 Task: Open a Modern Writer Template save the file as policy.html Remove the following  from template: 'Address' Change the date  '13 June, 2023' change Dear Ms Reader to   Good Day. Add body to the letter I am writing to extend my warmest congratulations on your wedding. May this special day mark the beginning of a beautiful and joyous journey together. May your love grow stronger with each passing day, and may you find happiness and fulfillment in your shared life.Add Name  'Olivia'. Insert watermark  Do not copy  Apply Font Style in watermark Lexend; font size  120and place the watermark  Horizontally
Action: Mouse moved to (326, 186)
Screenshot: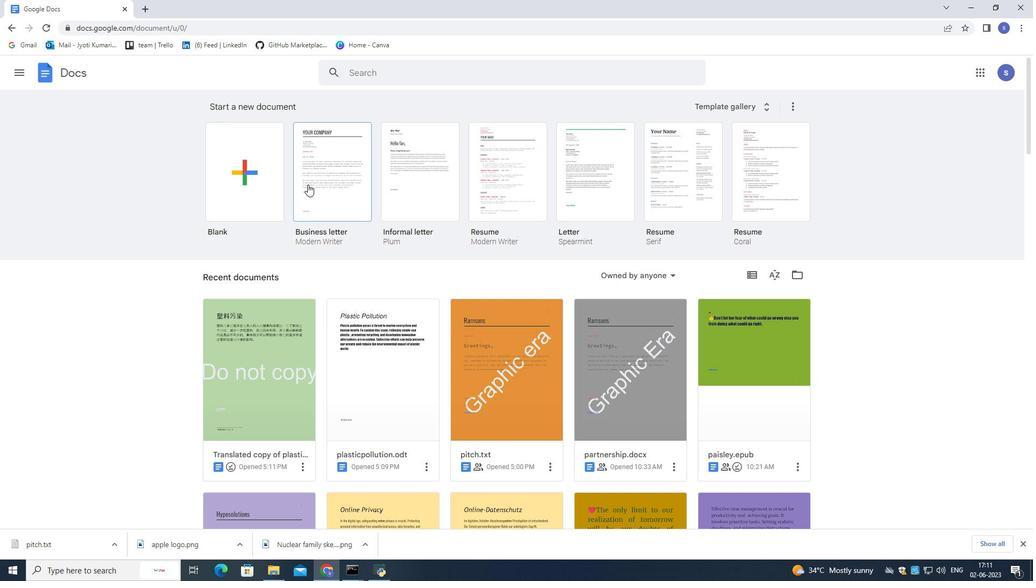 
Action: Mouse pressed left at (326, 186)
Screenshot: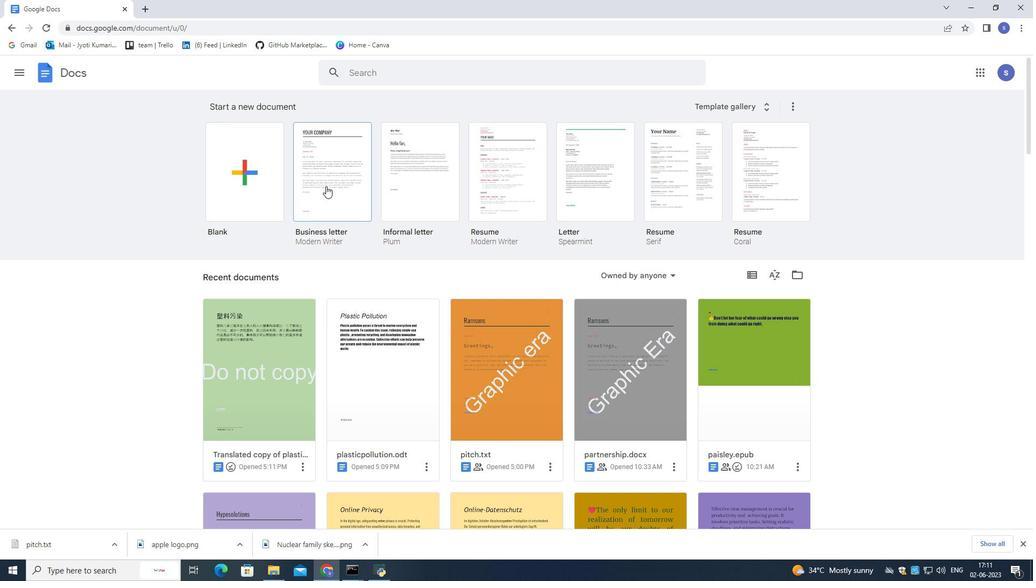 
Action: Mouse pressed left at (326, 186)
Screenshot: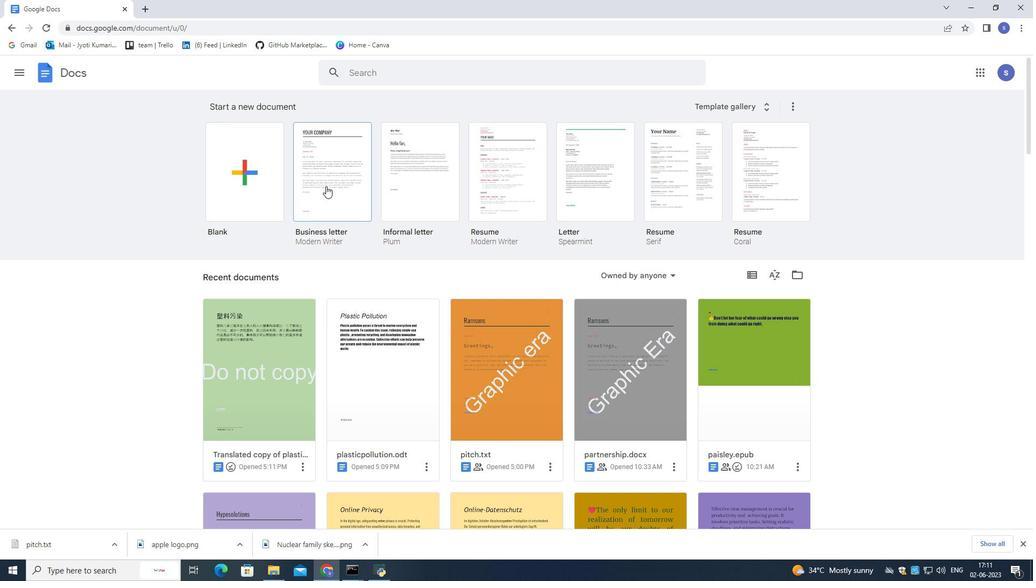 
Action: Mouse moved to (95, 65)
Screenshot: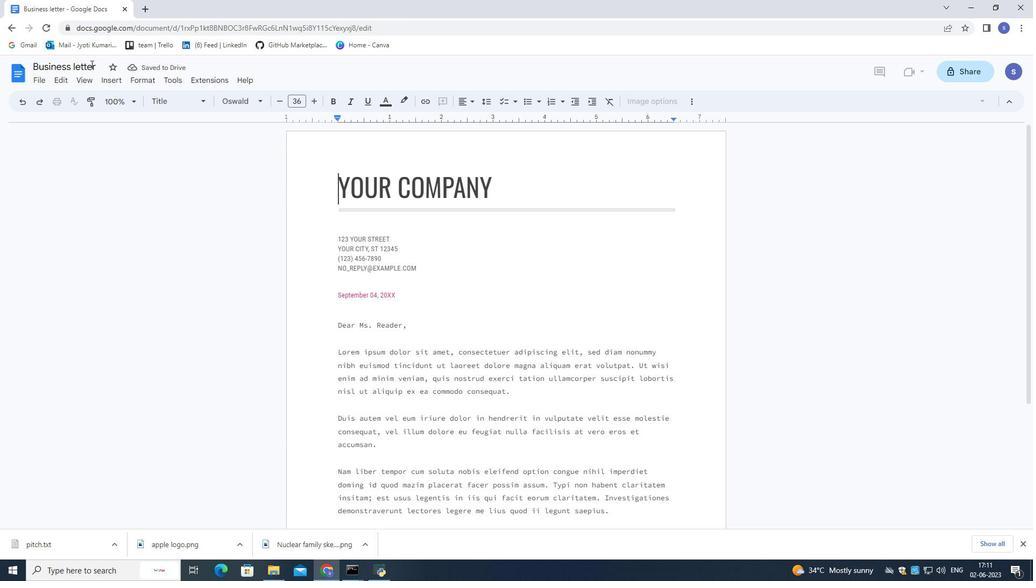 
Action: Mouse pressed left at (95, 65)
Screenshot: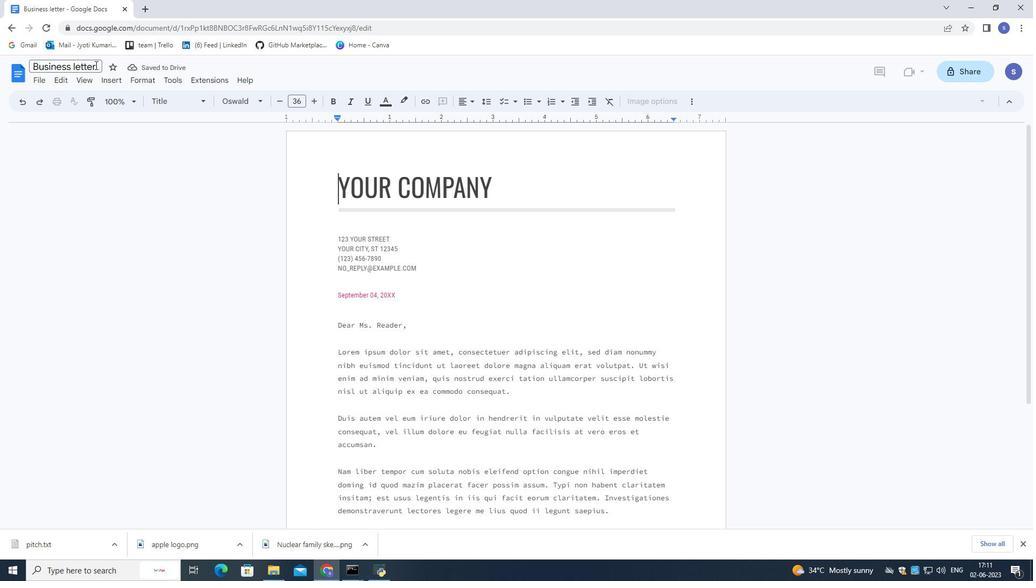 
Action: Mouse moved to (96, 66)
Screenshot: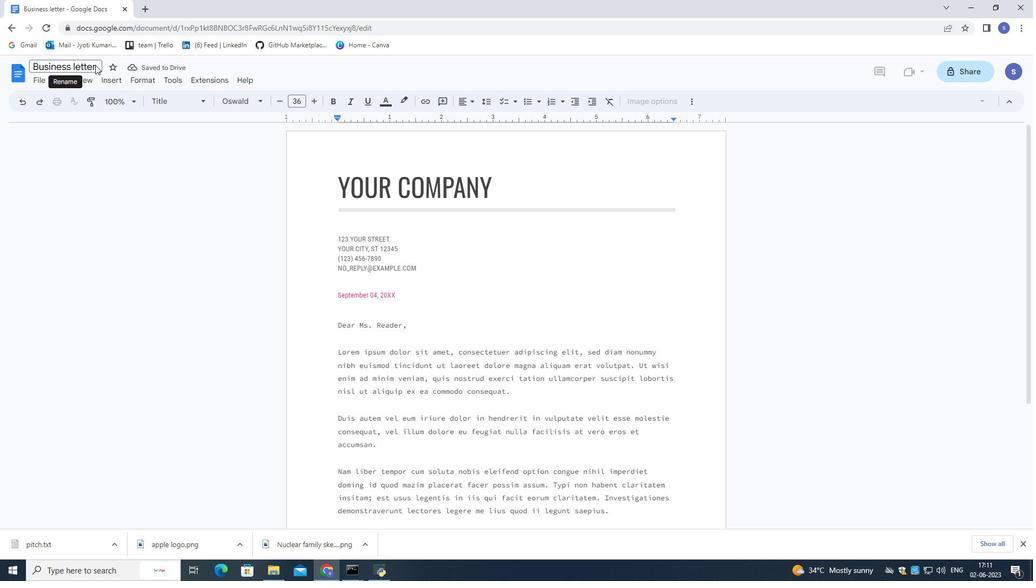 
Action: Mouse pressed left at (96, 66)
Screenshot: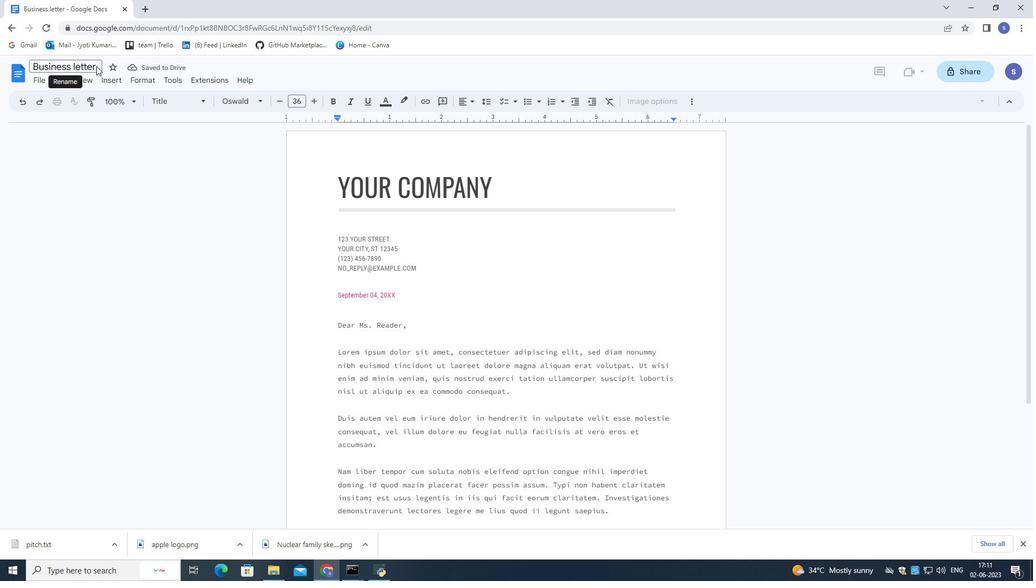 
Action: Mouse pressed left at (96, 66)
Screenshot: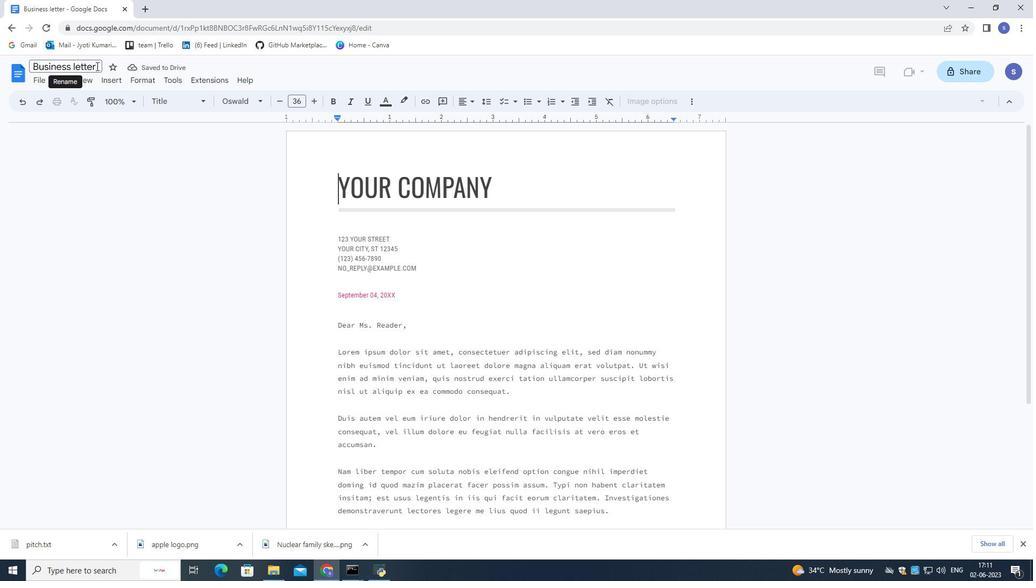 
Action: Mouse pressed left at (96, 66)
Screenshot: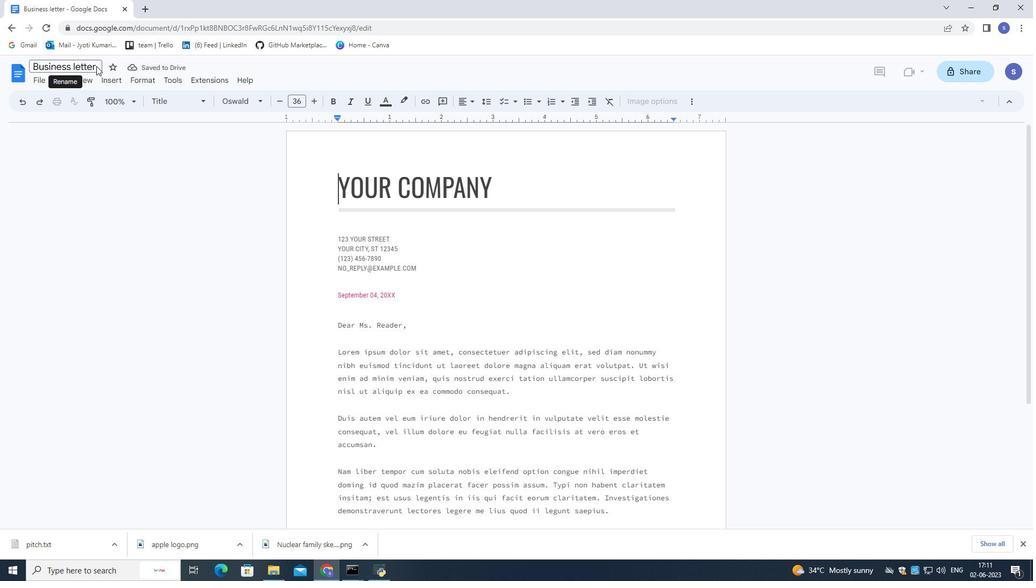 
Action: Mouse moved to (96, 67)
Screenshot: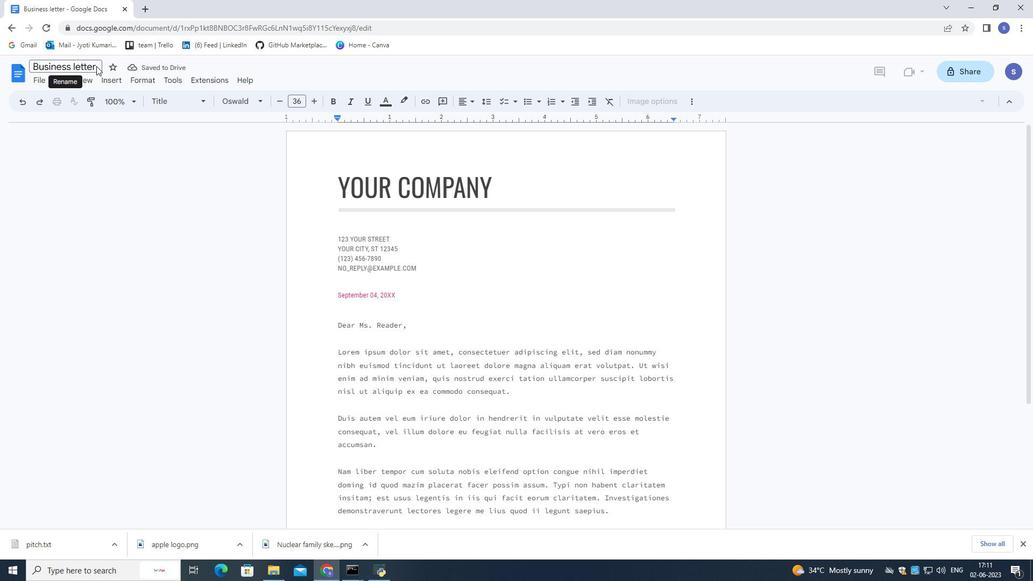 
Action: Mouse pressed left at (96, 66)
Screenshot: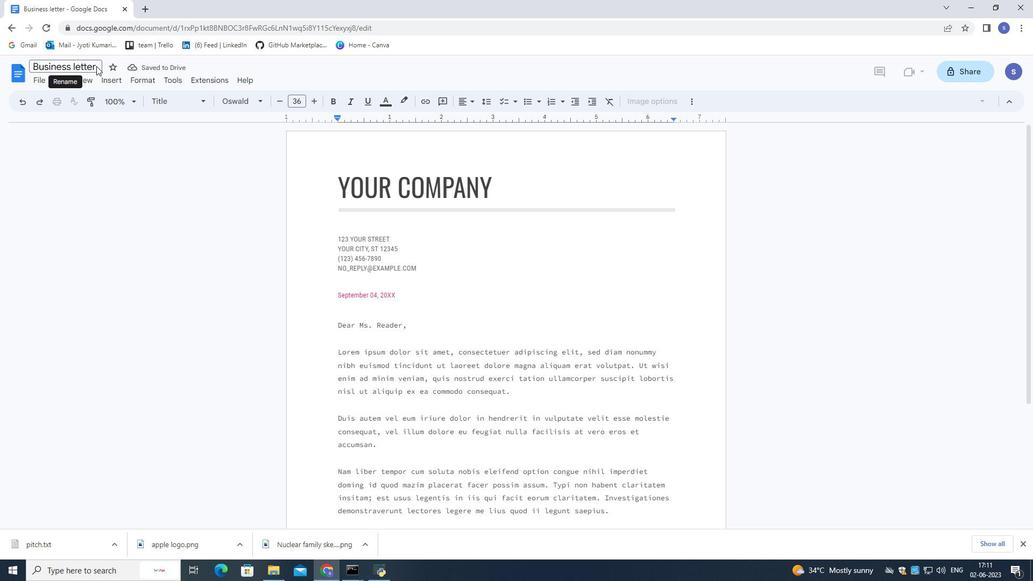 
Action: Mouse moved to (109, 77)
Screenshot: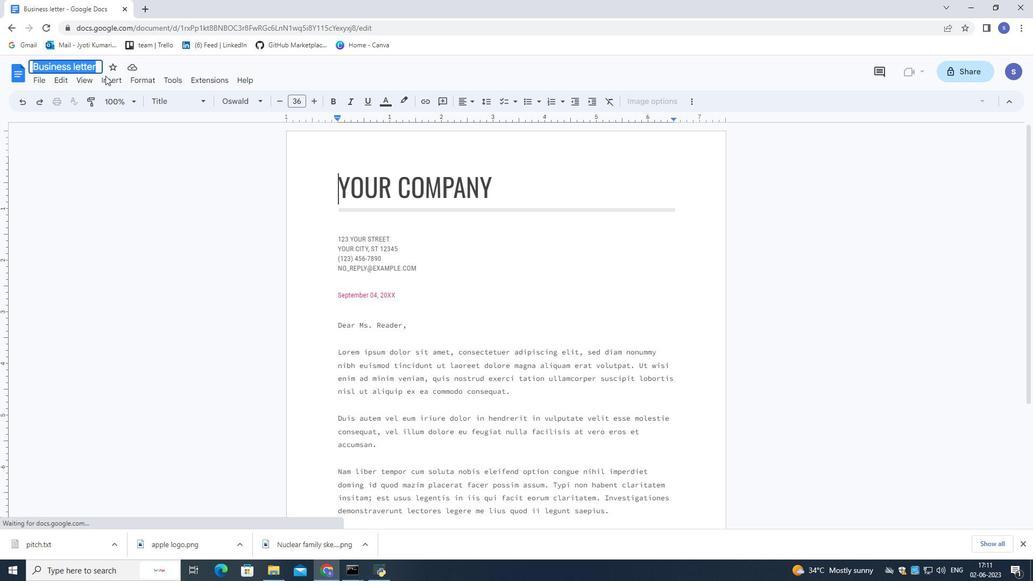 
Action: Key pressed <Key.shift>Policy.html<Key.enter>
Screenshot: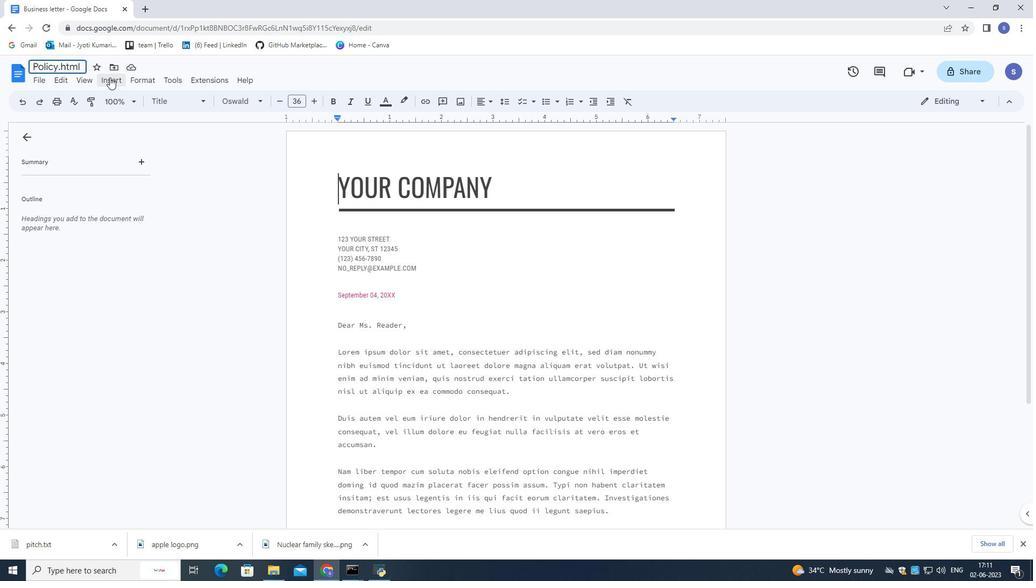 
Action: Mouse moved to (427, 262)
Screenshot: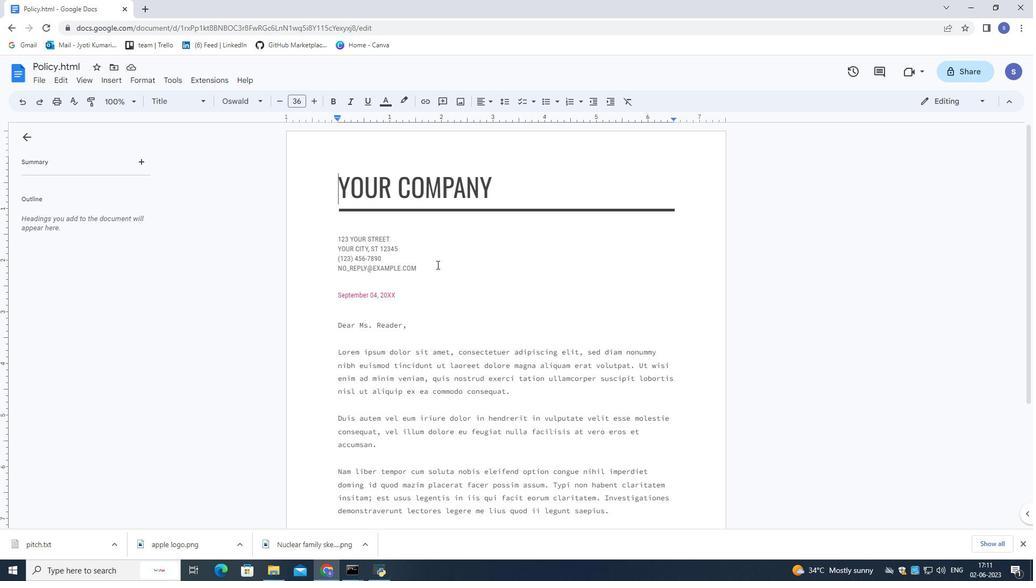 
Action: Mouse pressed left at (427, 262)
Screenshot: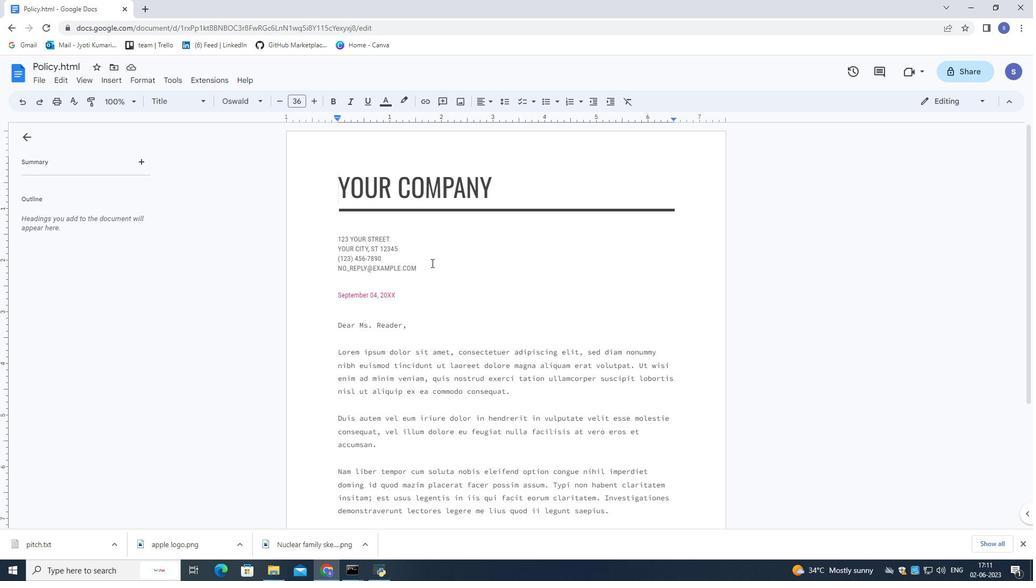 
Action: Mouse moved to (421, 270)
Screenshot: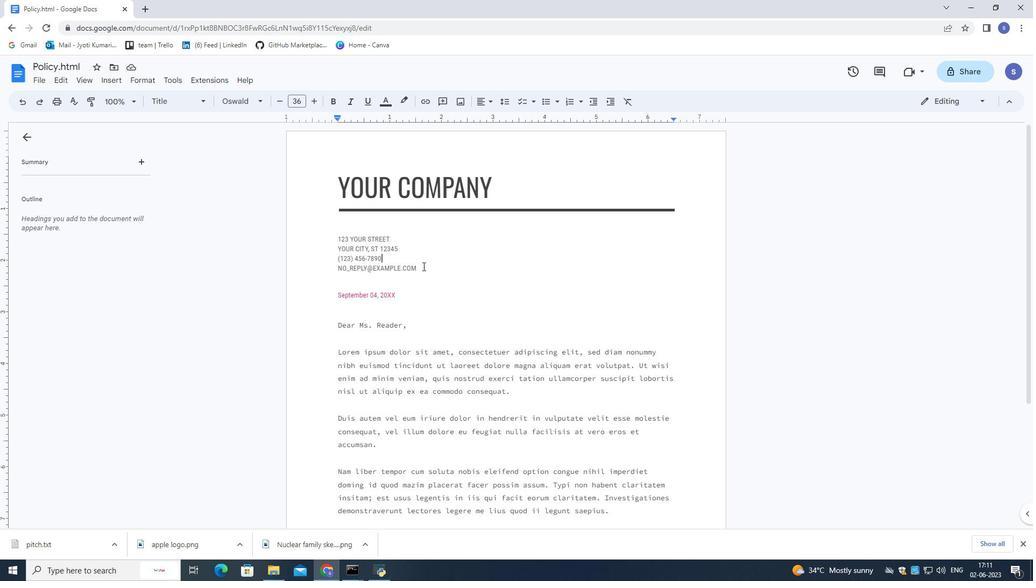 
Action: Mouse pressed left at (421, 270)
Screenshot: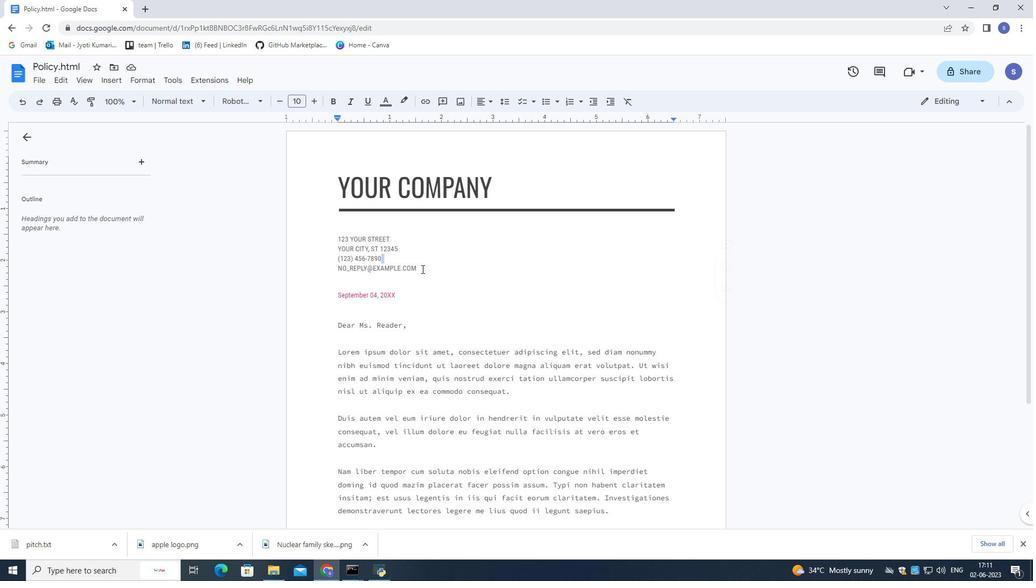
Action: Mouse pressed left at (421, 270)
Screenshot: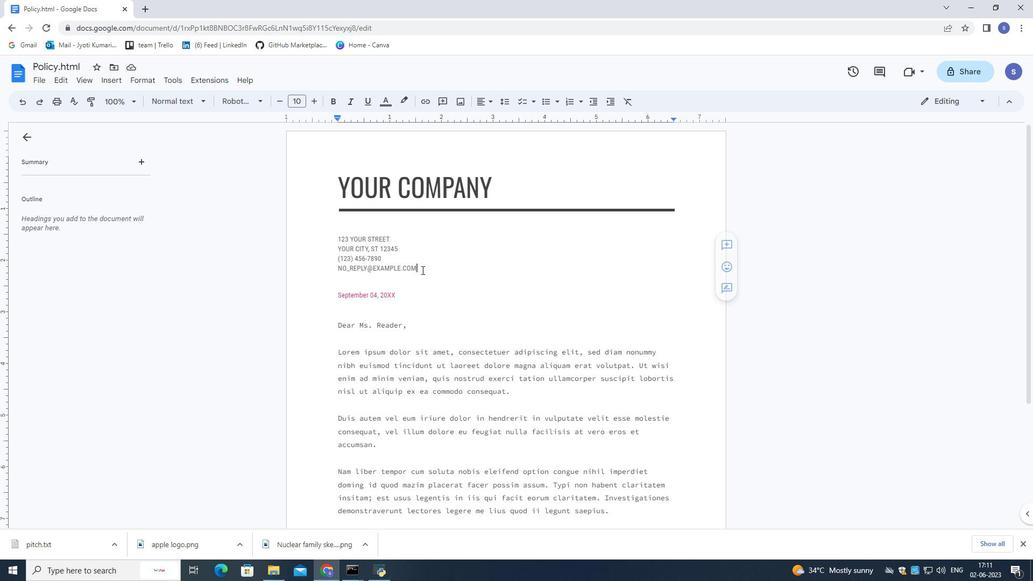 
Action: Mouse moved to (341, 243)
Screenshot: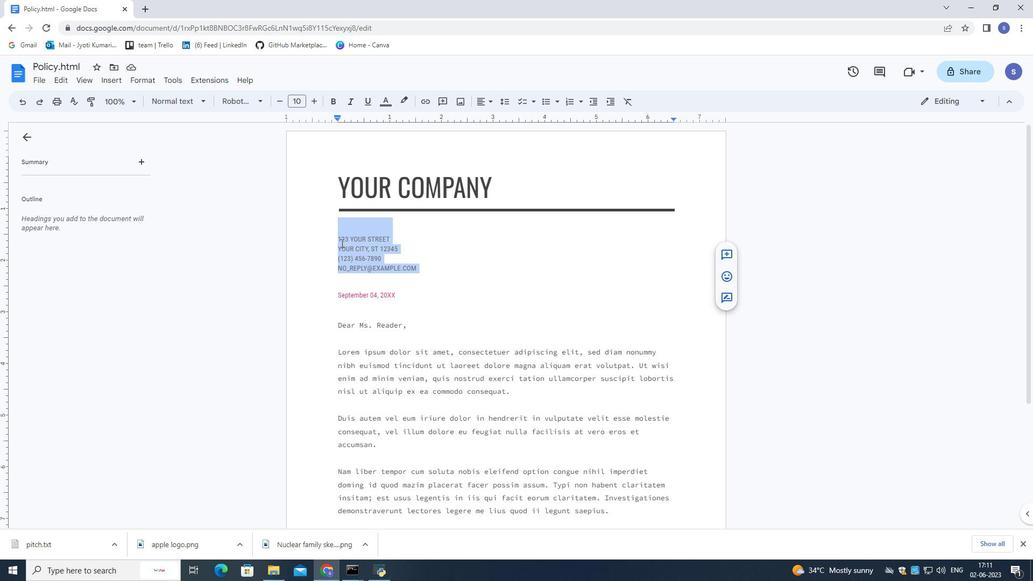 
Action: Key pressed <Key.backspace>
Screenshot: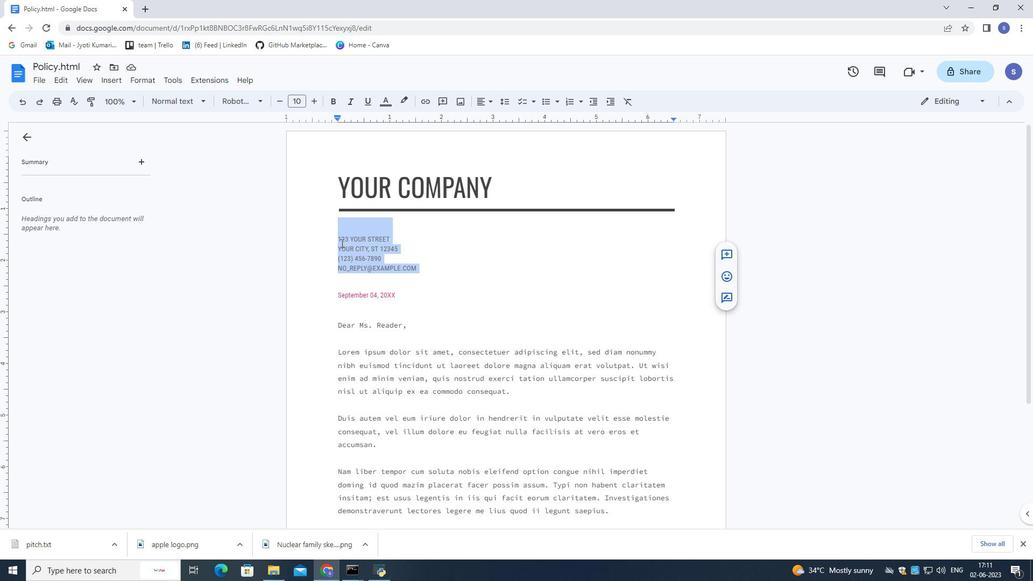 
Action: Mouse moved to (409, 238)
Screenshot: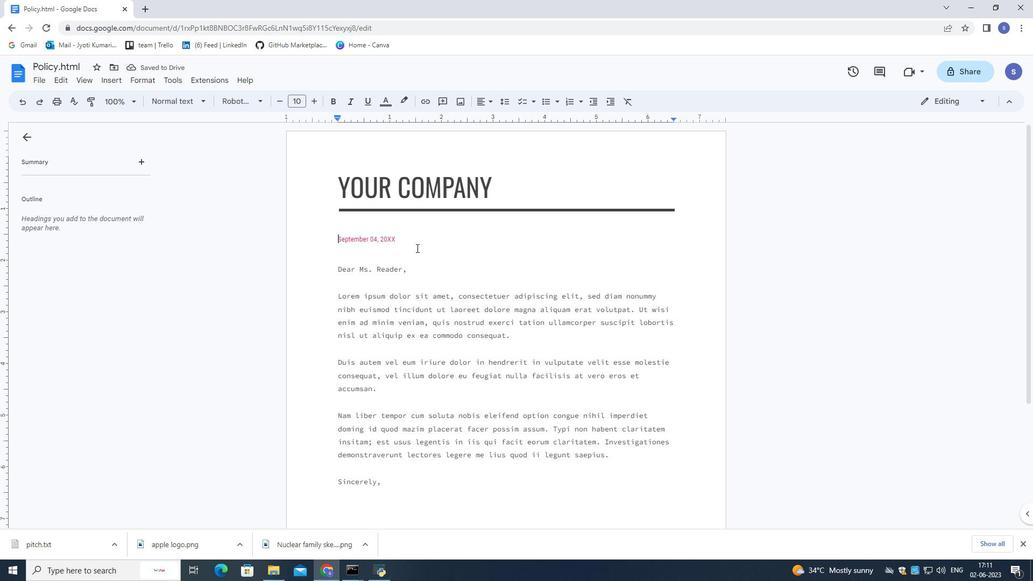
Action: Mouse pressed left at (409, 238)
Screenshot: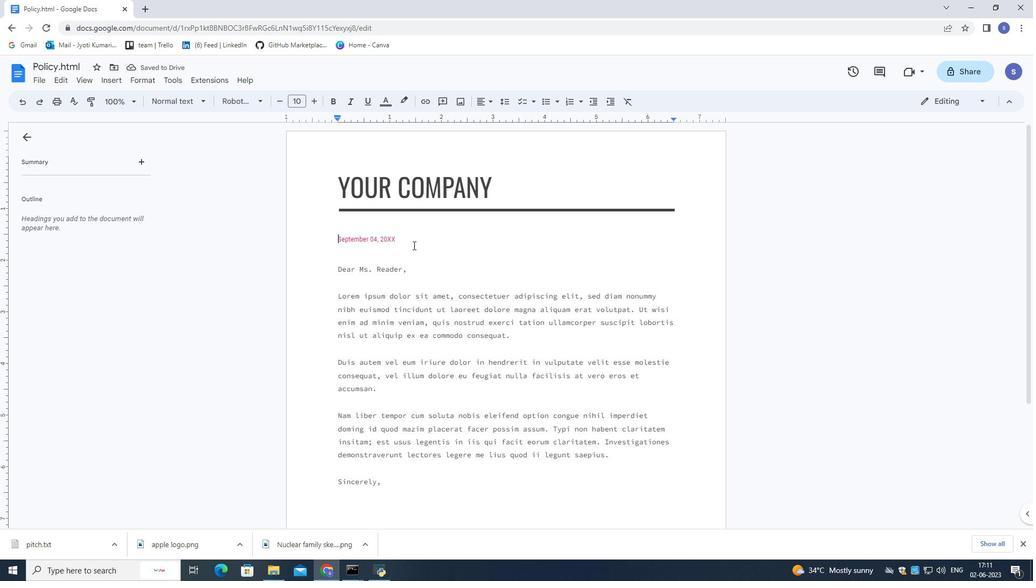 
Action: Mouse pressed left at (409, 238)
Screenshot: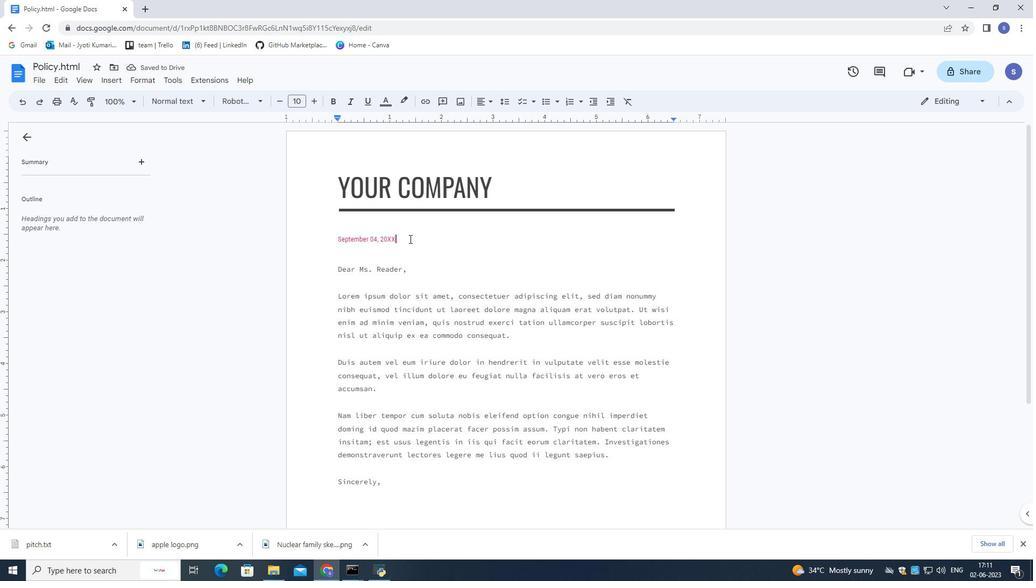 
Action: Mouse pressed left at (409, 238)
Screenshot: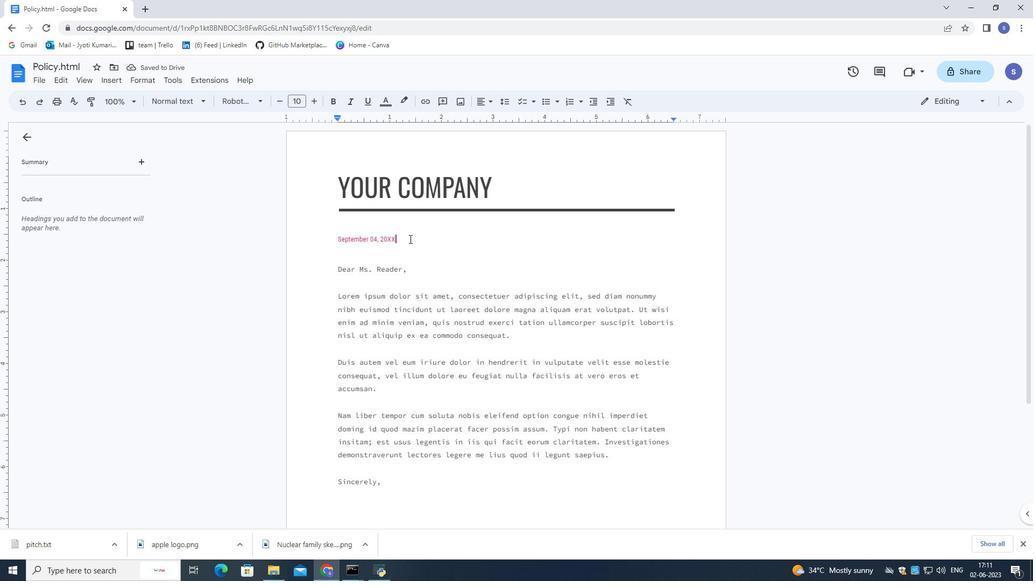 
Action: Mouse moved to (408, 238)
Screenshot: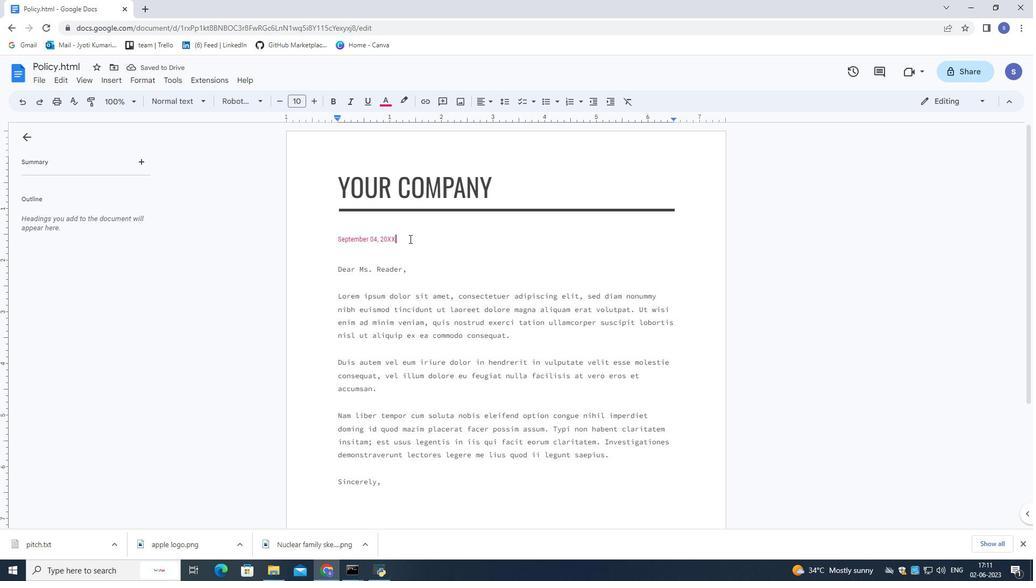 
Action: Mouse pressed left at (408, 238)
Screenshot: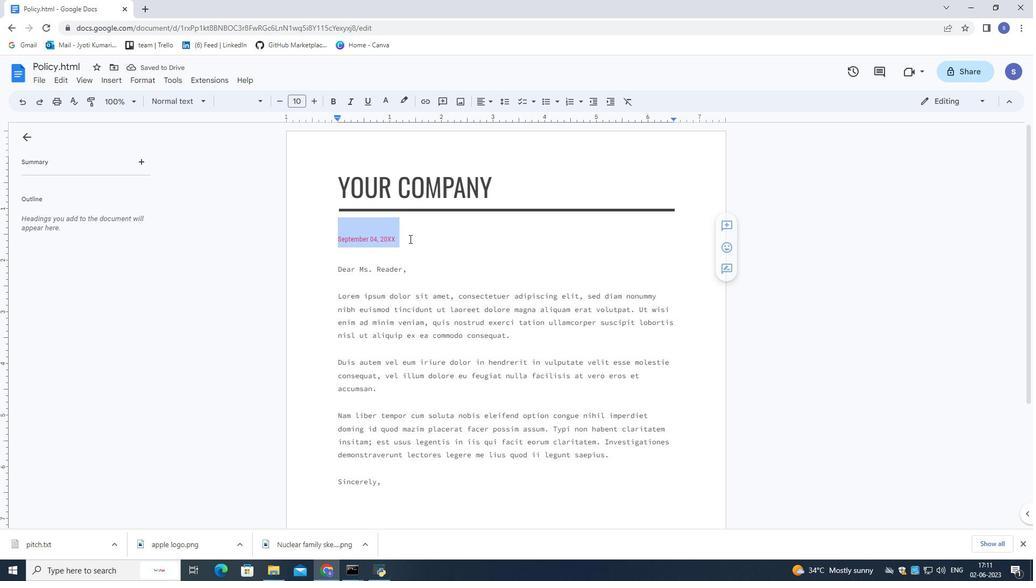
Action: Mouse moved to (405, 239)
Screenshot: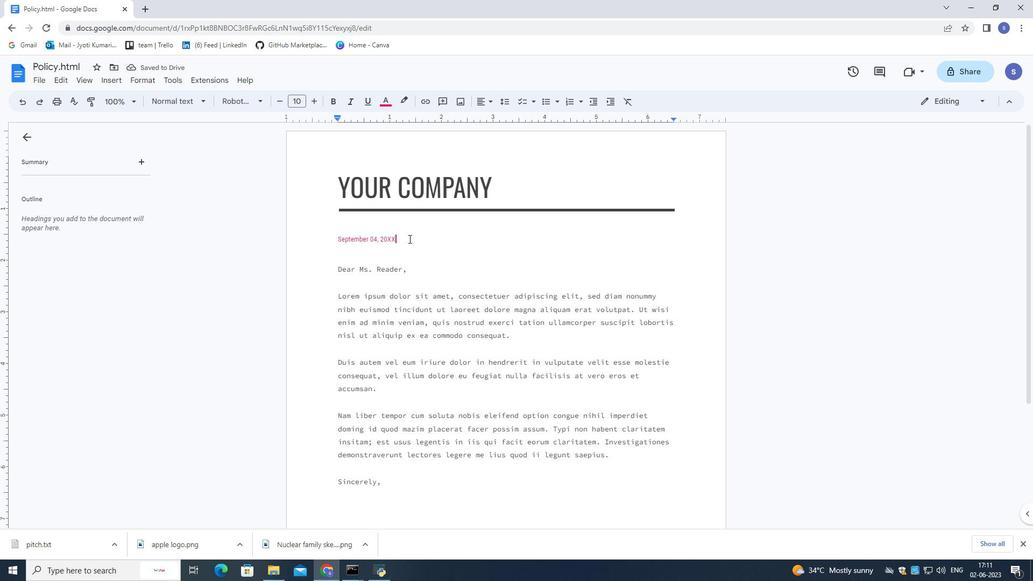 
Action: Mouse pressed left at (405, 239)
Screenshot: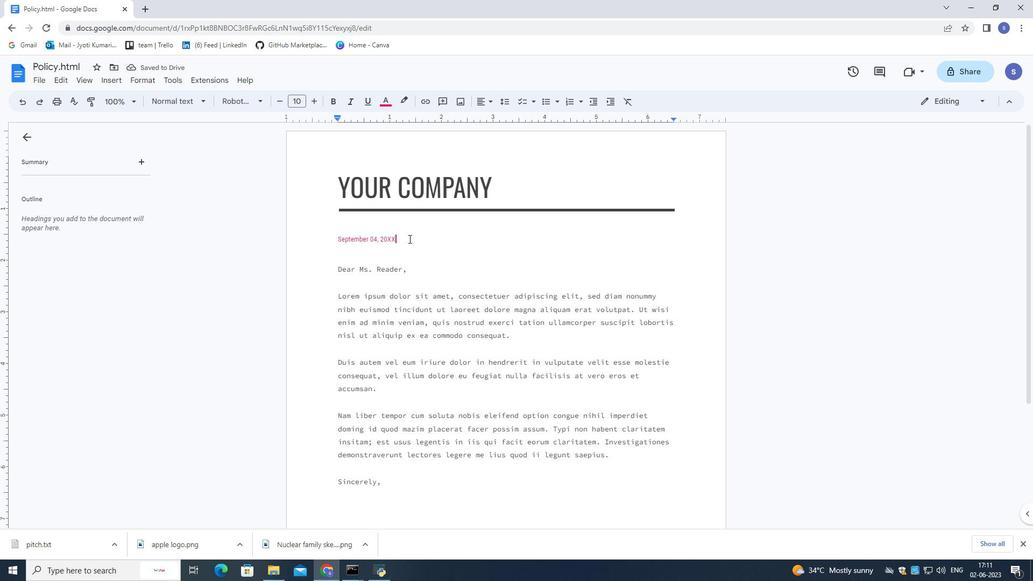 
Action: Mouse moved to (402, 238)
Screenshot: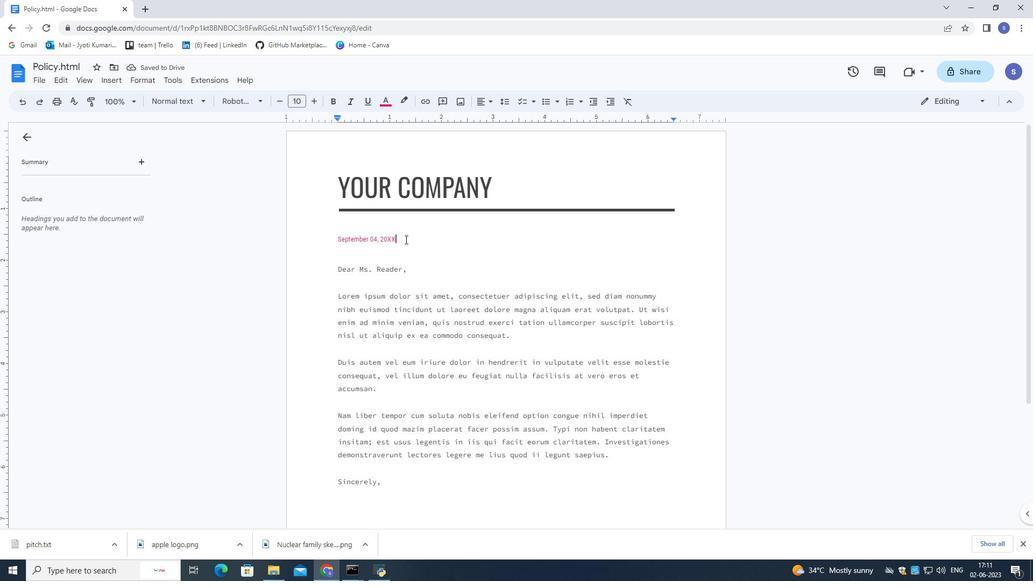
Action: Mouse pressed left at (402, 238)
Screenshot: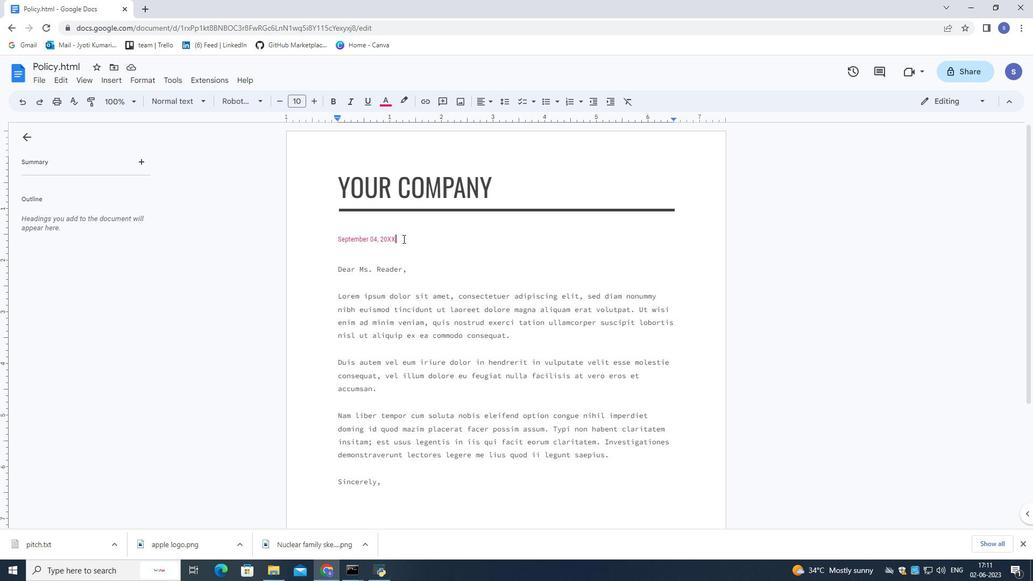
Action: Mouse pressed left at (402, 238)
Screenshot: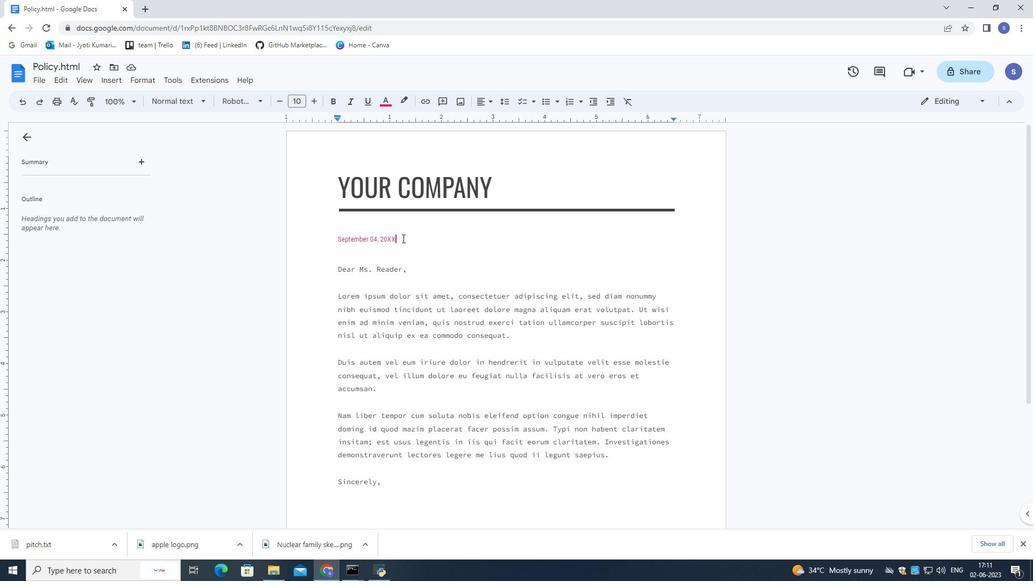 
Action: Mouse moved to (401, 237)
Screenshot: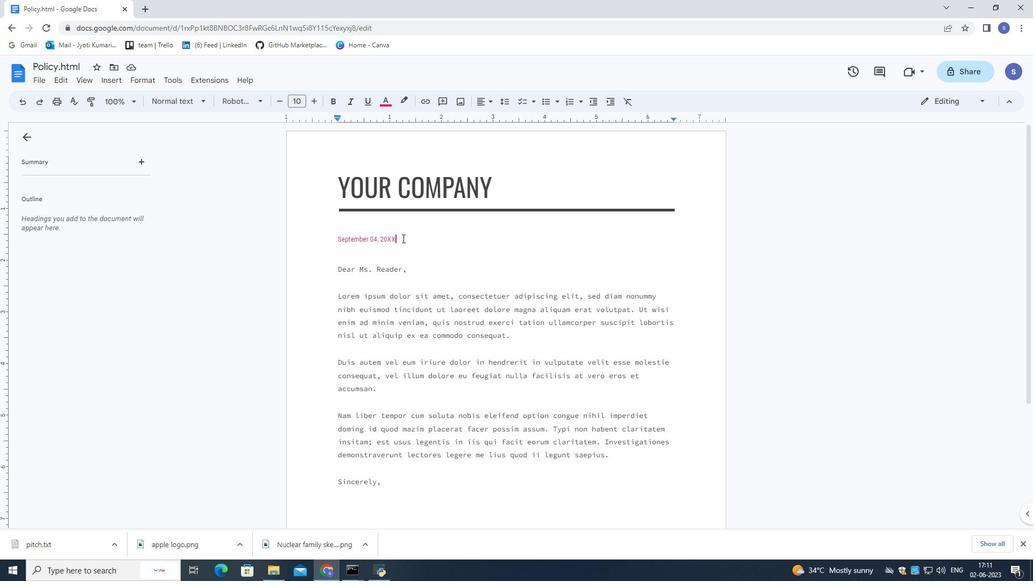 
Action: Mouse pressed left at (401, 237)
Screenshot: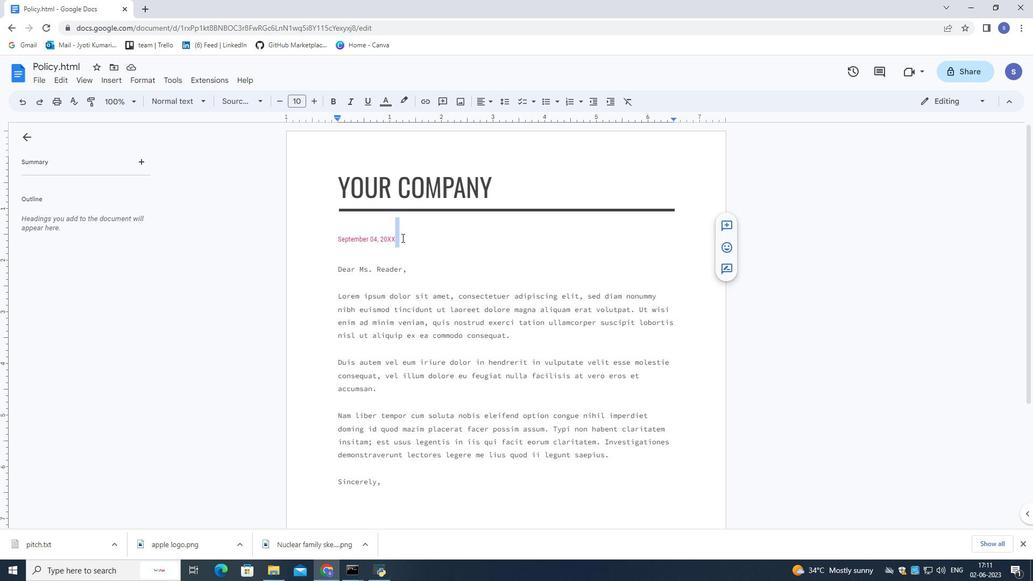 
Action: Mouse moved to (401, 237)
Screenshot: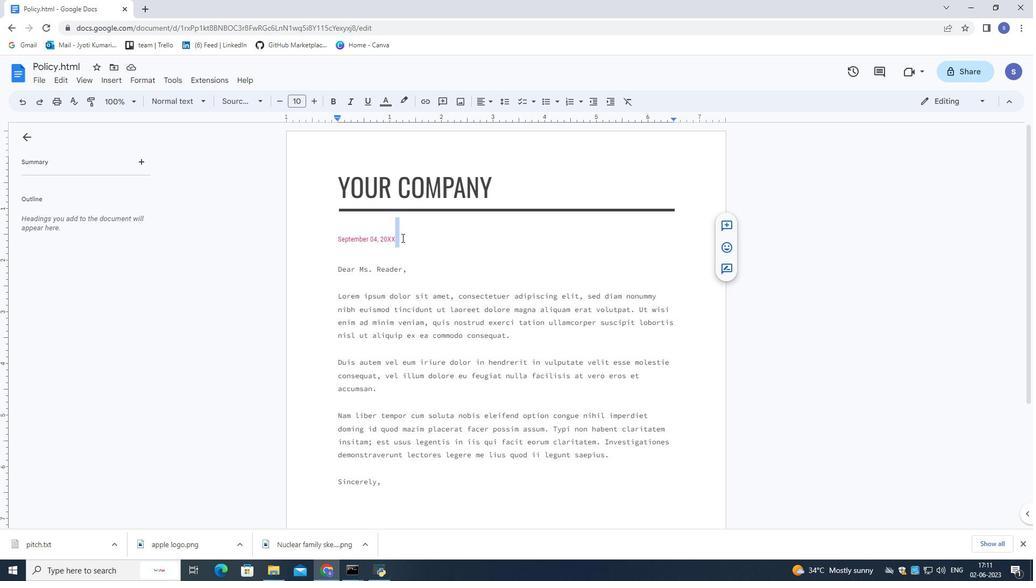 
Action: Mouse pressed left at (401, 237)
Screenshot: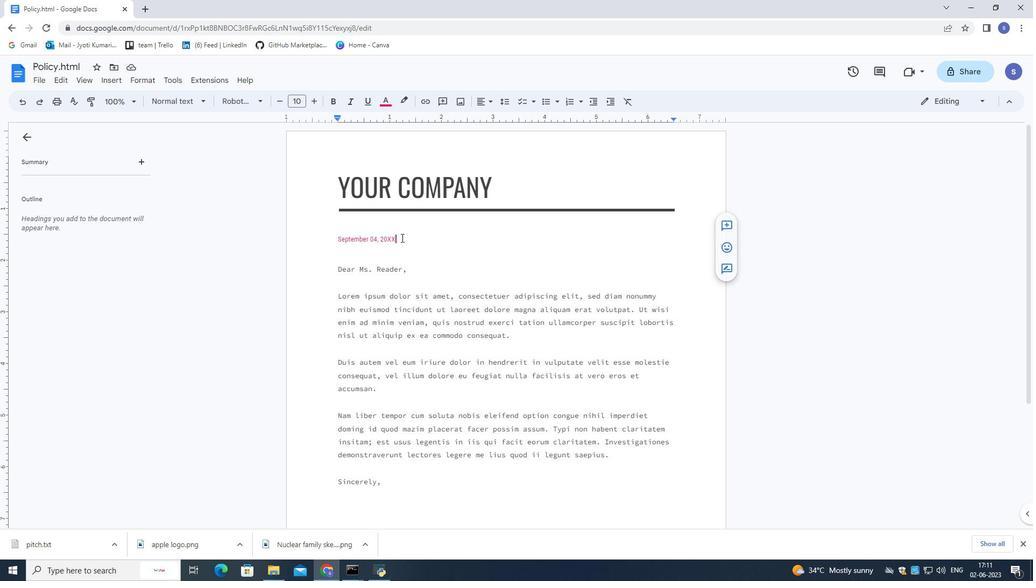
Action: Mouse moved to (400, 237)
Screenshot: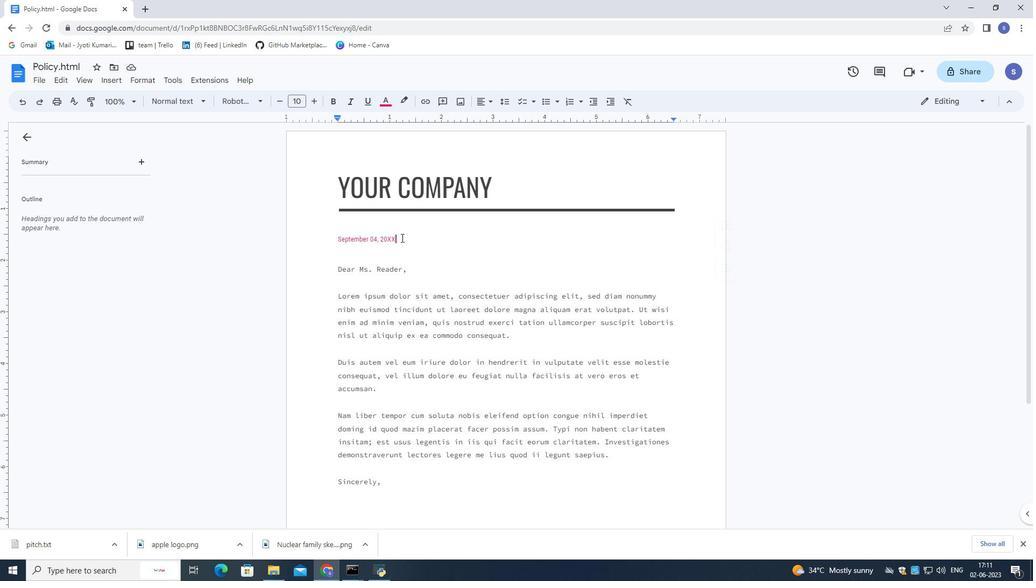 
Action: Mouse pressed left at (400, 237)
Screenshot: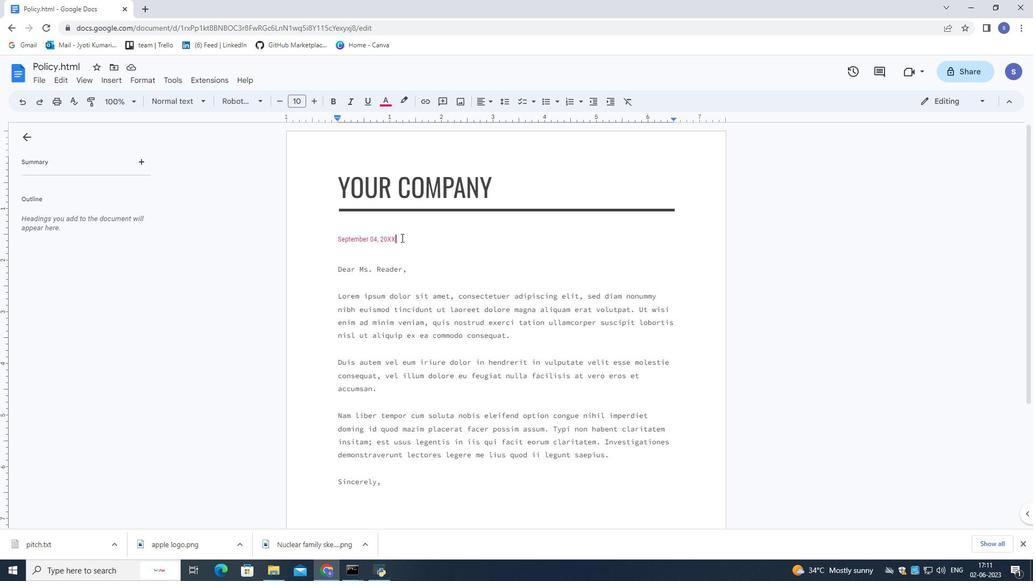 
Action: Mouse pressed left at (400, 237)
Screenshot: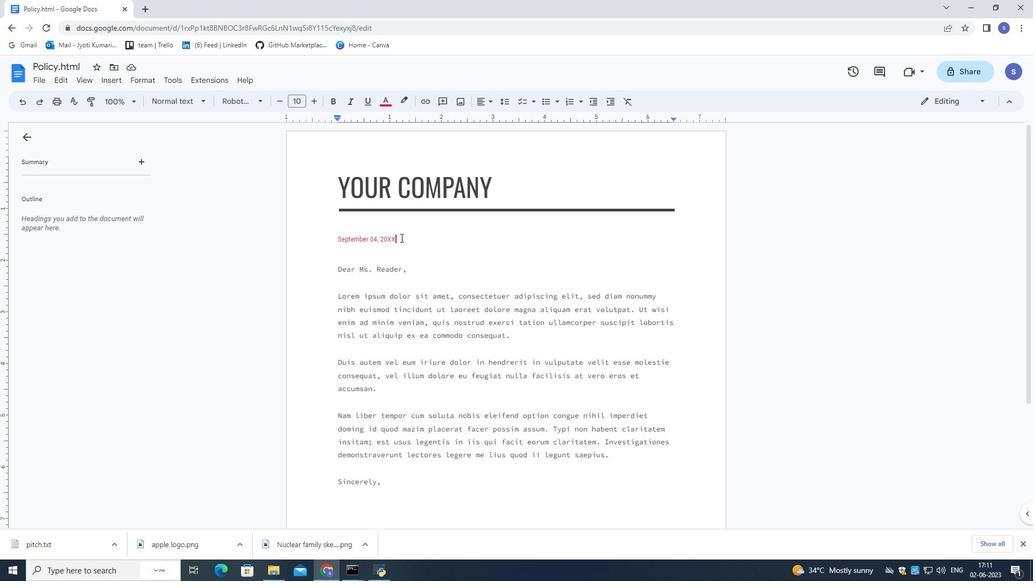 
Action: Mouse pressed left at (400, 237)
Screenshot: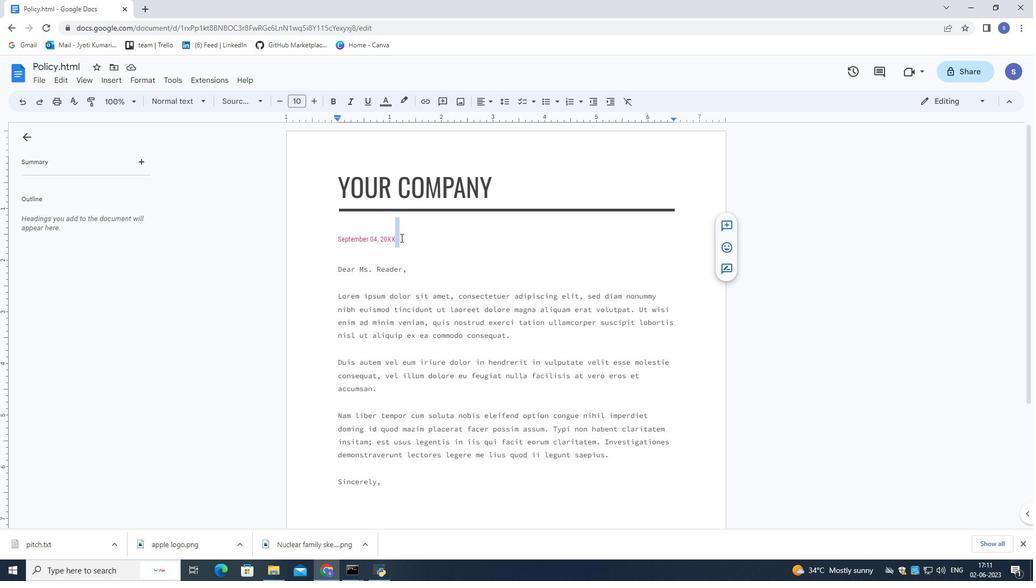 
Action: Mouse pressed left at (400, 237)
Screenshot: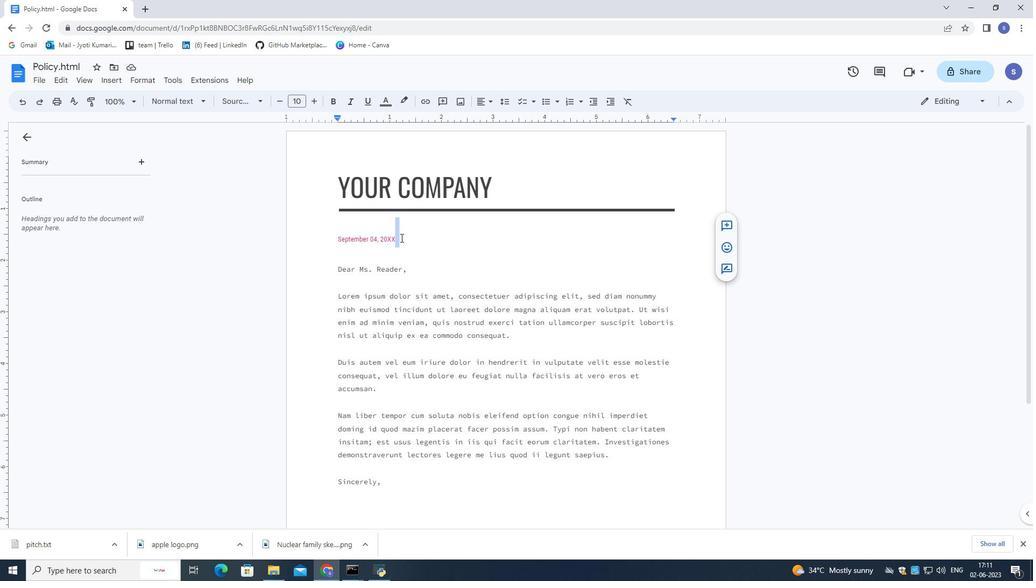 
Action: Mouse pressed left at (400, 237)
Screenshot: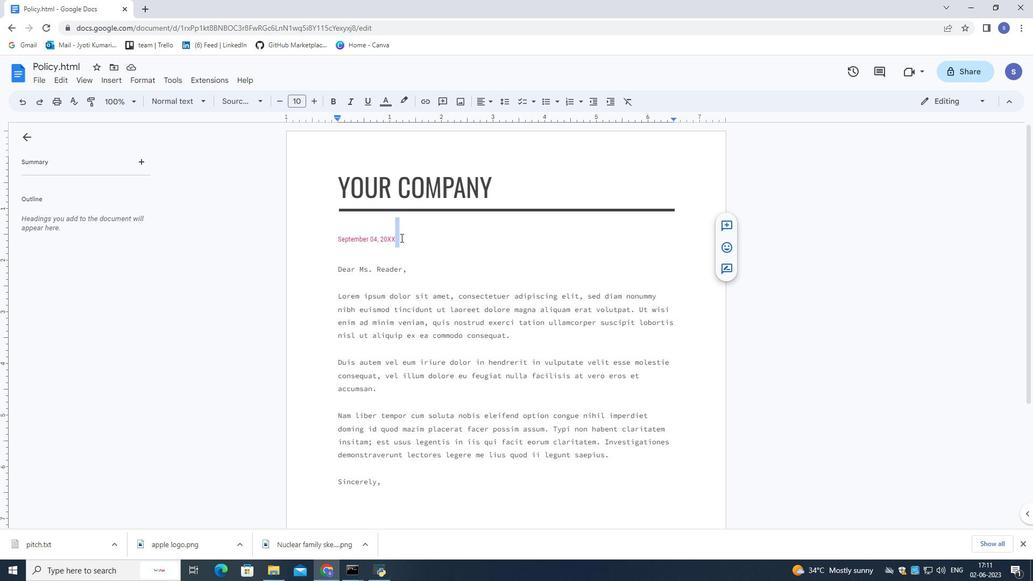 
Action: Key pressed 13<Key.space><Key.shift>June,<Key.space>2023
Screenshot: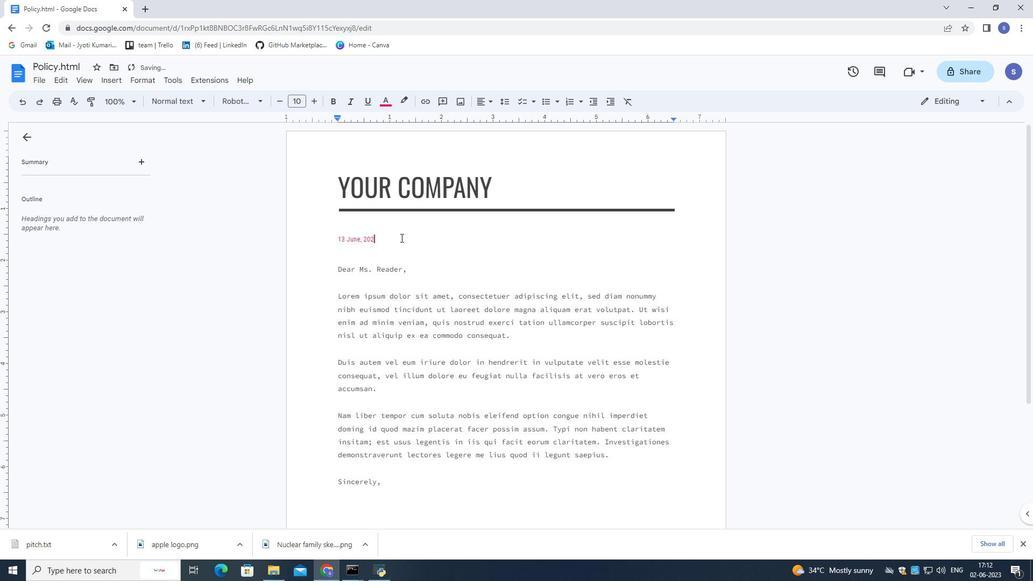 
Action: Mouse moved to (417, 269)
Screenshot: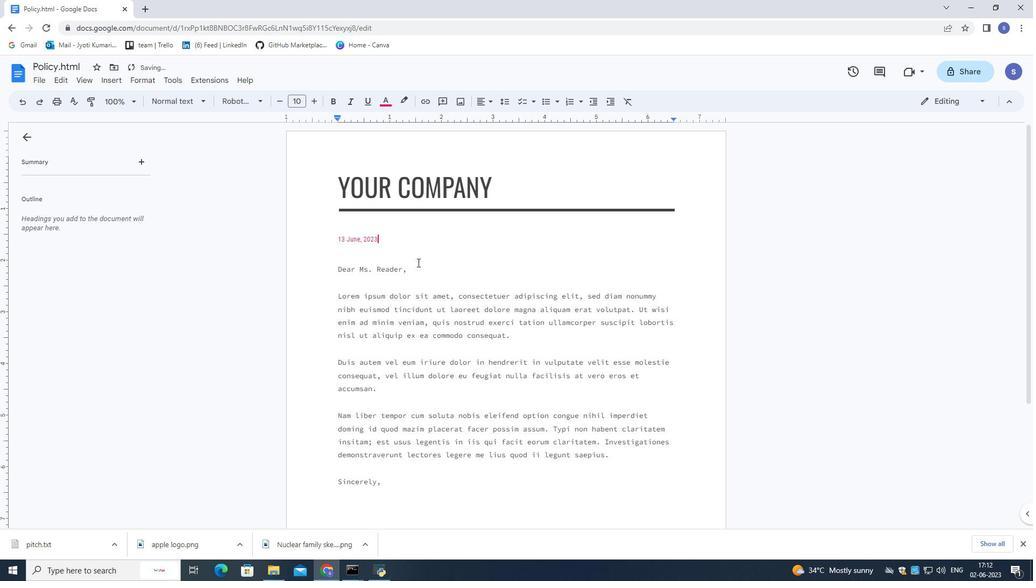 
Action: Mouse pressed left at (417, 269)
Screenshot: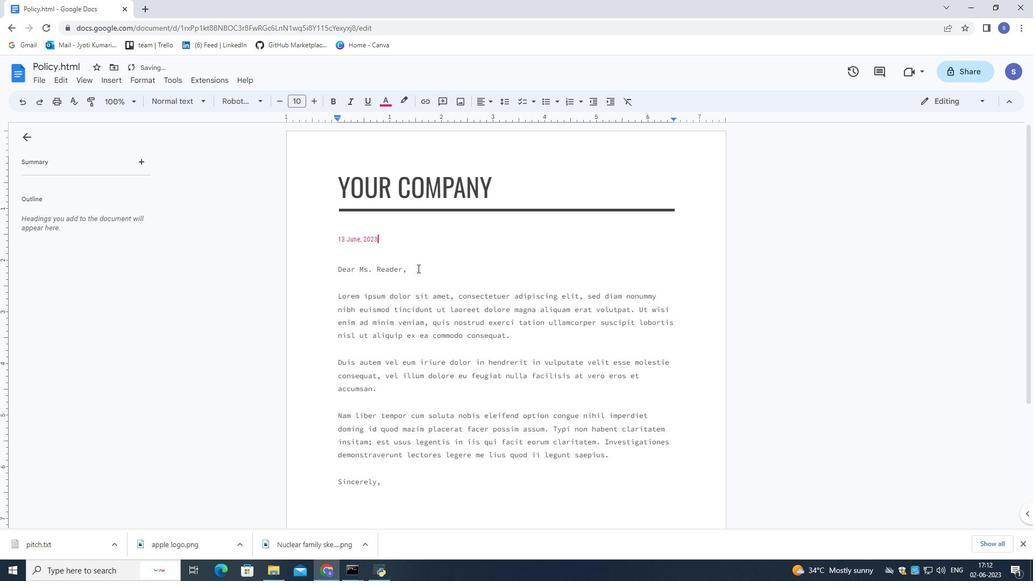 
Action: Mouse pressed left at (417, 269)
Screenshot: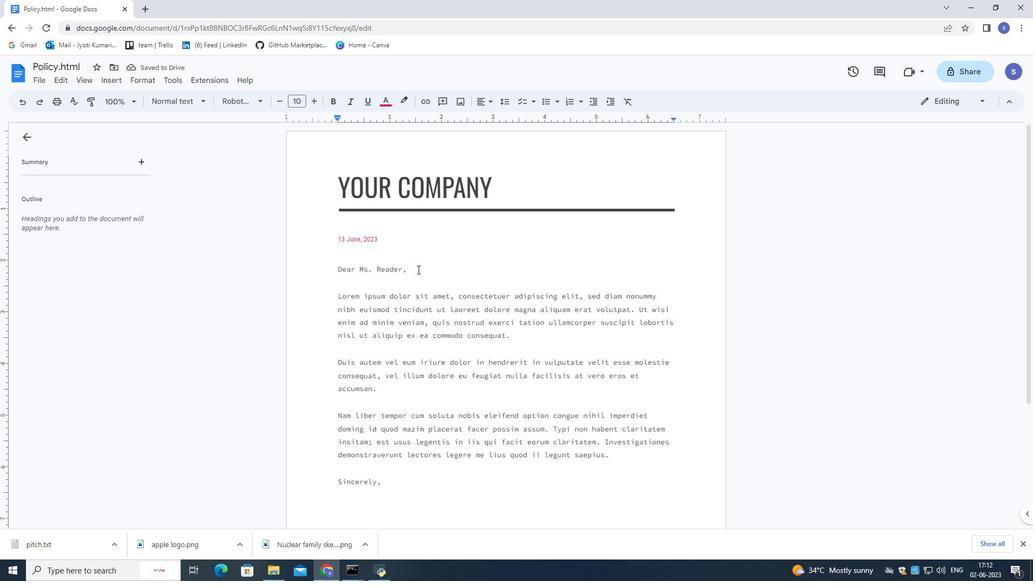 
Action: Mouse pressed left at (417, 269)
Screenshot: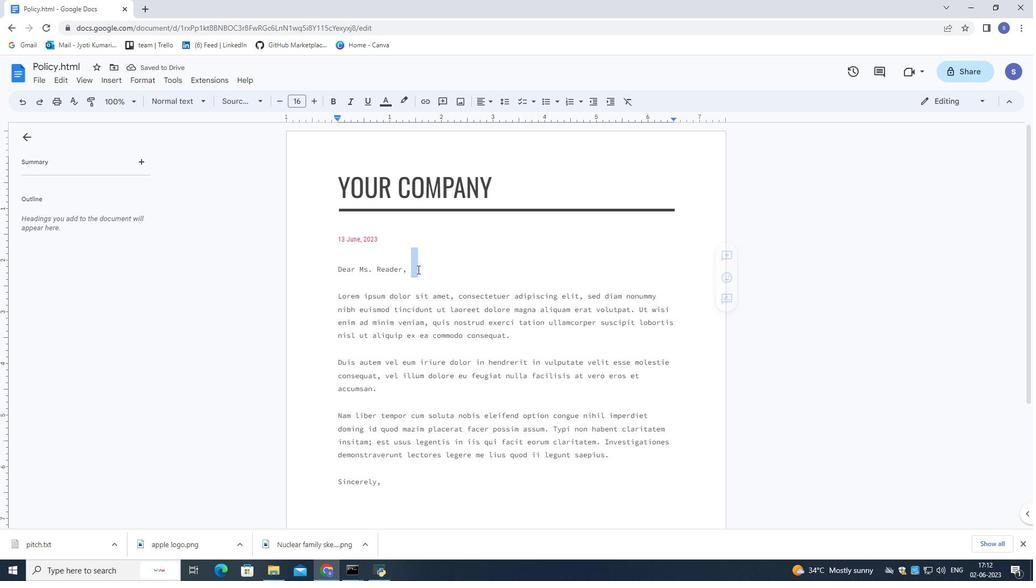 
Action: Mouse moved to (418, 271)
Screenshot: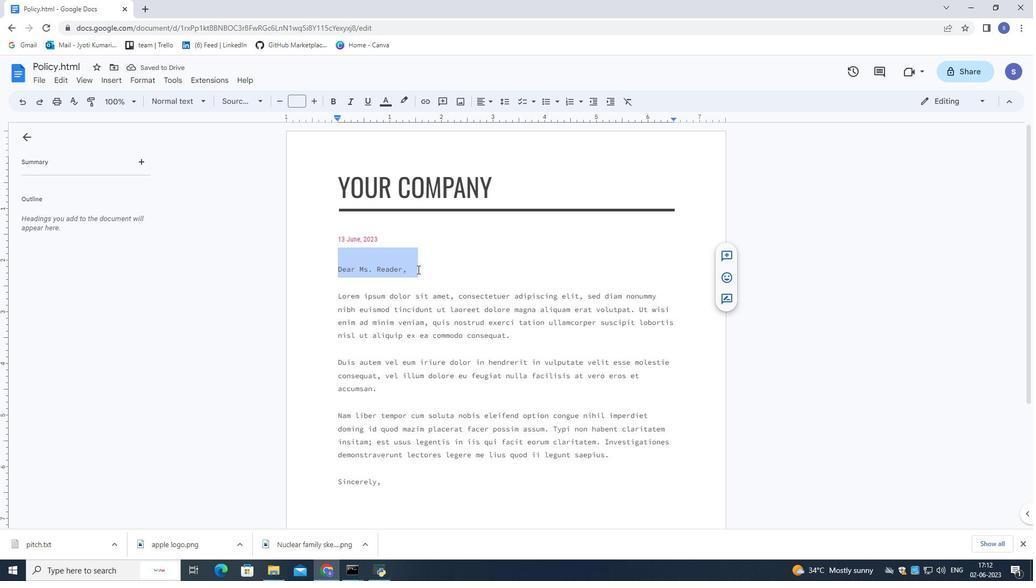 
Action: Key pressed <Key.shift>Good<Key.space><Key.shift>Day,
Screenshot: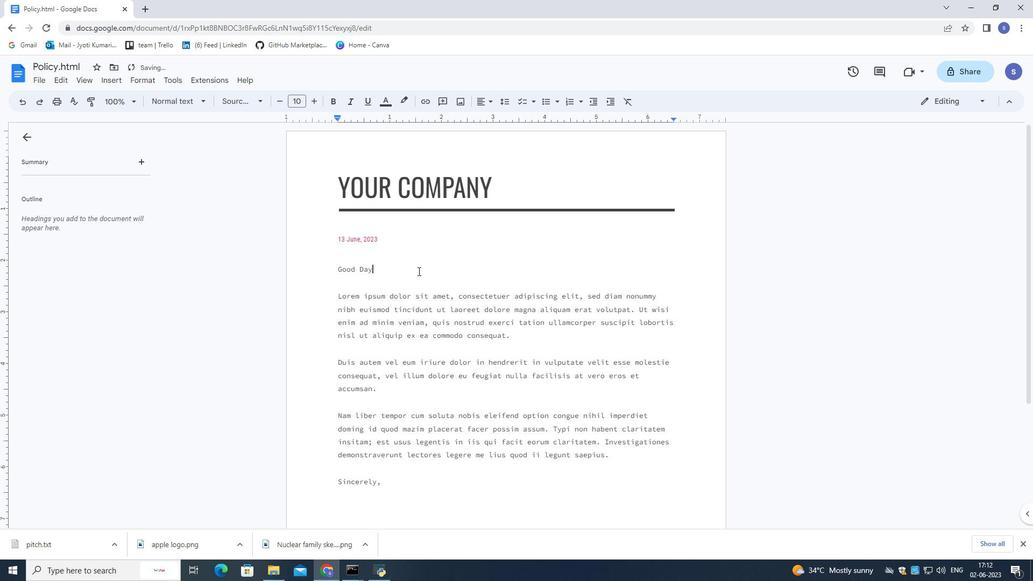 
Action: Mouse moved to (390, 489)
Screenshot: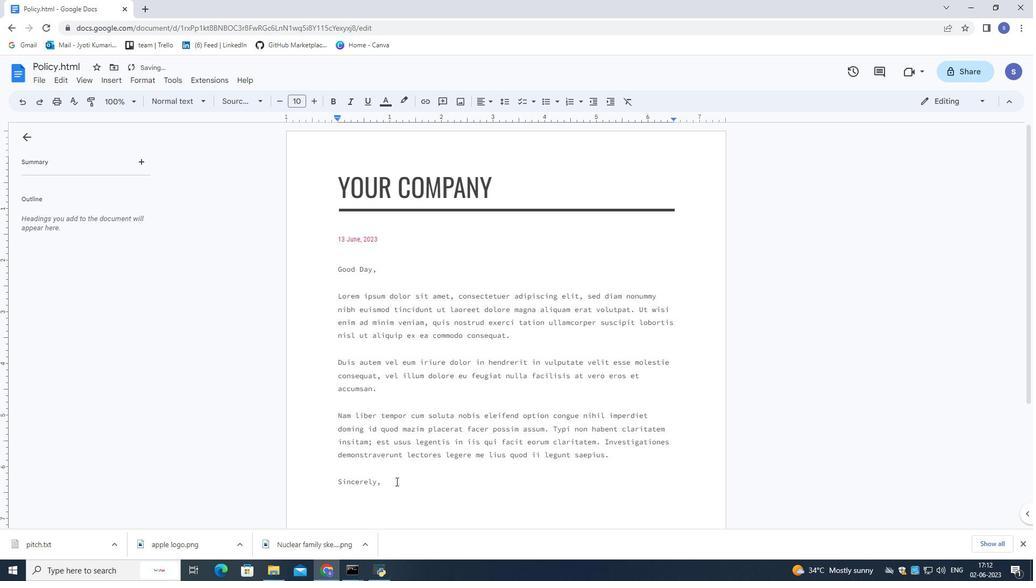
Action: Mouse pressed left at (390, 489)
Screenshot: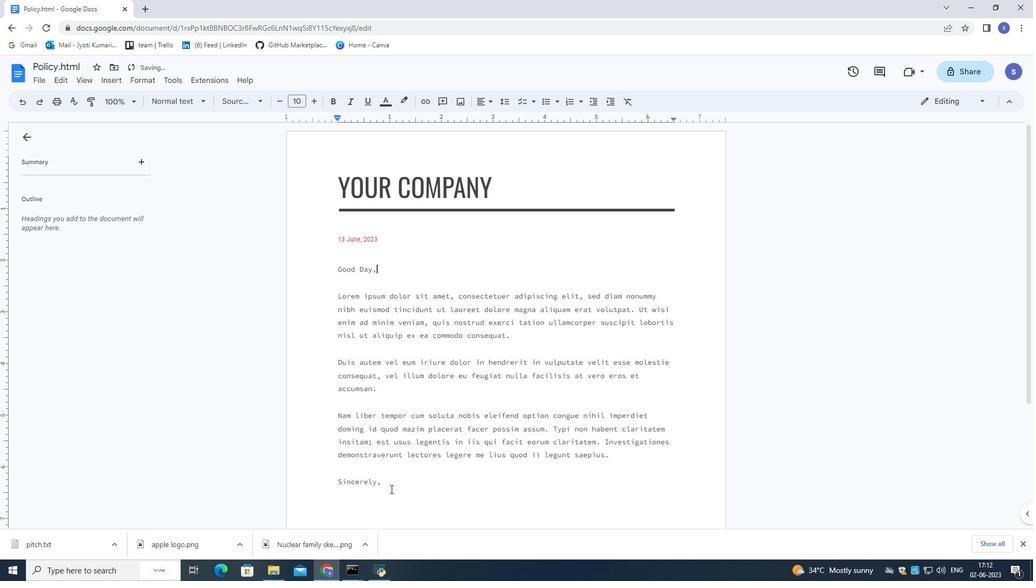 
Action: Mouse moved to (333, 300)
Screenshot: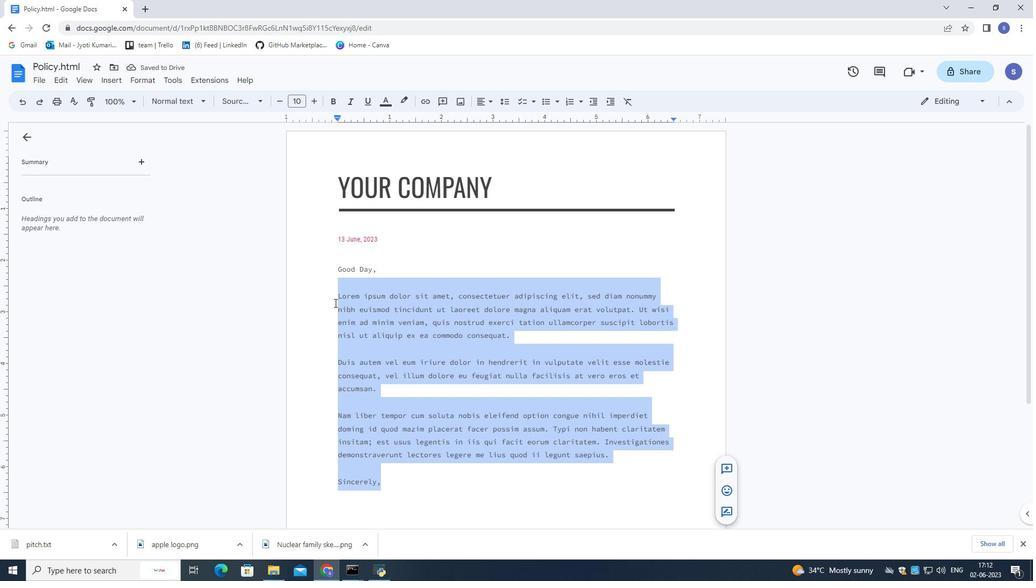 
Action: Key pressed <Key.backspace>
Screenshot: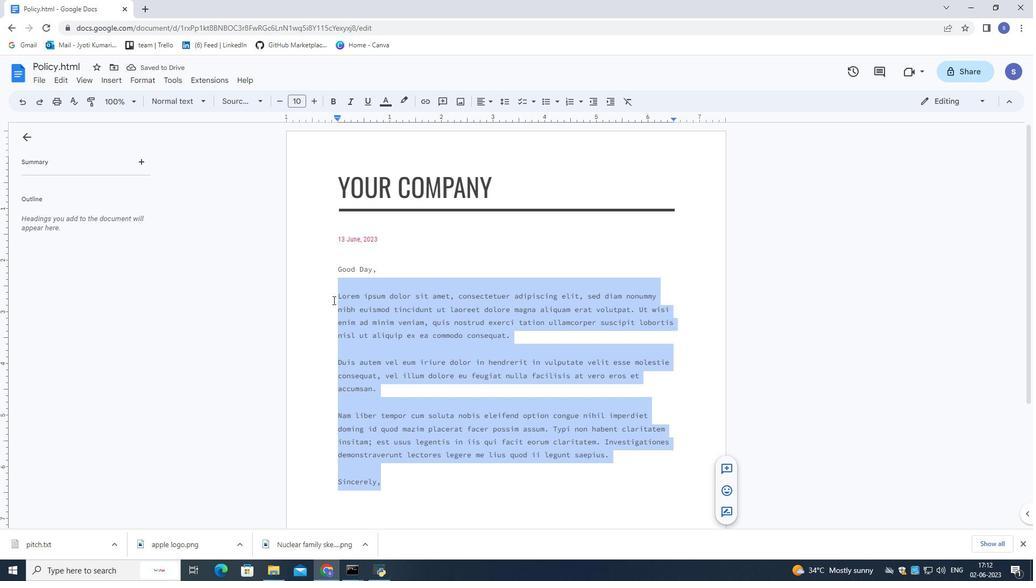 
Action: Mouse moved to (323, 304)
Screenshot: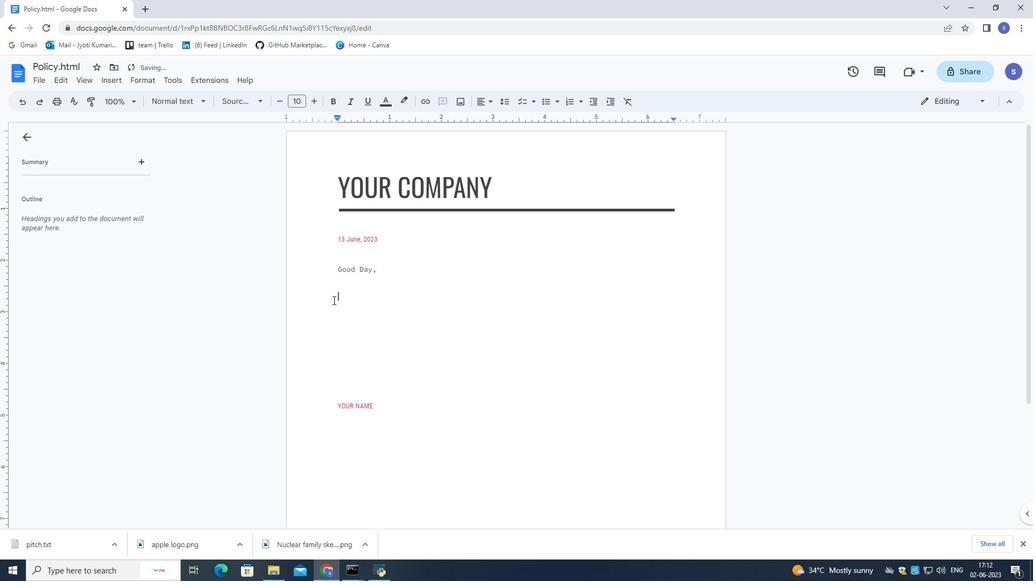 
Action: Key pressed <Key.shift>I<Key.space>am<Key.space>writing<Key.space>
Screenshot: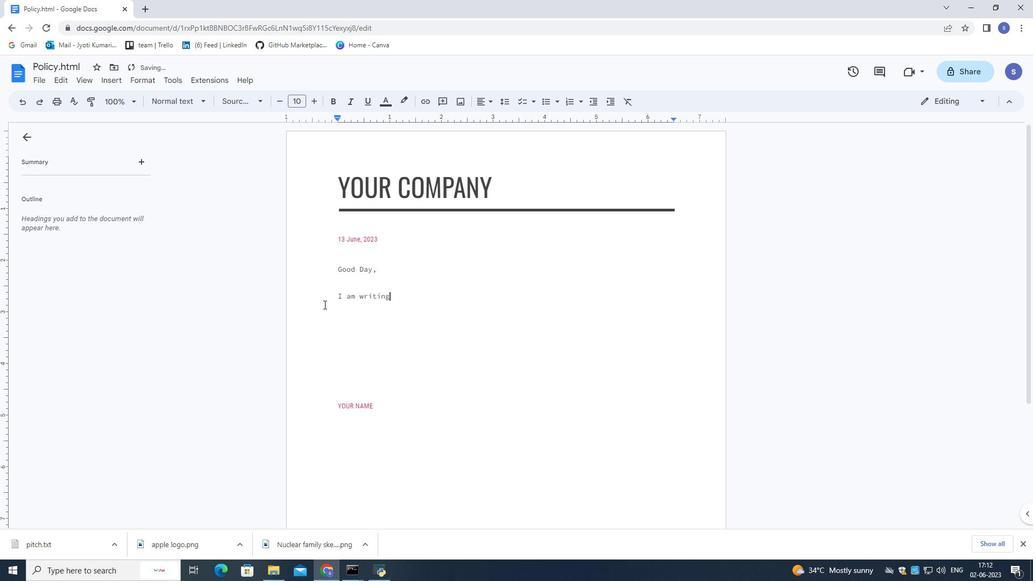 
Action: Mouse moved to (1033, 414)
Screenshot: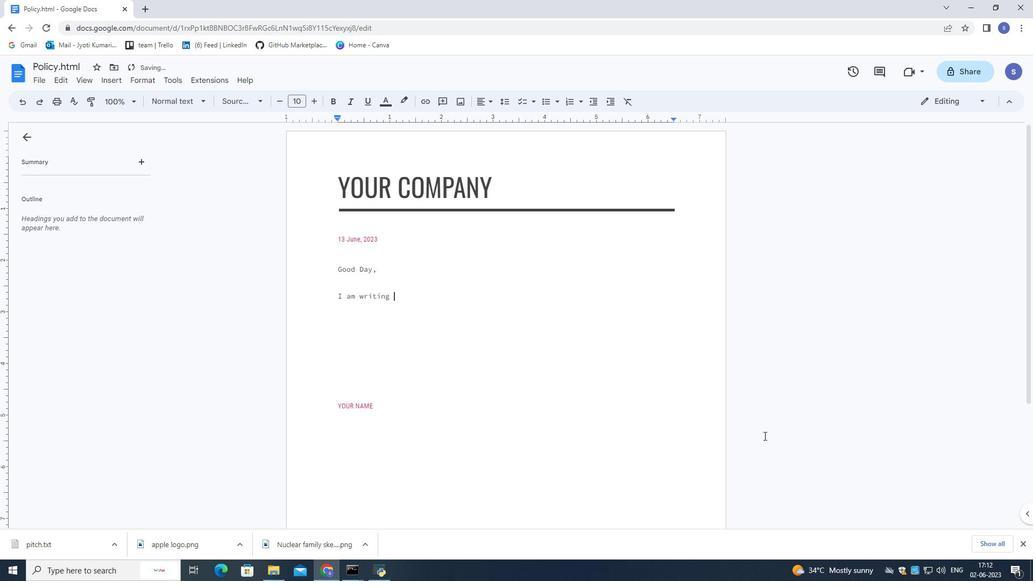 
Action: Key pressed to<Key.space>extends<Key.space>my<Key.space>warmest<Key.space>congratulations<Key.space>on<Key.space>your<Key.space>wedding.<Key.space><Key.shift>May<Key.space>this<Key.space>special<Key.space>day<Key.space>mark<Key.space>the<Key.space>begining<Key.space>of<Key.space>a<Key.space>beautiful<Key.space>and<Key.space>joyful<Key.backspace><Key.backspace><Key.backspace>ous<Key.space>journey<Key.space>together.<Key.space><Key.shift>May<Key.space>your<Key.space>love<Key.space>grow<Key.space>stronger<Key.space>with<Key.space>eas<Key.backspace>ch<Key.space>passing<Key.space>day,<Key.space>and<Key.space>may<Key.space>you<Key.space>find<Key.space>happiness<Key.space>and<Key.space>fulfillment<Key.space>in<Key.space>yur<Key.space>shared<Key.space>life.<Key.space>
Screenshot: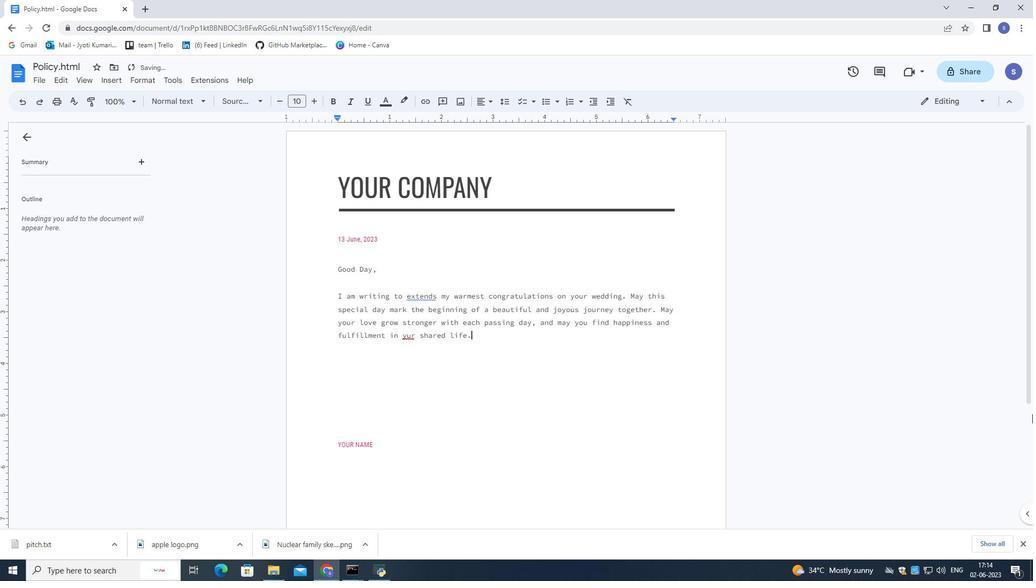 
Action: Mouse moved to (407, 331)
Screenshot: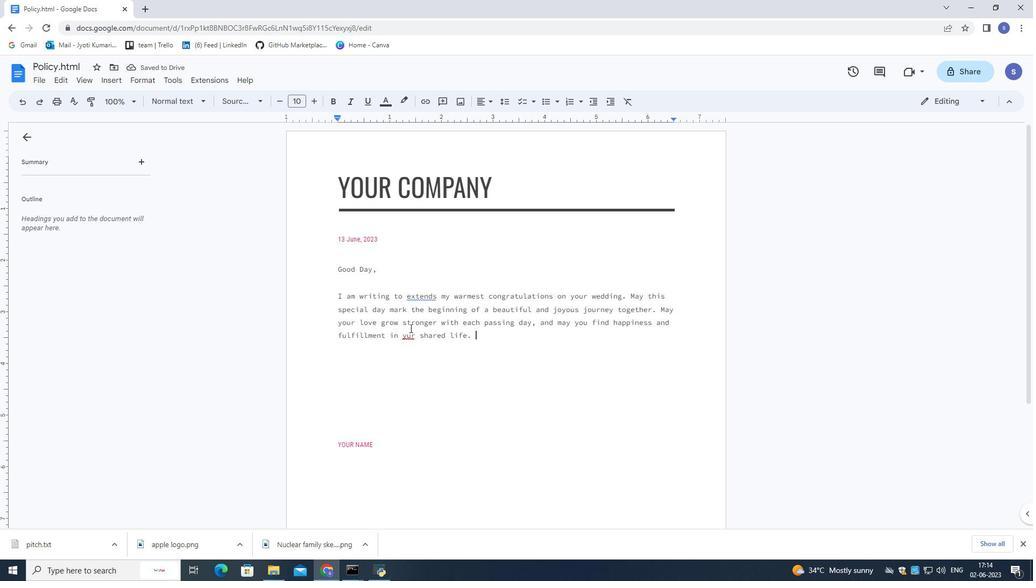 
Action: Mouse pressed left at (407, 331)
Screenshot: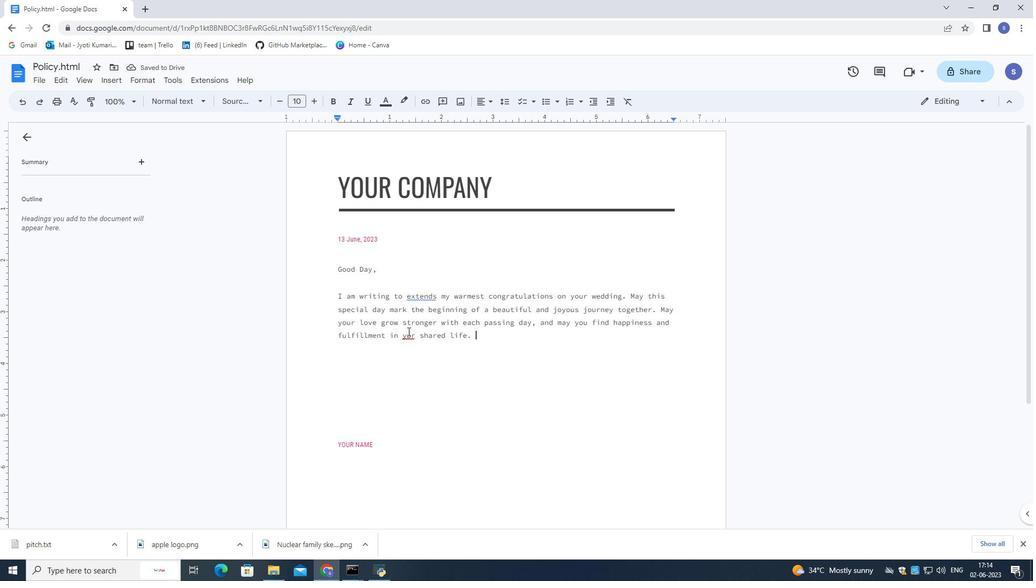 
Action: Mouse moved to (414, 322)
Screenshot: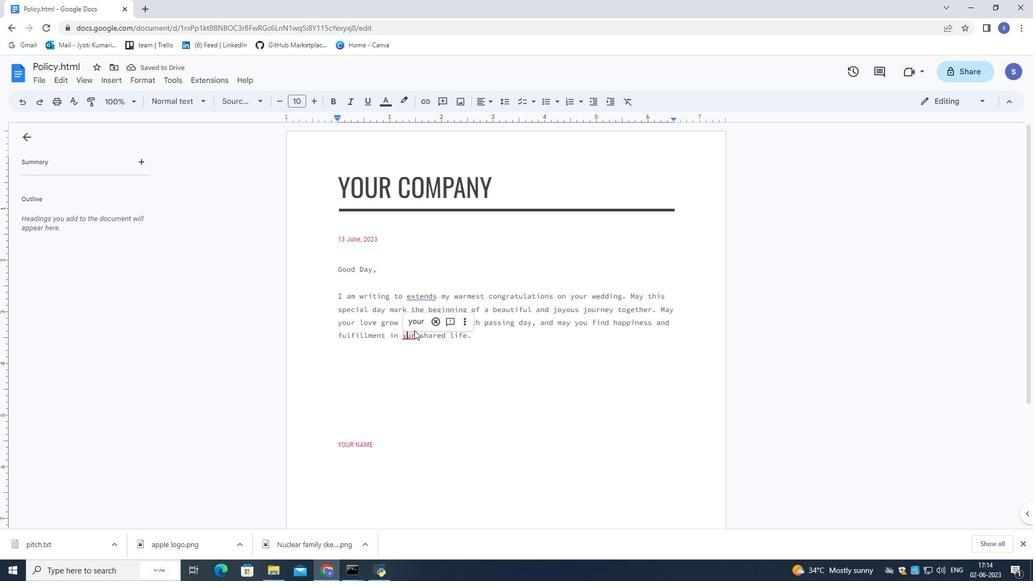 
Action: Mouse pressed left at (414, 322)
Screenshot: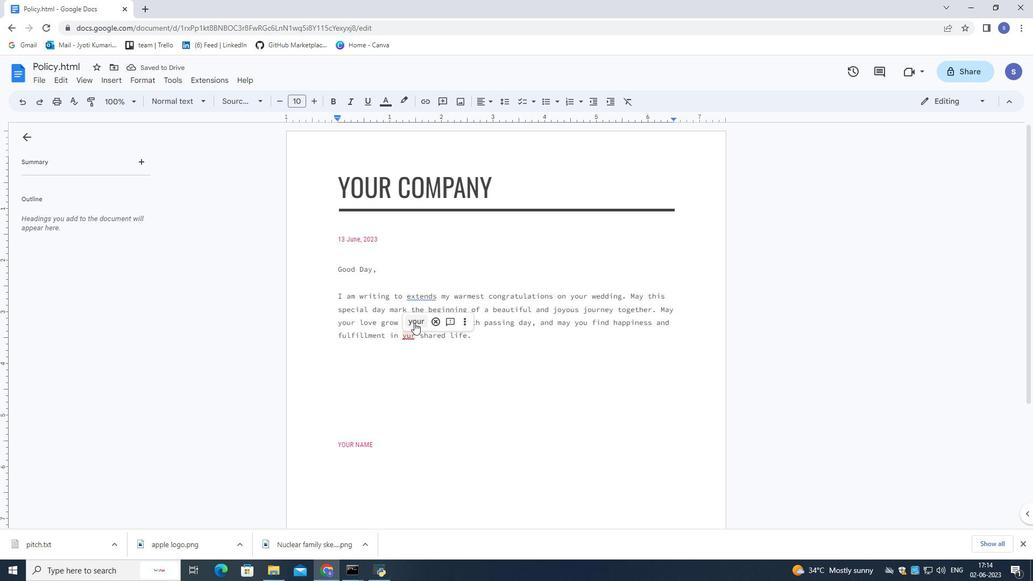 
Action: Mouse moved to (428, 300)
Screenshot: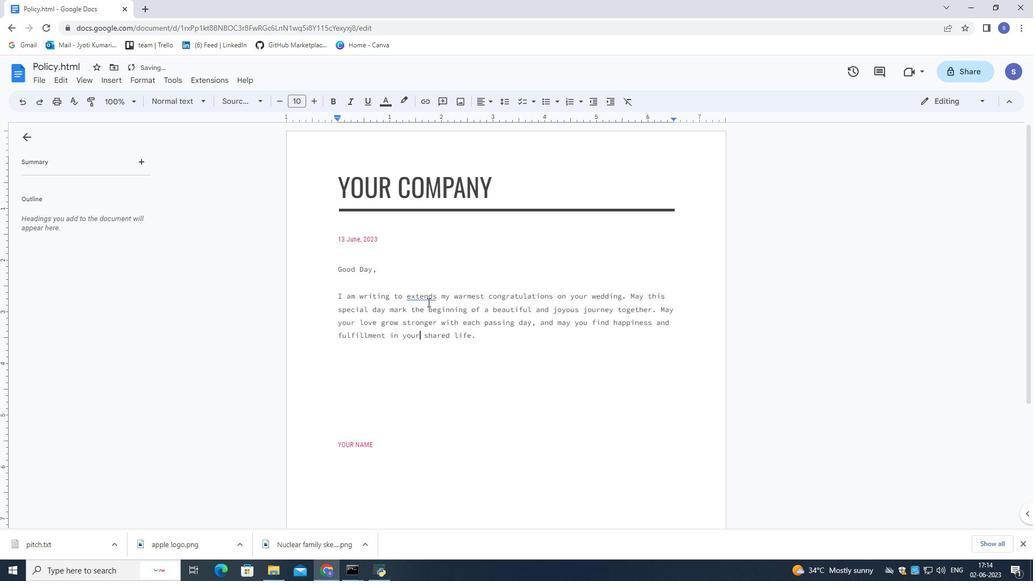 
Action: Mouse pressed left at (428, 300)
Screenshot: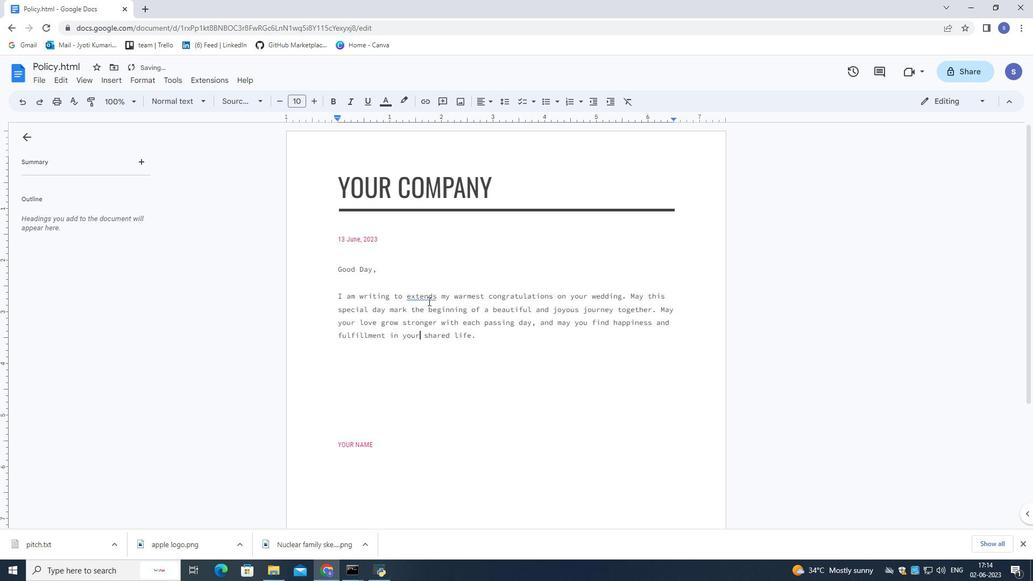 
Action: Mouse moved to (433, 283)
Screenshot: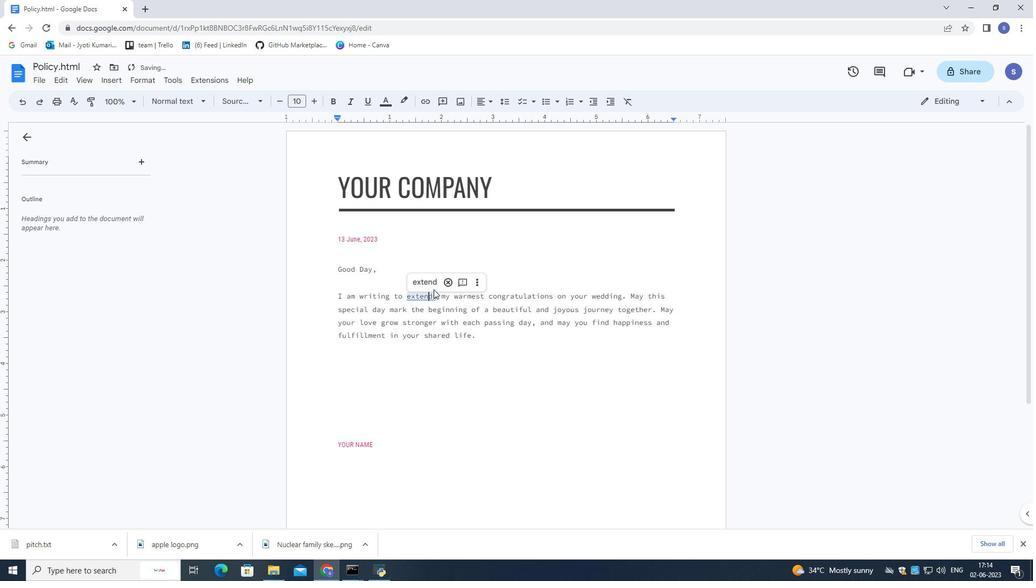 
Action: Mouse pressed left at (433, 283)
Screenshot: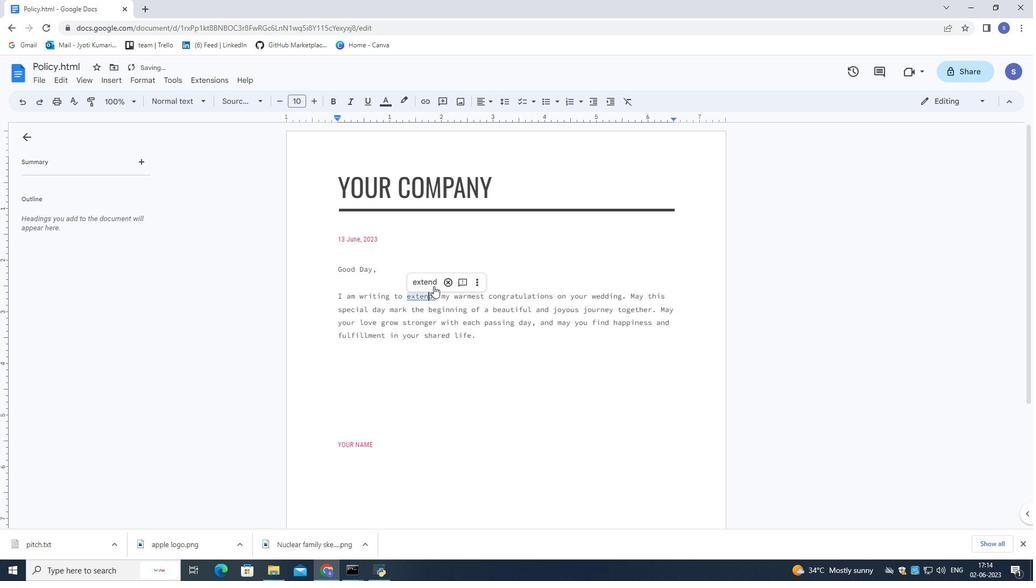 
Action: Mouse moved to (383, 442)
Screenshot: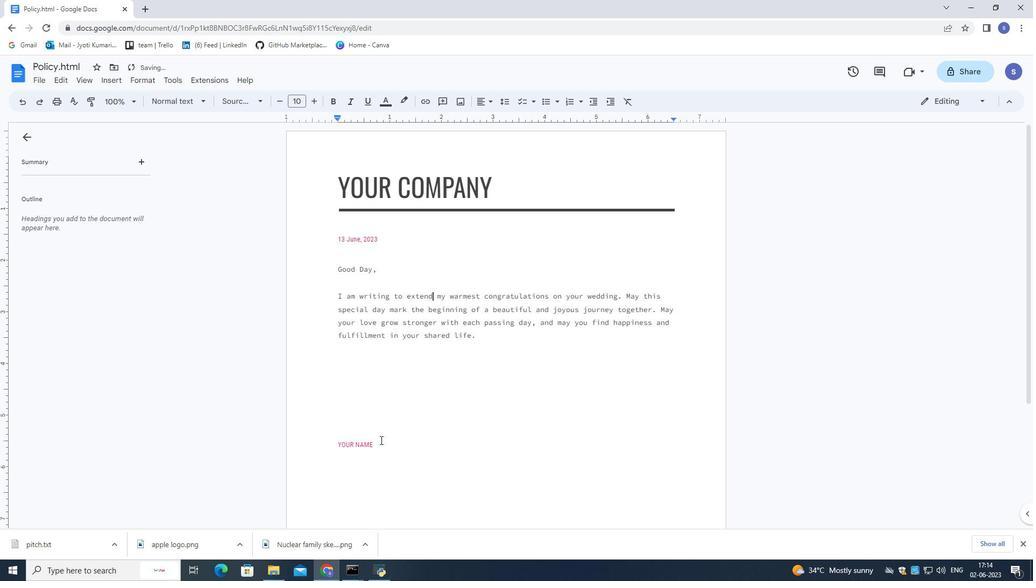 
Action: Mouse pressed left at (383, 442)
Screenshot: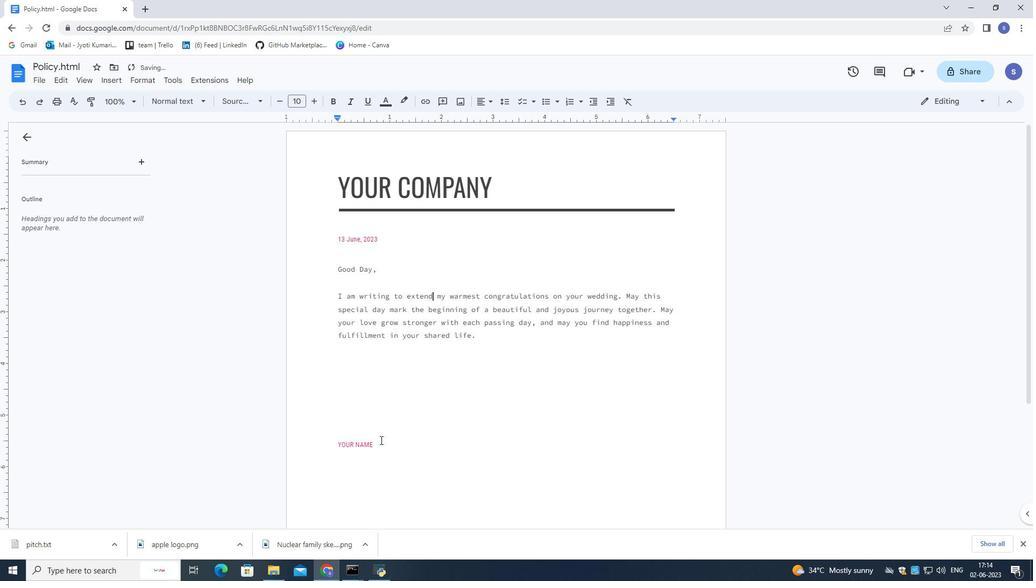 
Action: Mouse moved to (478, 430)
Screenshot: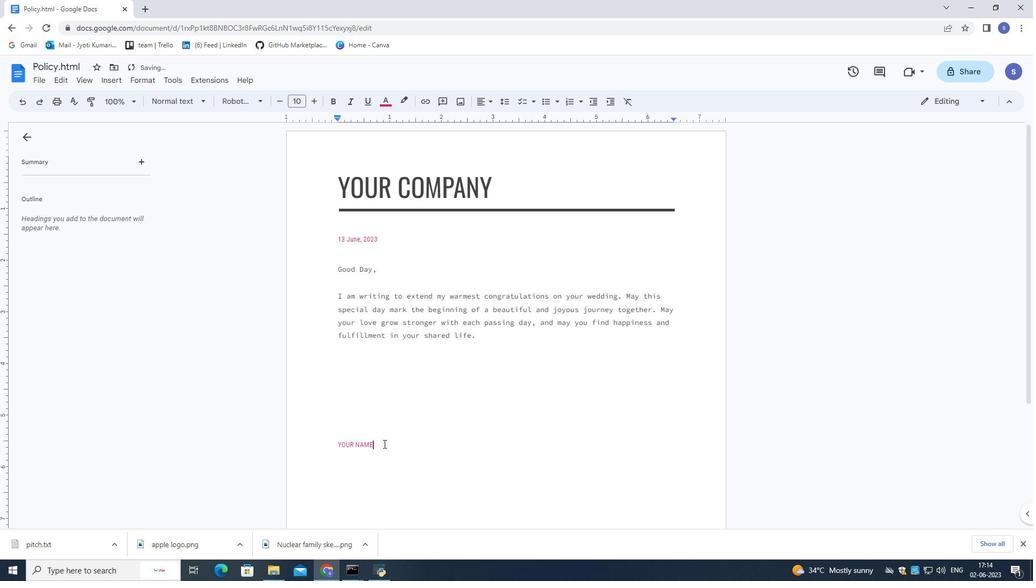 
Action: Key pressed <Key.enter><Key.shift><Key.shift><Key.shift>Olivia
Screenshot: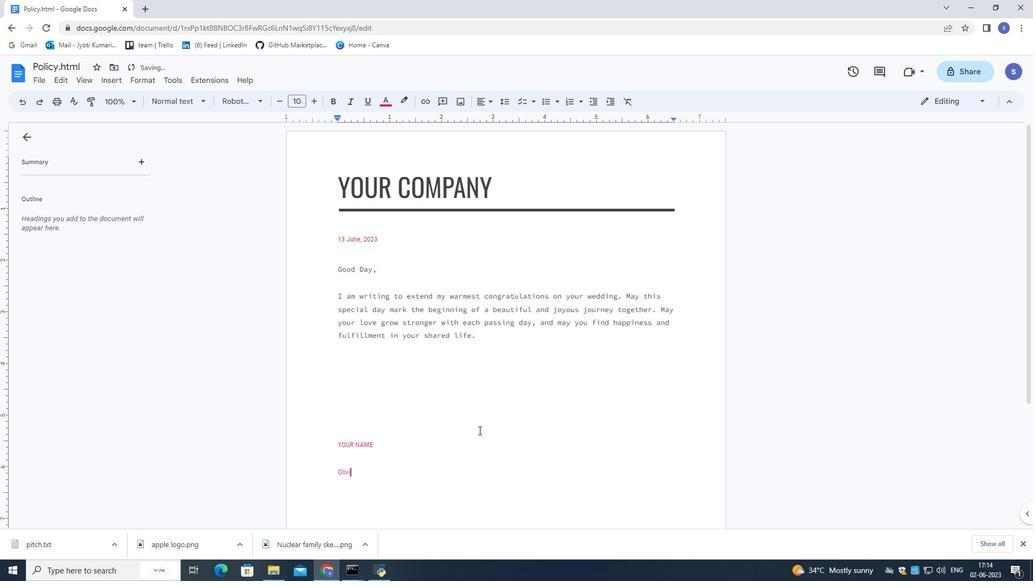 
Action: Mouse moved to (120, 83)
Screenshot: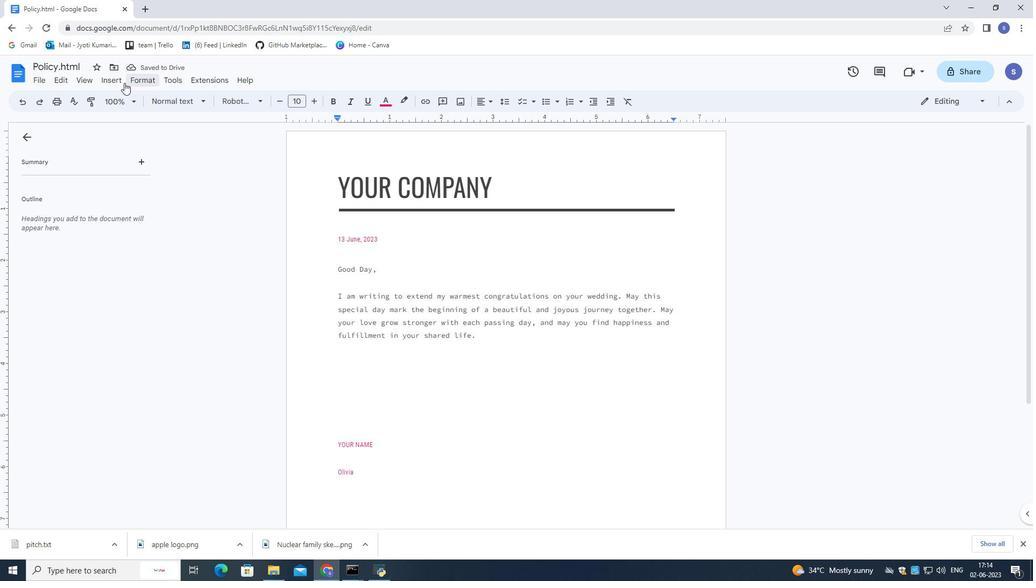 
Action: Mouse pressed left at (120, 83)
Screenshot: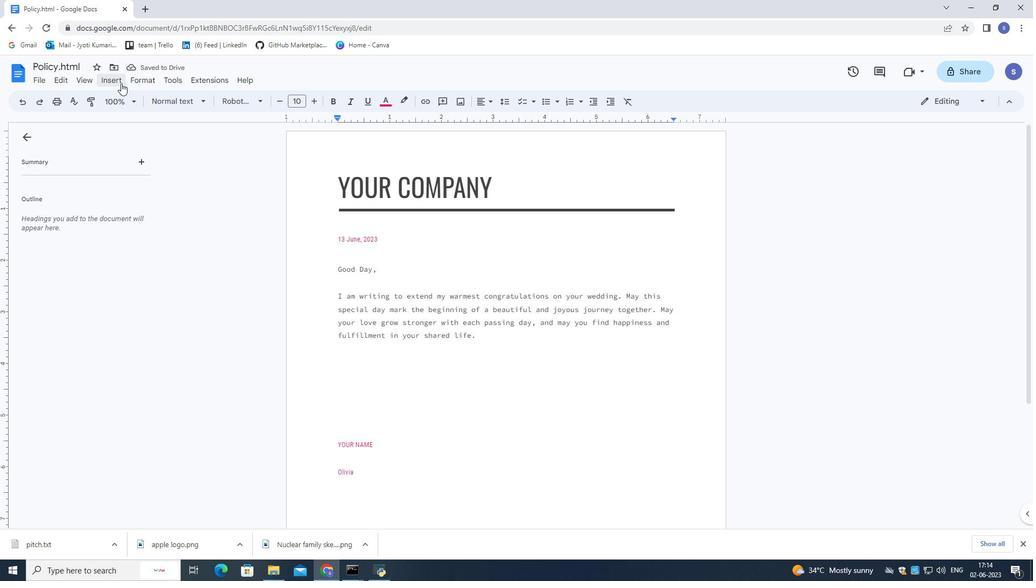 
Action: Mouse moved to (191, 330)
Screenshot: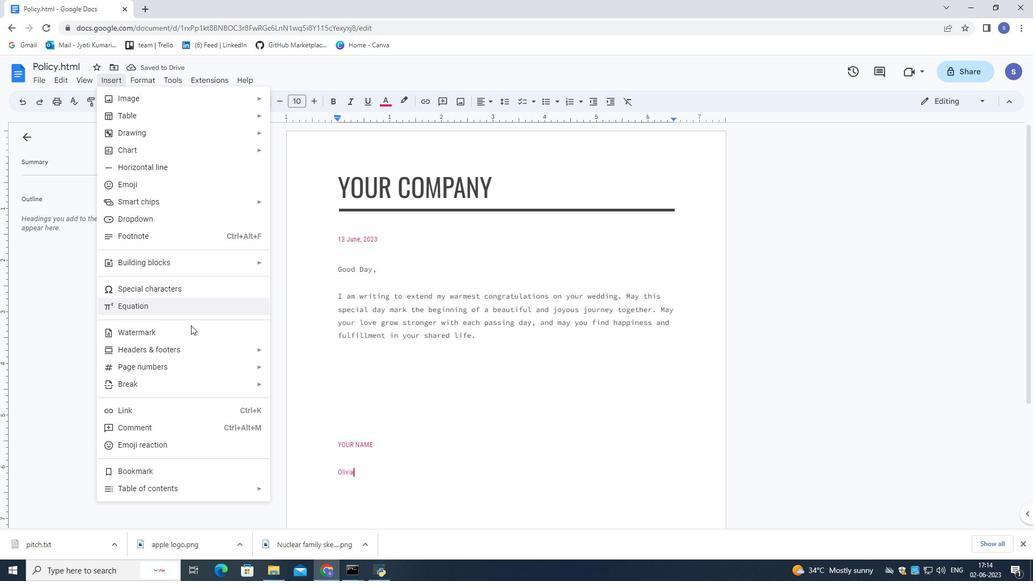 
Action: Mouse pressed left at (191, 330)
Screenshot: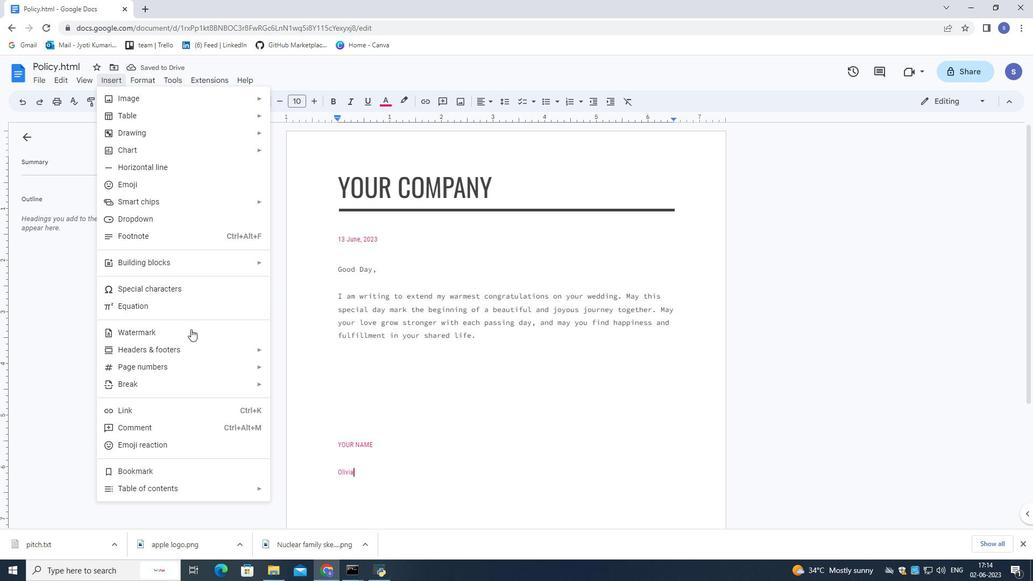 
Action: Mouse moved to (986, 133)
Screenshot: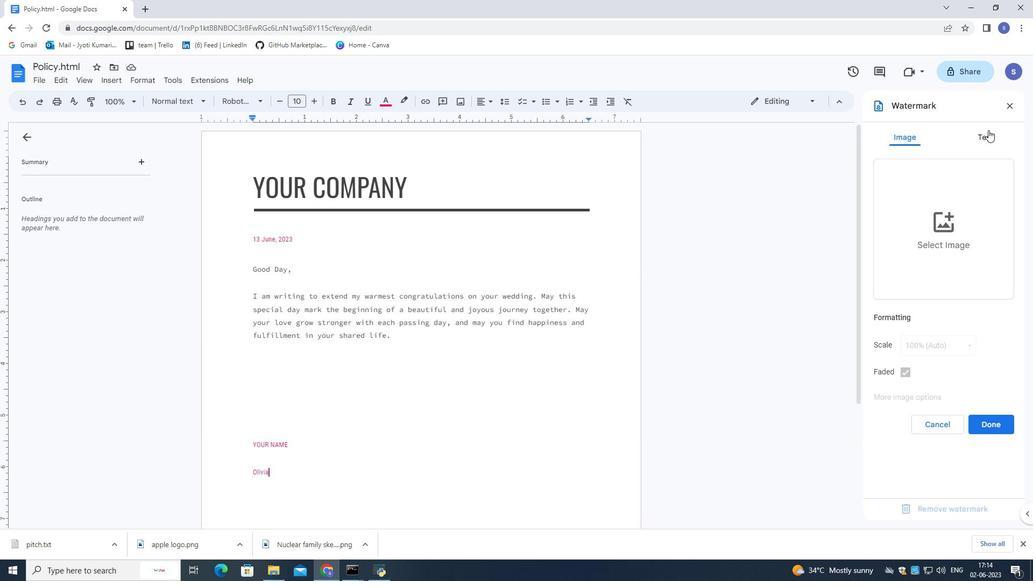
Action: Mouse pressed left at (986, 133)
Screenshot: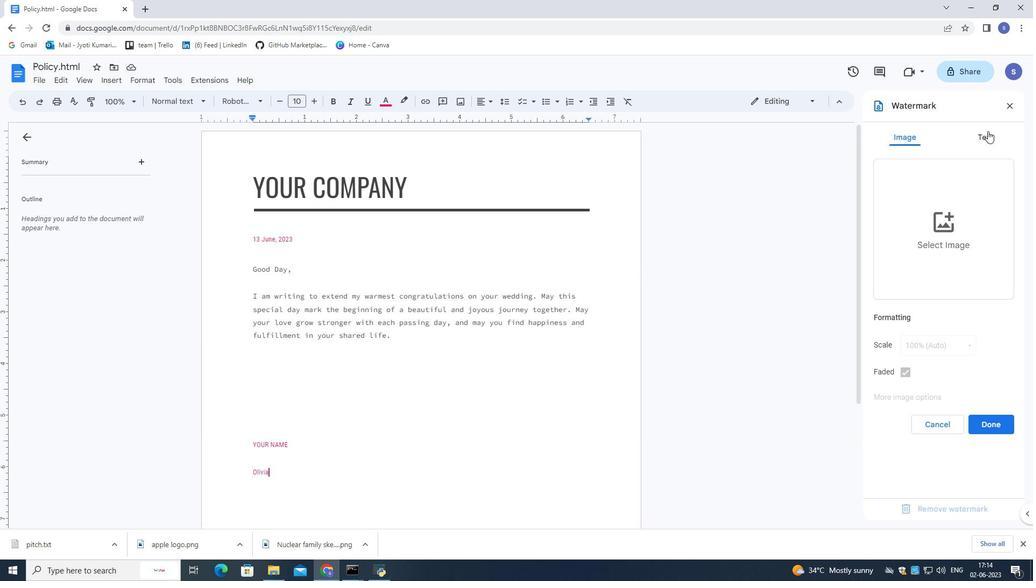 
Action: Mouse moved to (972, 175)
Screenshot: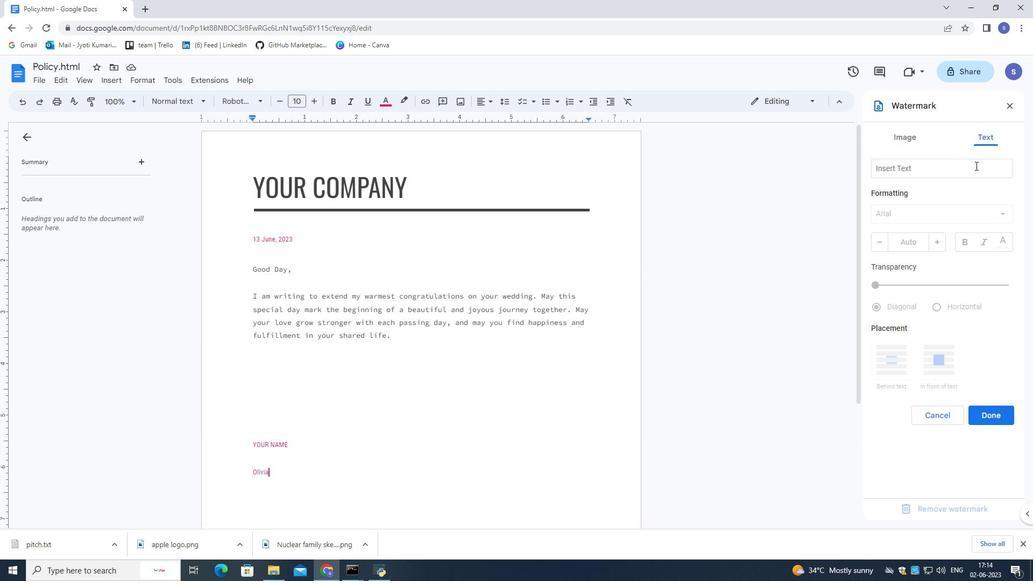 
Action: Mouse pressed left at (972, 175)
Screenshot: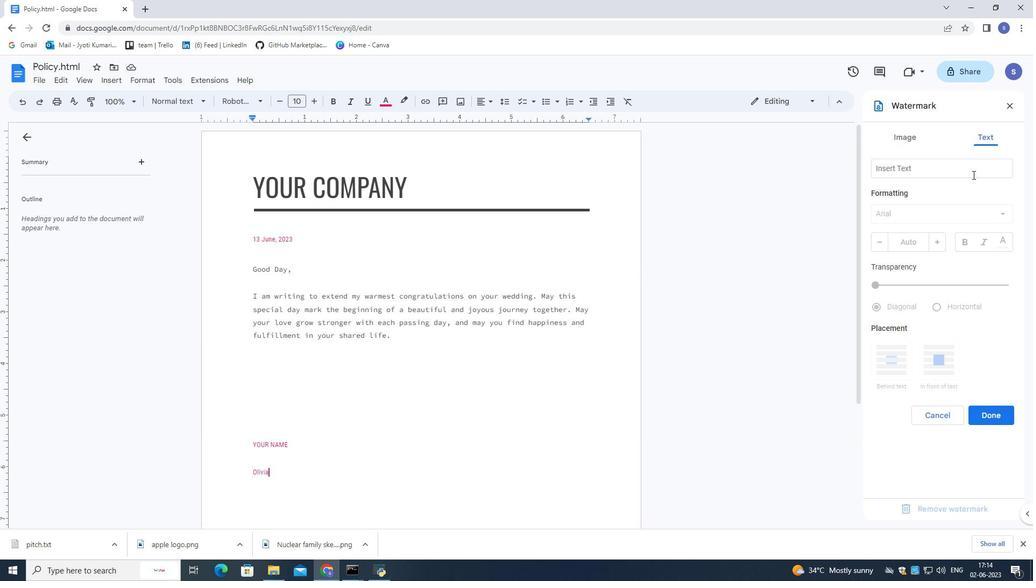 
Action: Mouse moved to (971, 175)
Screenshot: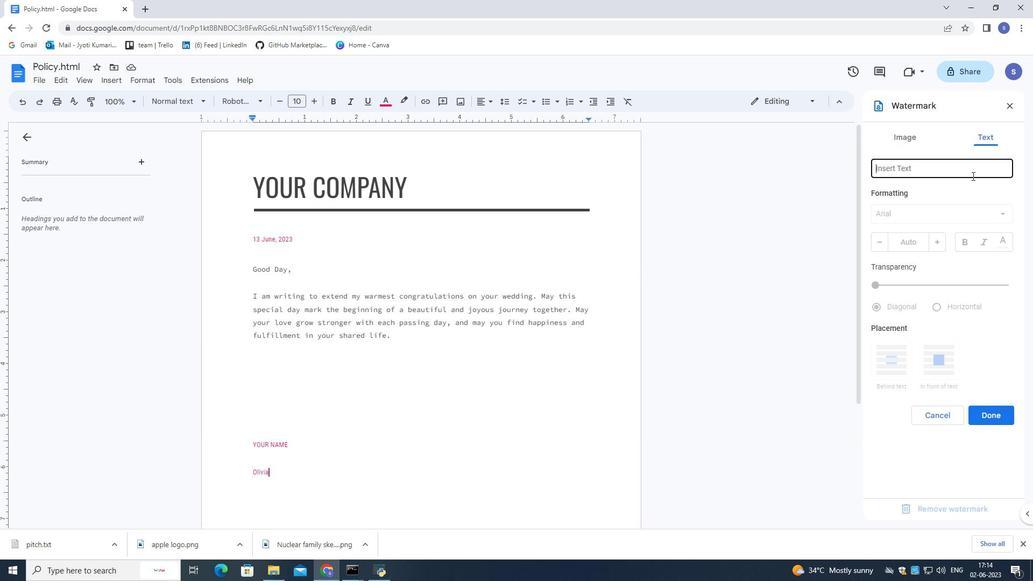 
Action: Key pressed <Key.shift>Do<Key.space>not<Key.space>copy
Screenshot: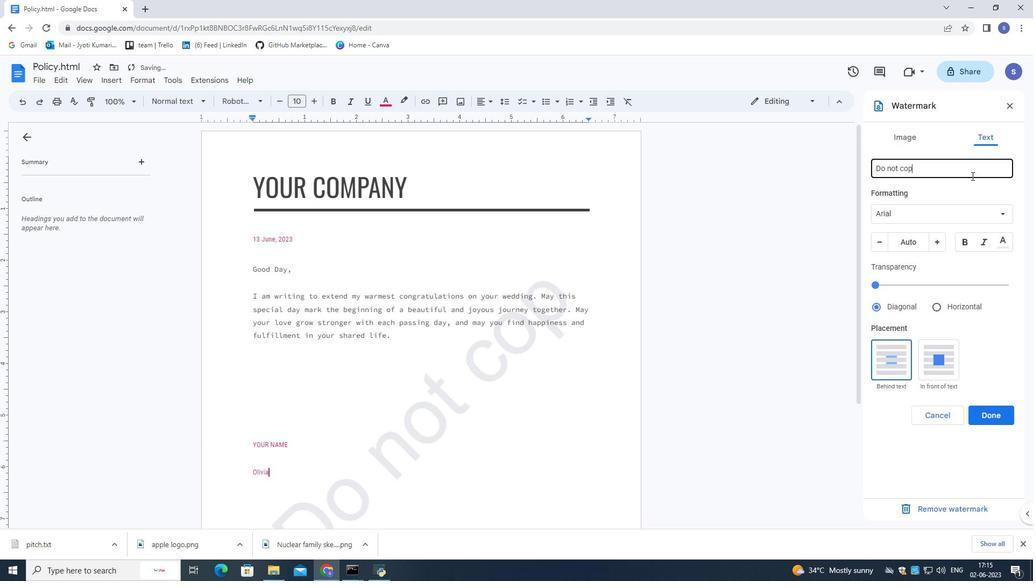 
Action: Mouse moved to (934, 245)
Screenshot: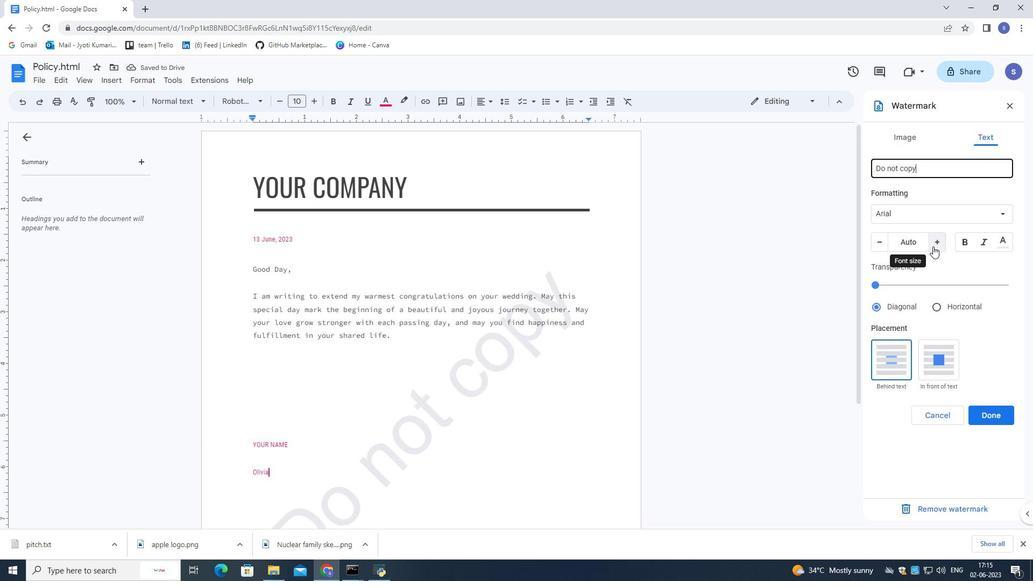 
Action: Mouse pressed left at (934, 245)
Screenshot: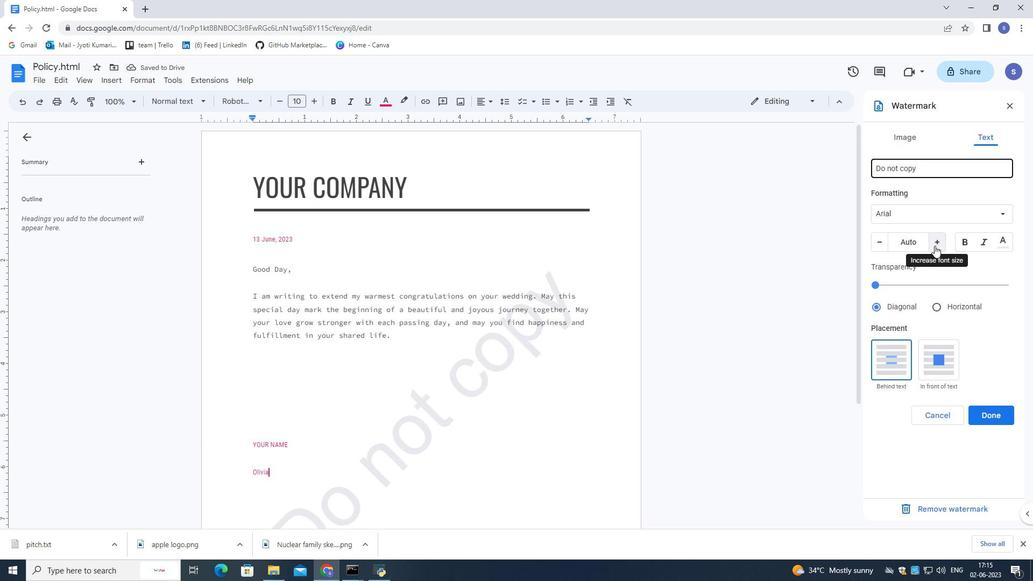 
Action: Mouse moved to (936, 245)
Screenshot: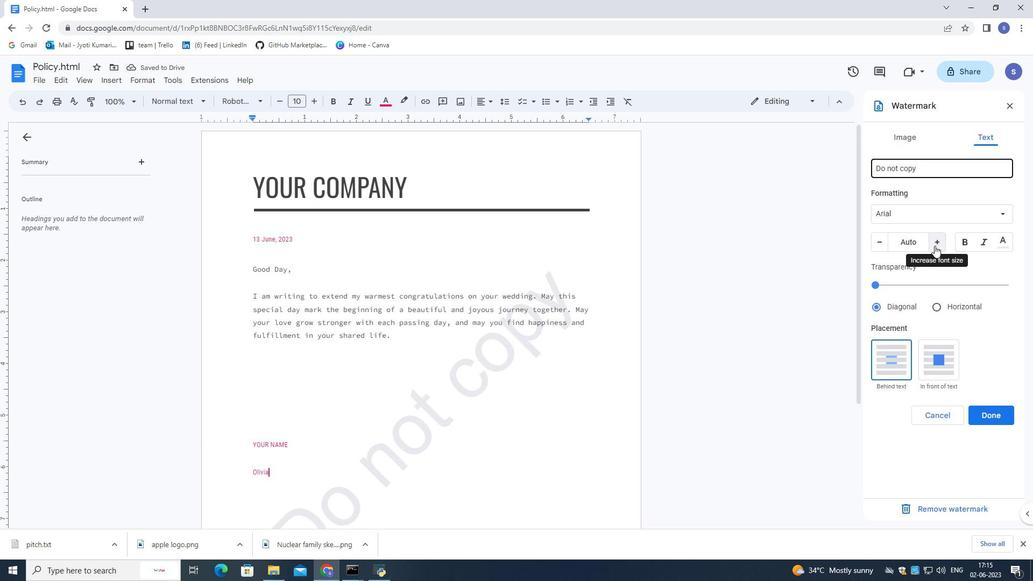 
Action: Mouse pressed left at (936, 245)
Screenshot: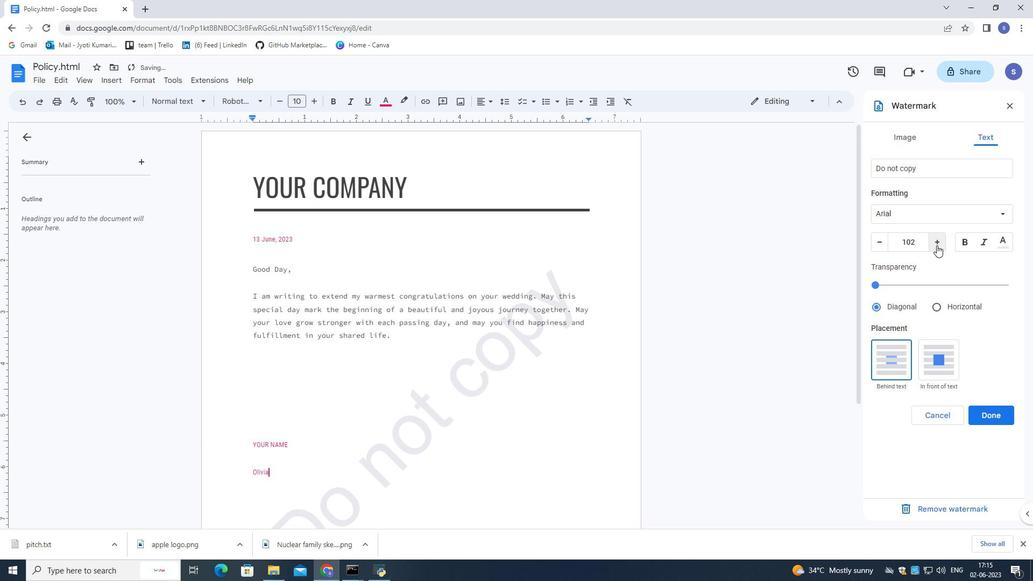 
Action: Mouse pressed left at (936, 245)
Screenshot: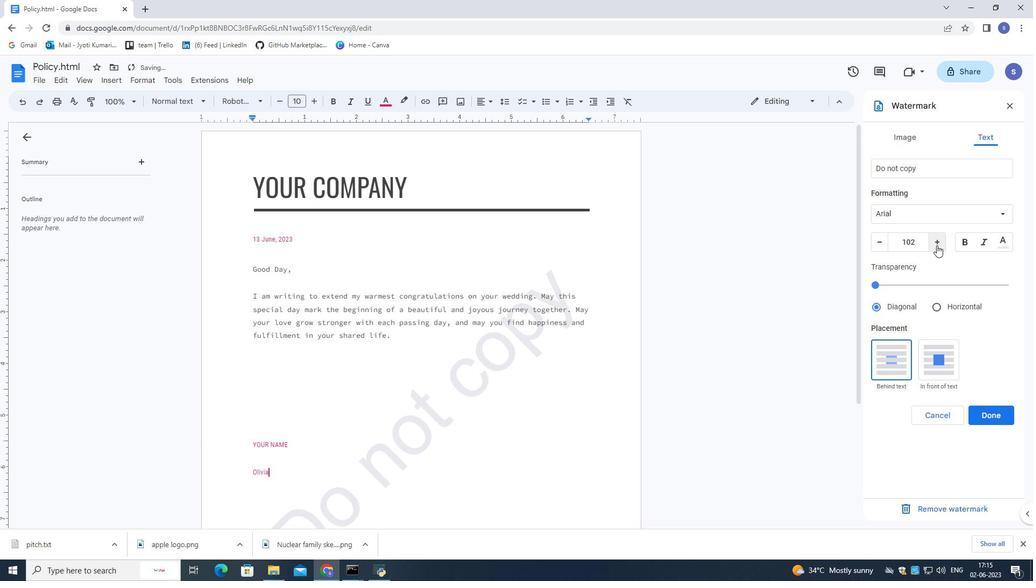 
Action: Mouse pressed left at (936, 245)
Screenshot: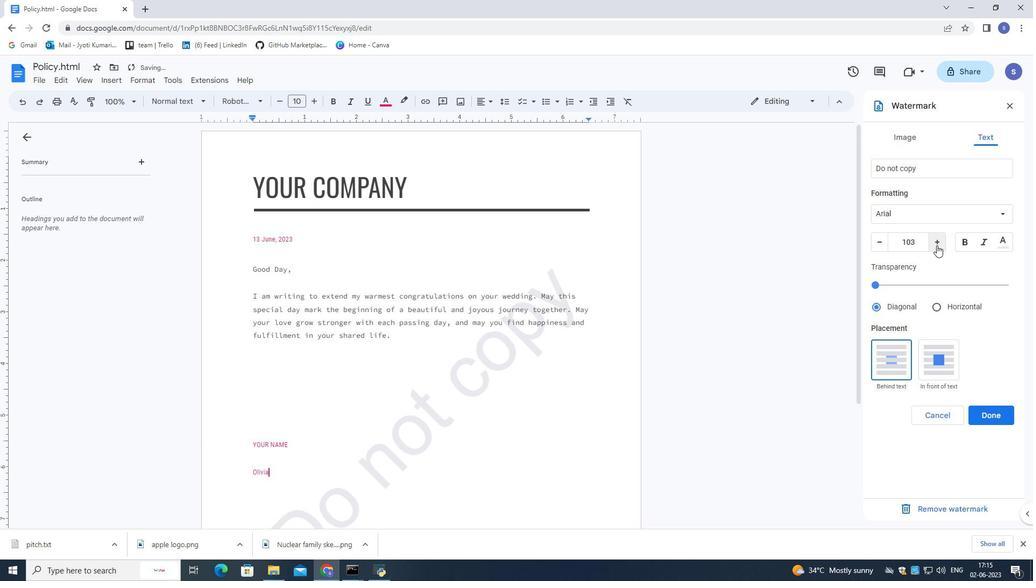 
Action: Mouse pressed left at (936, 245)
Screenshot: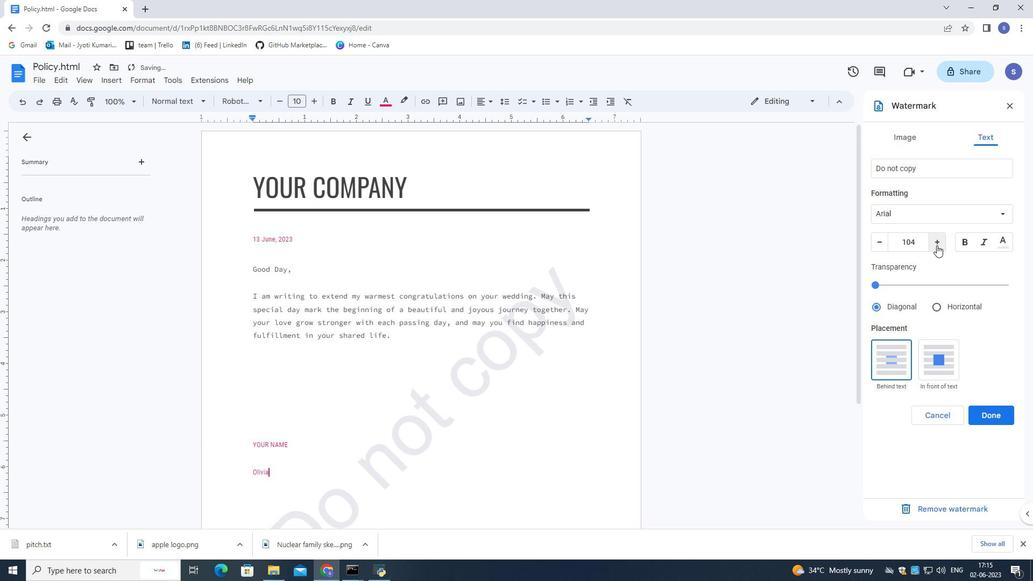 
Action: Mouse pressed left at (936, 245)
Screenshot: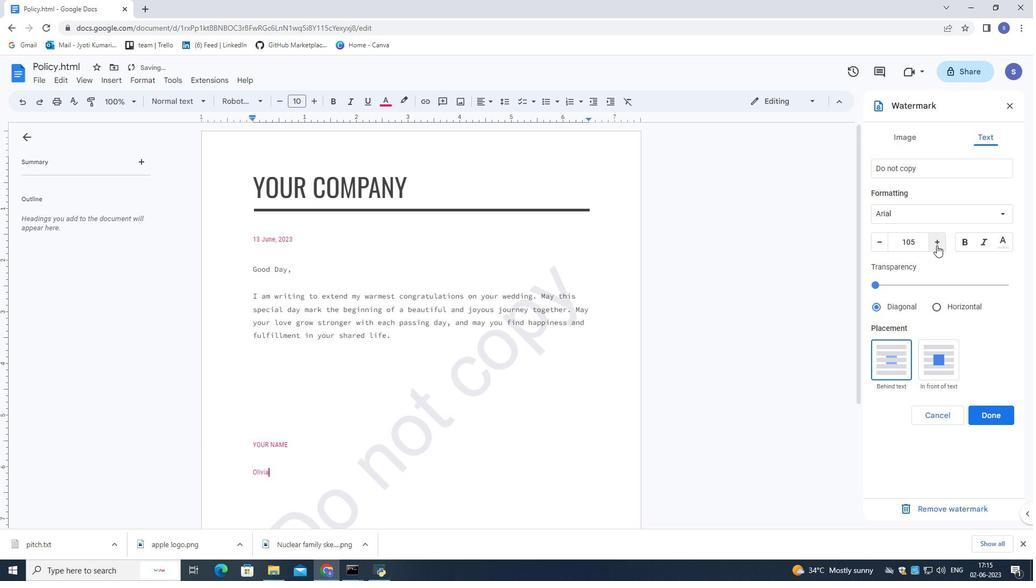 
Action: Mouse pressed left at (936, 245)
Screenshot: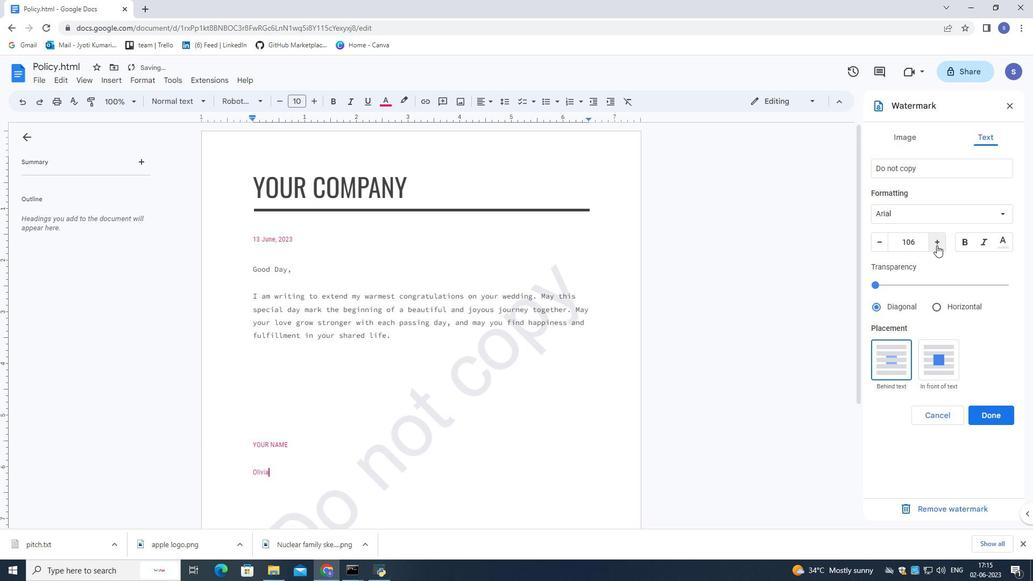 
Action: Mouse pressed left at (936, 245)
Screenshot: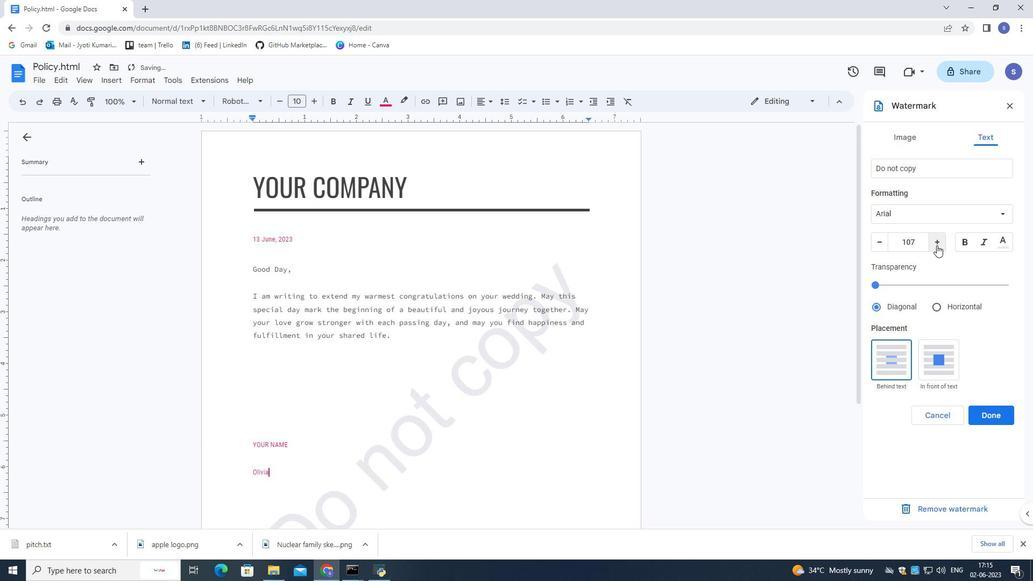 
Action: Mouse pressed left at (936, 245)
Screenshot: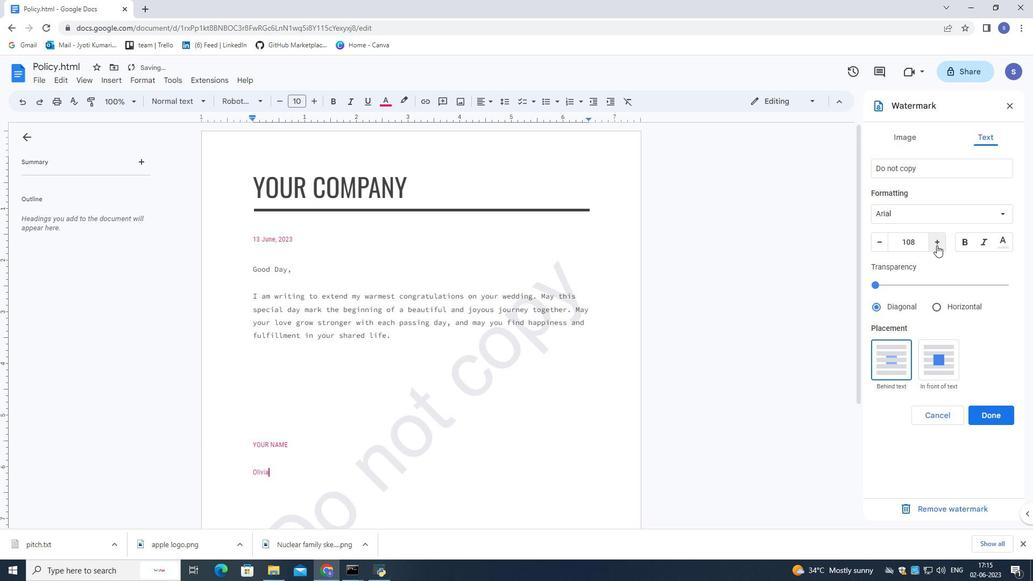 
Action: Mouse pressed left at (936, 245)
Screenshot: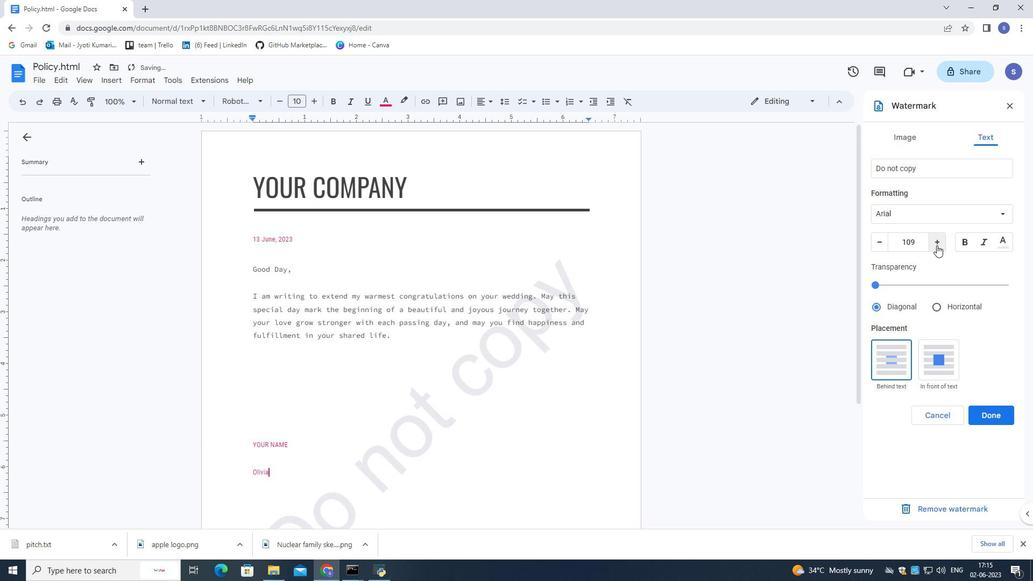 
Action: Mouse pressed left at (936, 245)
Screenshot: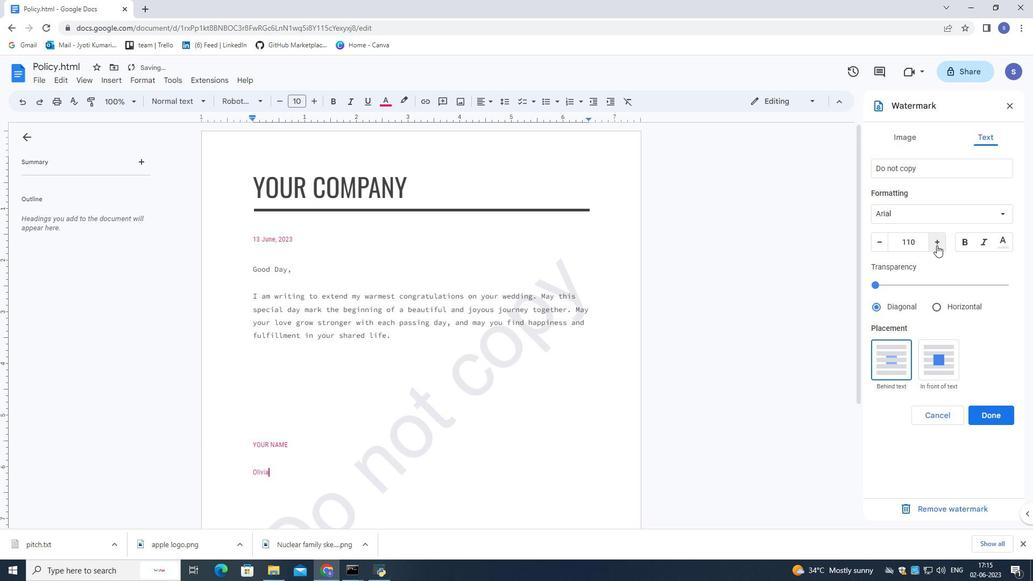 
Action: Mouse pressed left at (936, 245)
Screenshot: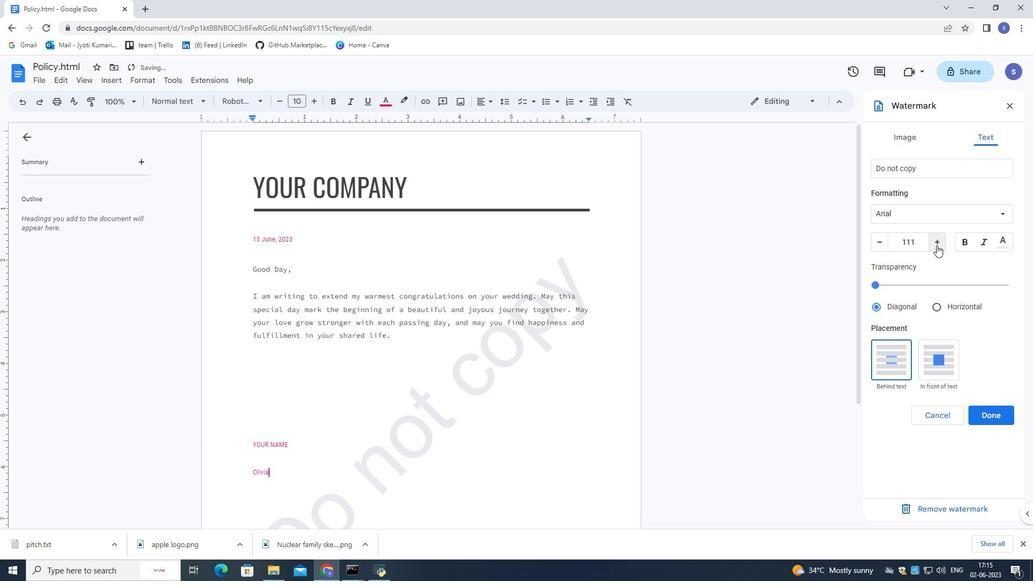 
Action: Mouse pressed left at (936, 245)
Screenshot: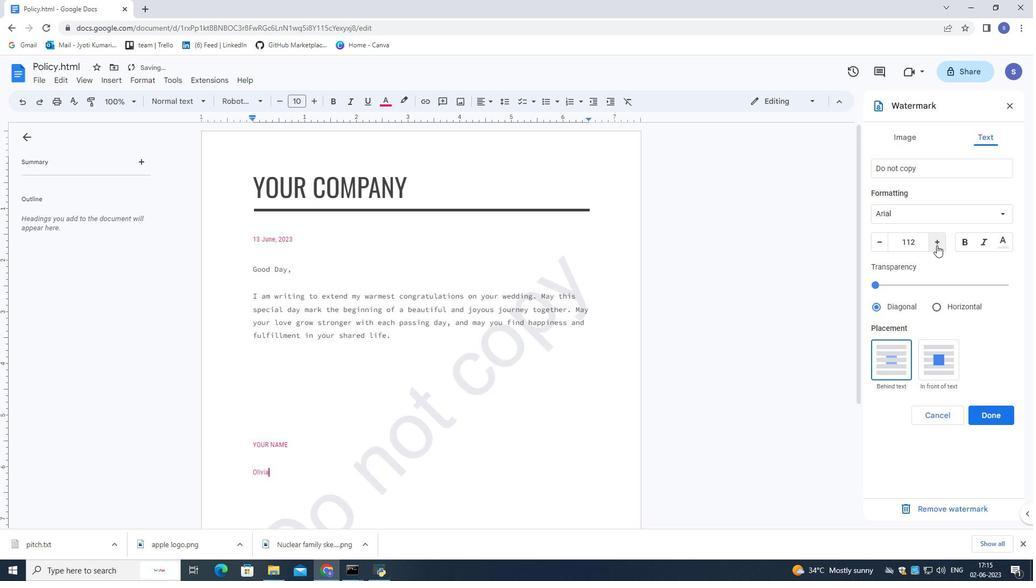 
Action: Mouse pressed left at (936, 245)
Screenshot: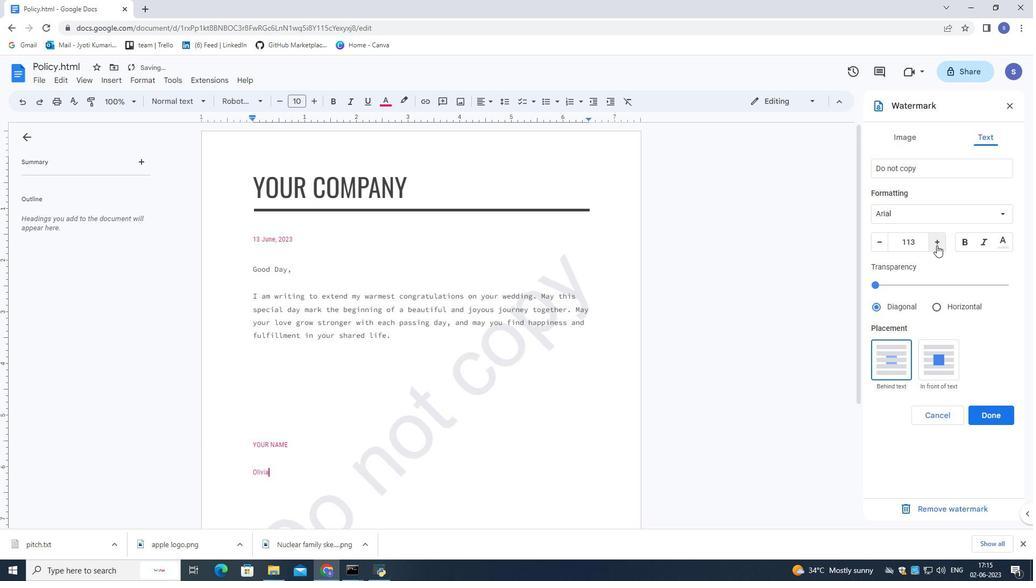 
Action: Mouse pressed left at (936, 245)
Screenshot: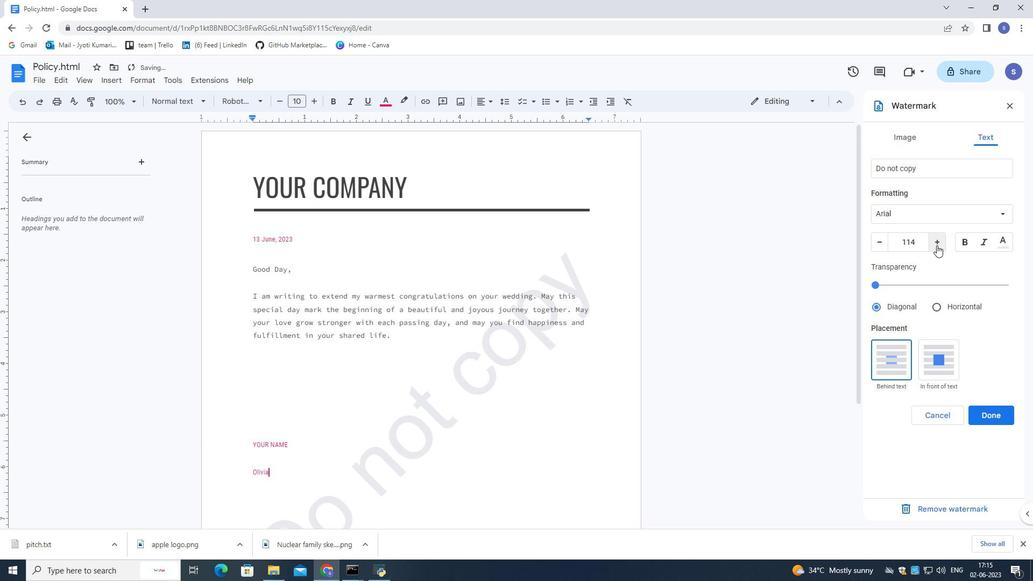 
Action: Mouse pressed left at (936, 245)
Screenshot: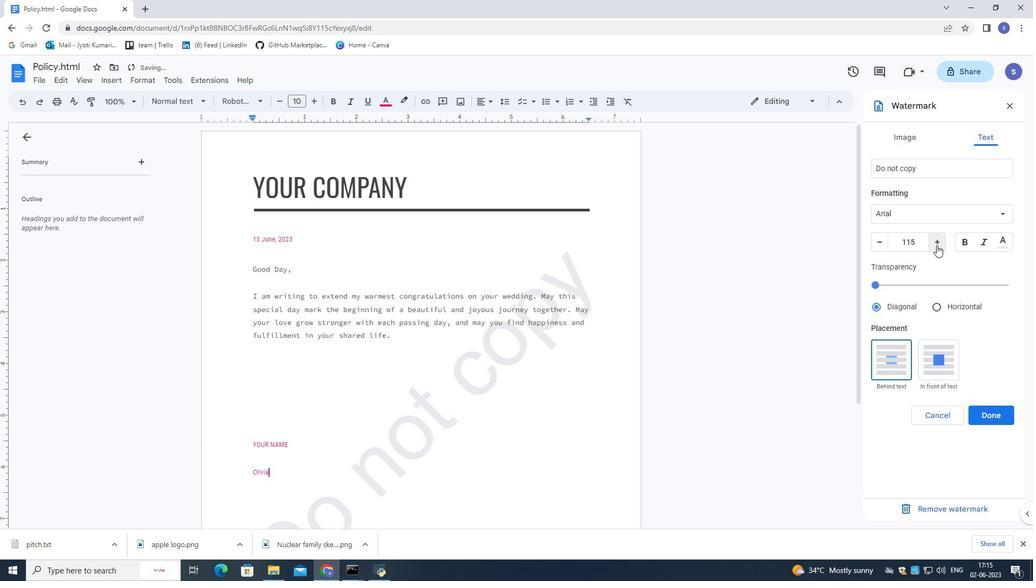 
Action: Mouse pressed left at (936, 245)
Screenshot: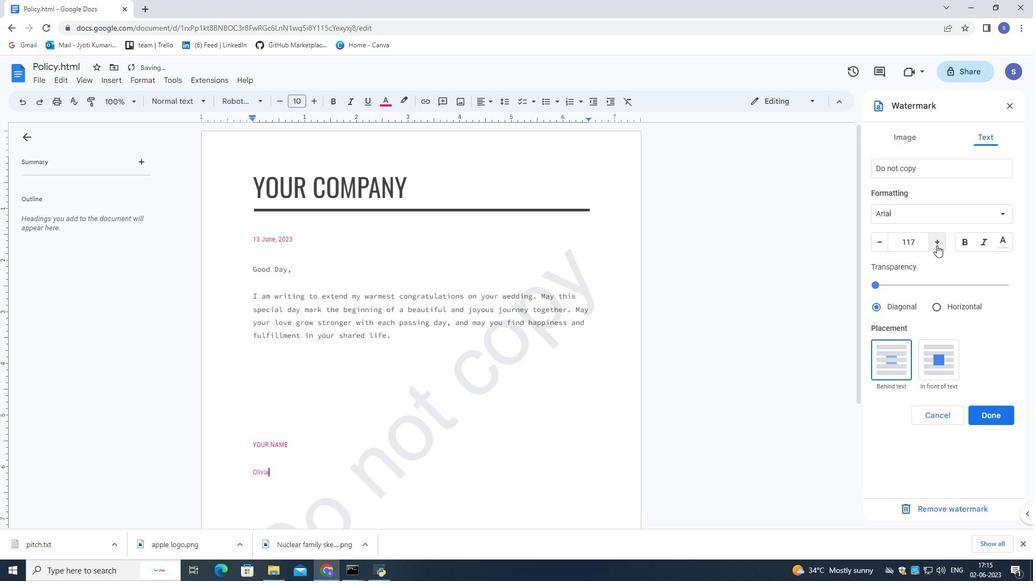 
Action: Mouse pressed left at (936, 245)
Screenshot: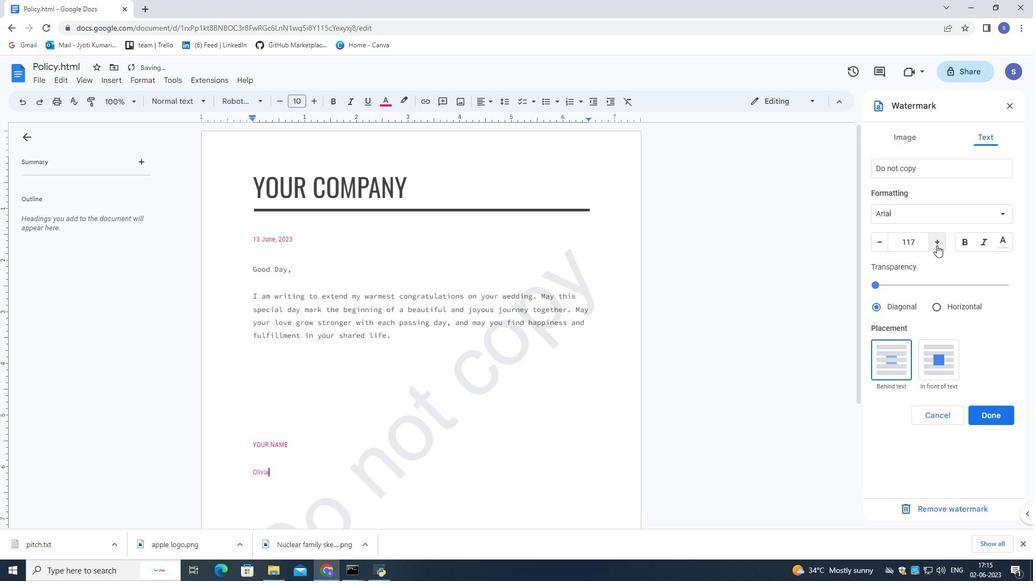 
Action: Mouse pressed left at (936, 245)
Screenshot: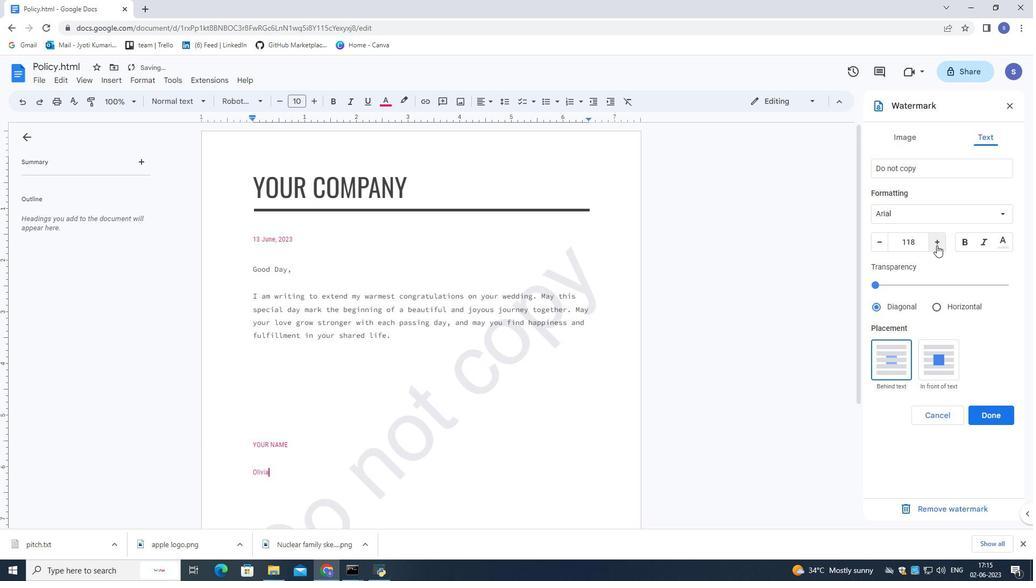 
Action: Mouse pressed left at (936, 245)
Screenshot: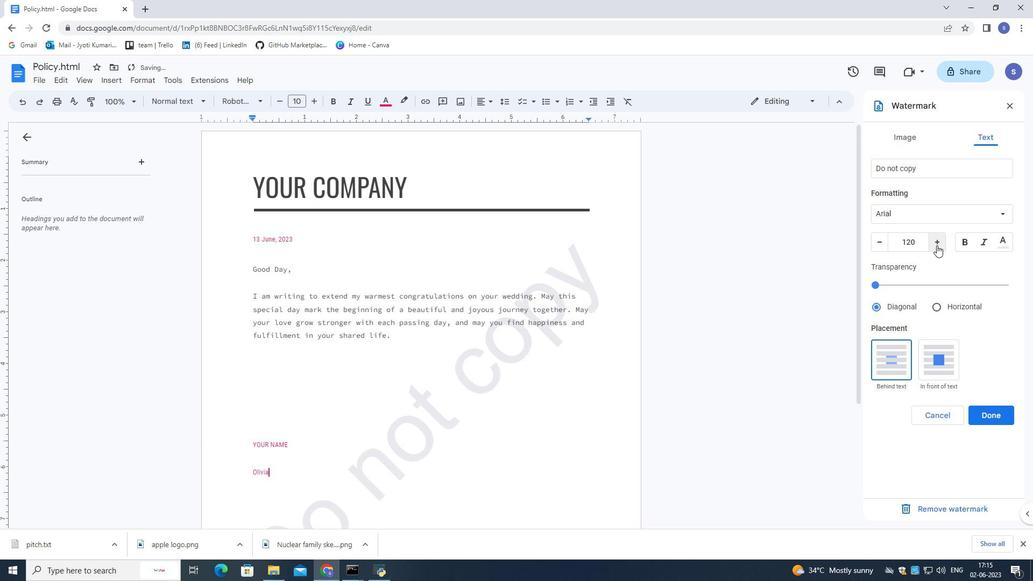 
Action: Mouse moved to (883, 246)
Screenshot: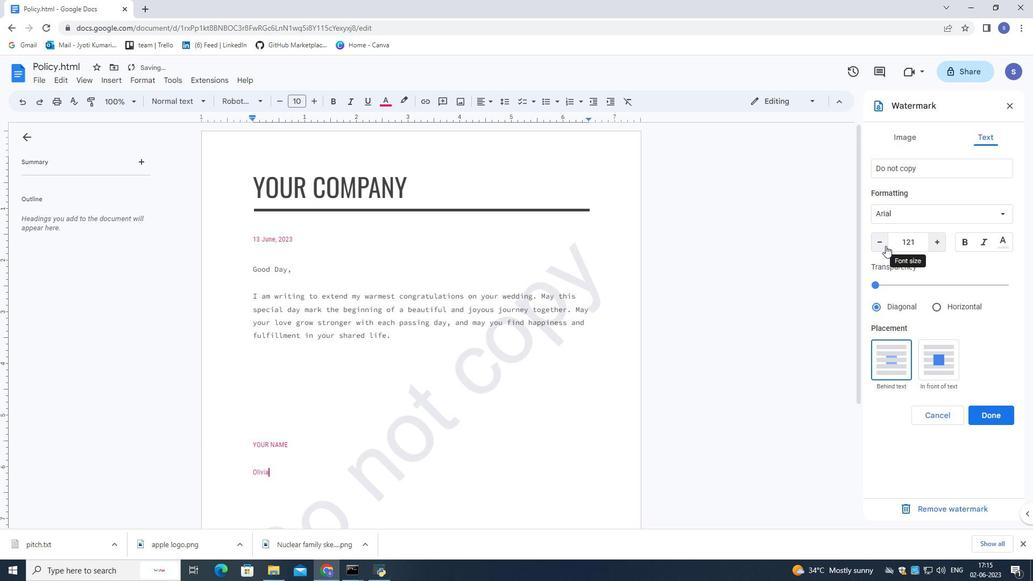 
Action: Mouse pressed left at (883, 246)
Screenshot: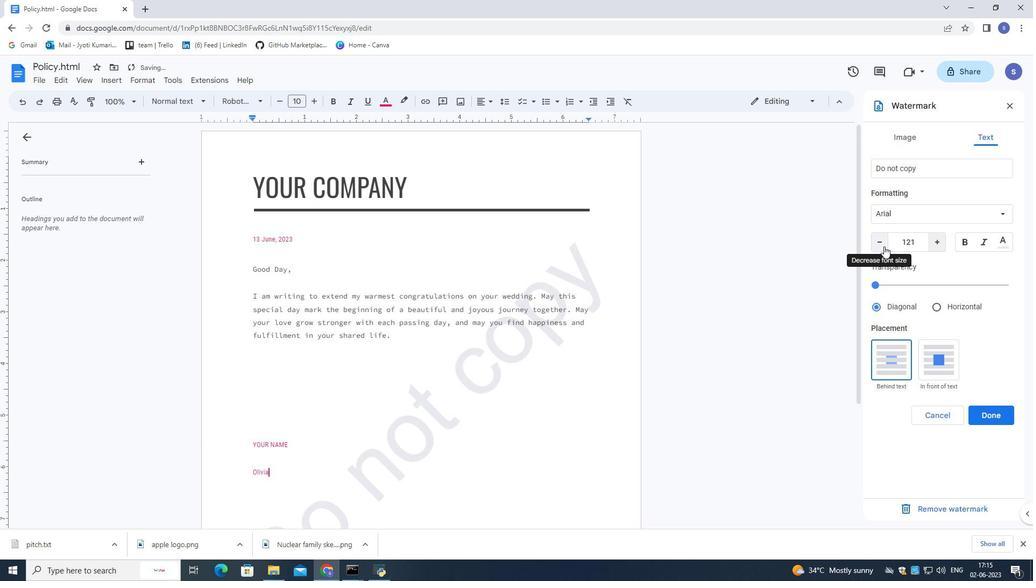 
Action: Mouse moved to (976, 301)
Screenshot: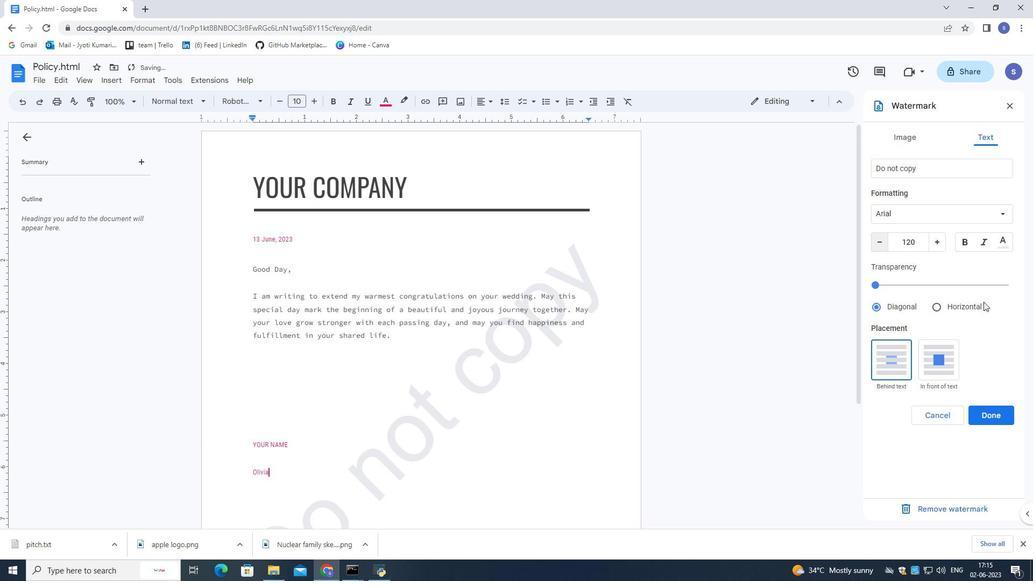 
Action: Mouse pressed left at (976, 301)
Screenshot: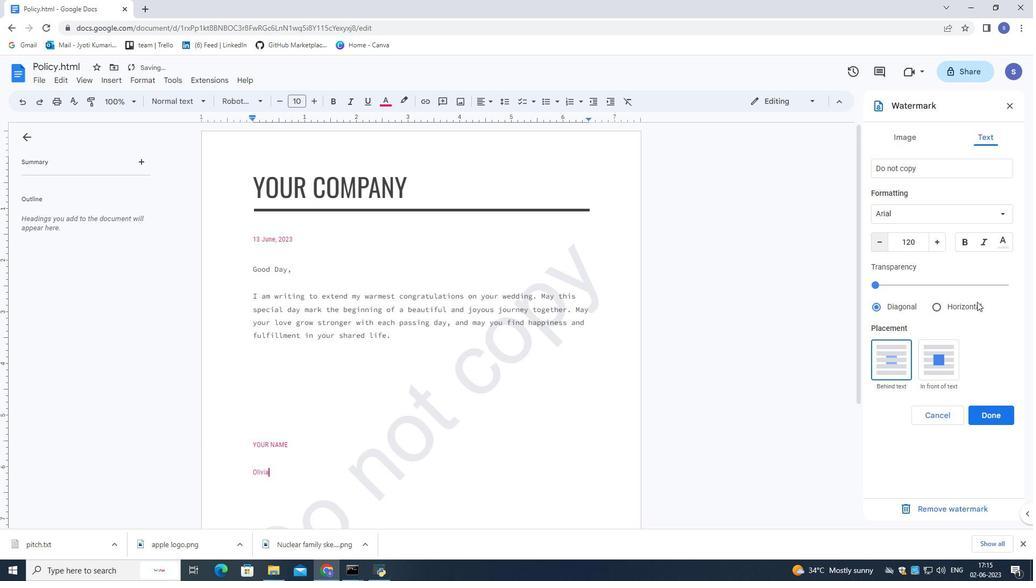 
Action: Mouse moved to (947, 215)
Screenshot: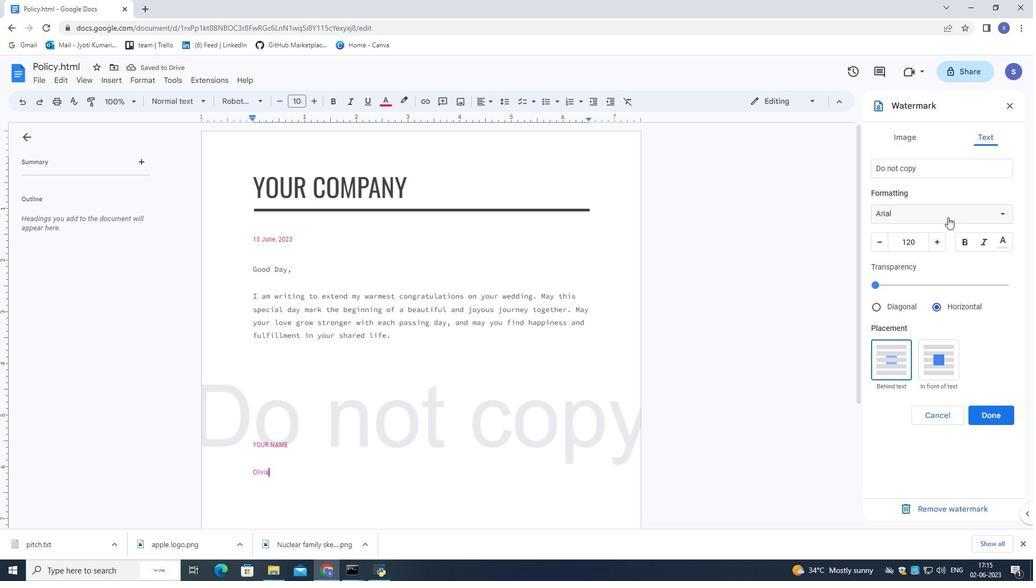 
Action: Mouse pressed left at (947, 215)
Screenshot: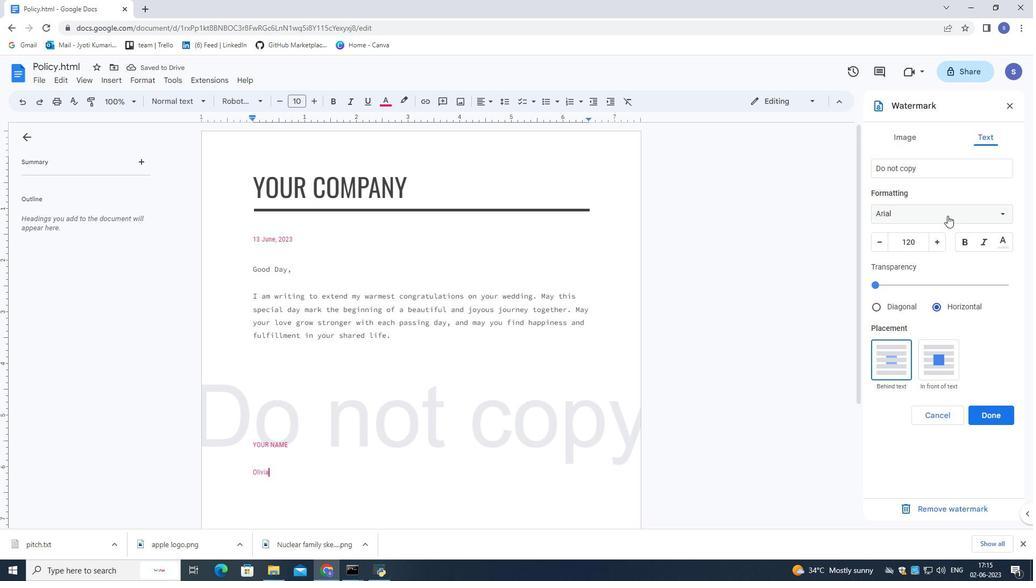 
Action: Mouse moved to (928, 334)
Screenshot: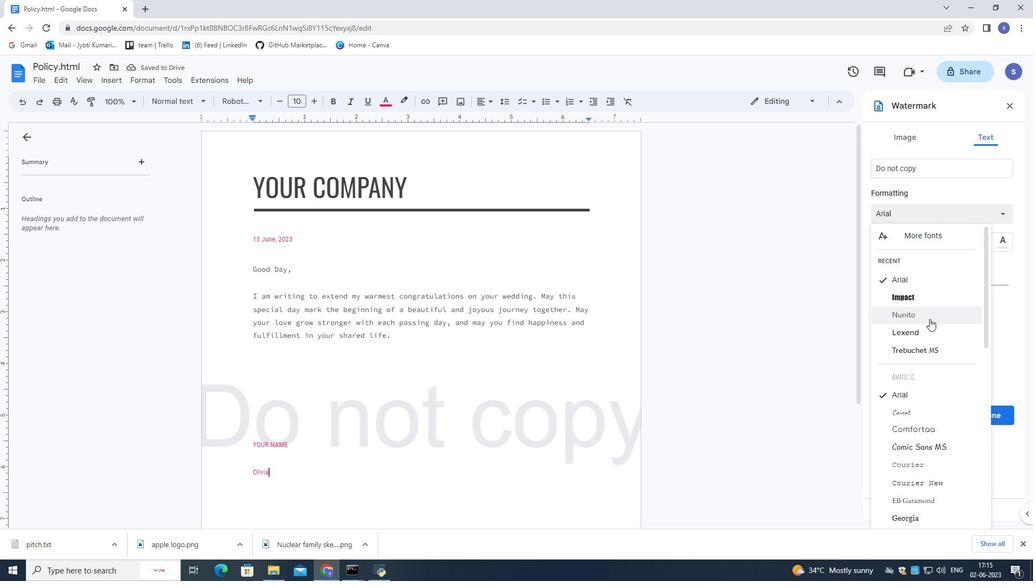 
Action: Mouse pressed left at (928, 334)
Screenshot: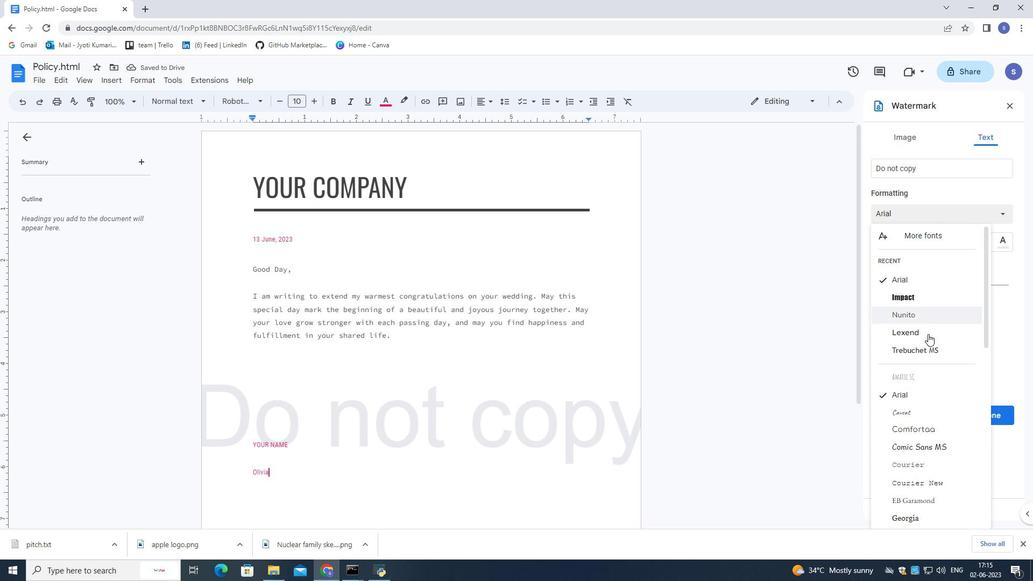 
Action: Mouse moved to (985, 408)
Screenshot: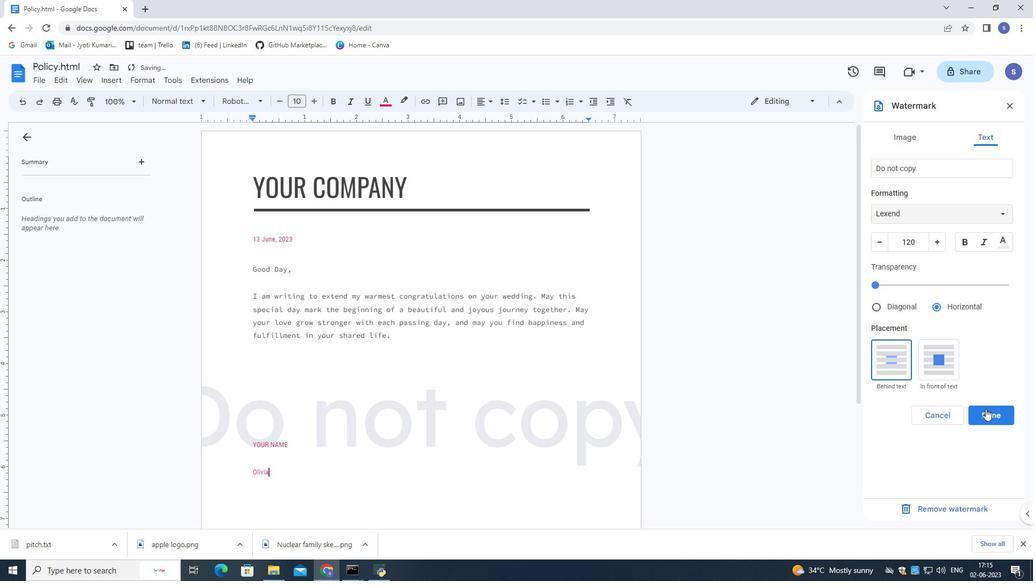 
Action: Mouse pressed left at (985, 408)
Screenshot: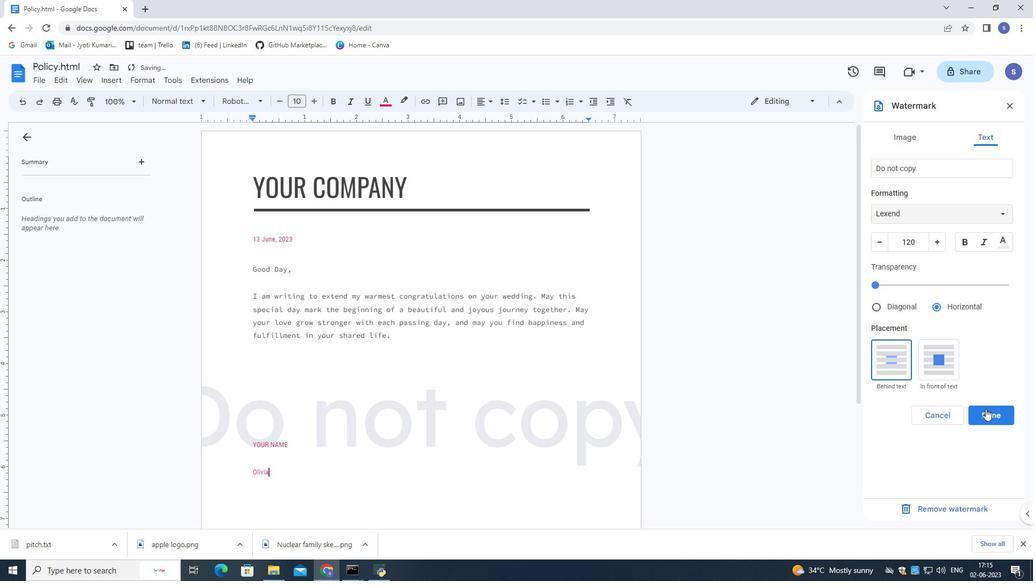 
Action: Mouse moved to (604, 374)
Screenshot: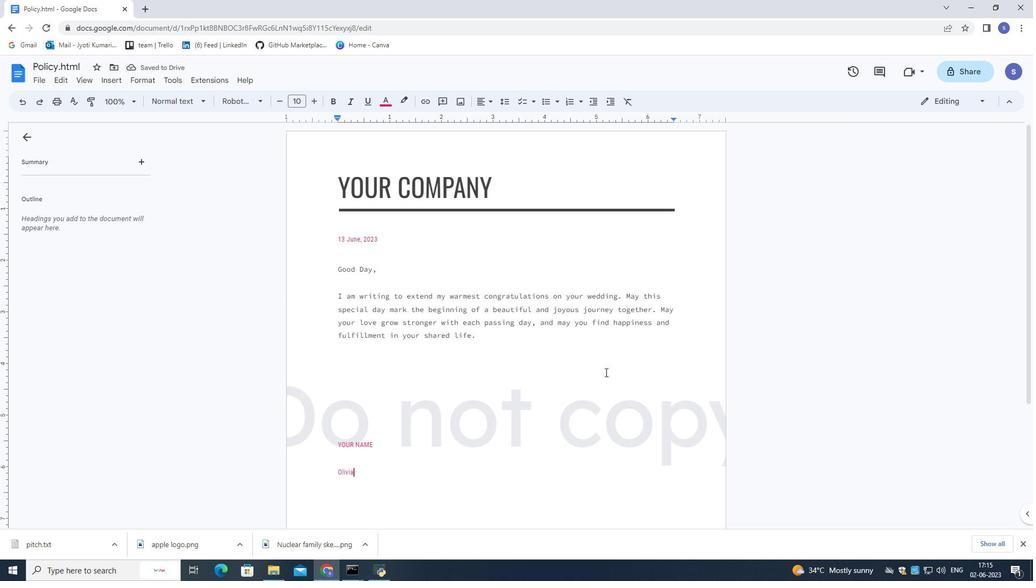 
Action: Mouse scrolled (604, 373) with delta (0, 0)
Screenshot: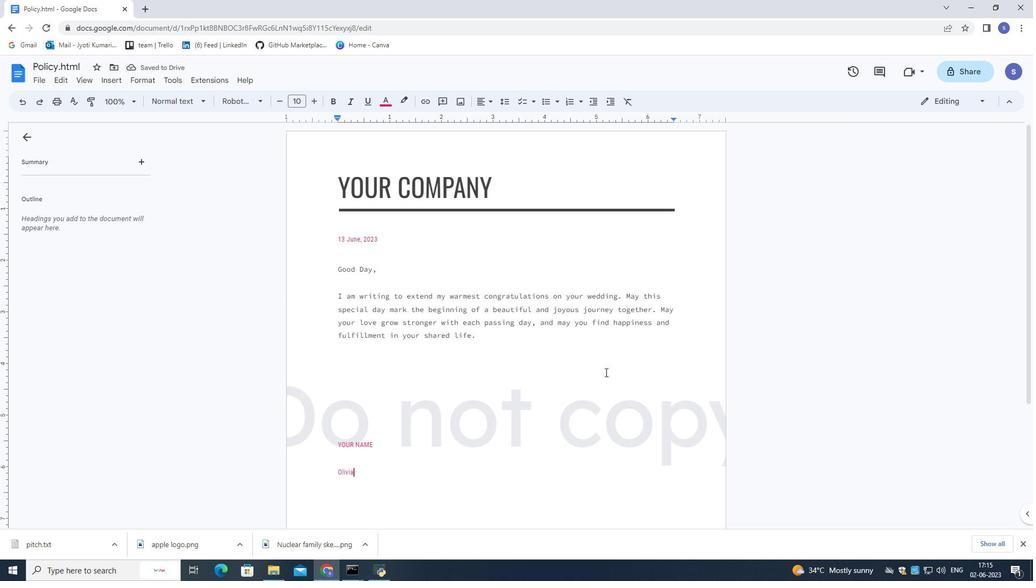 
Action: Mouse scrolled (604, 373) with delta (0, 0)
Screenshot: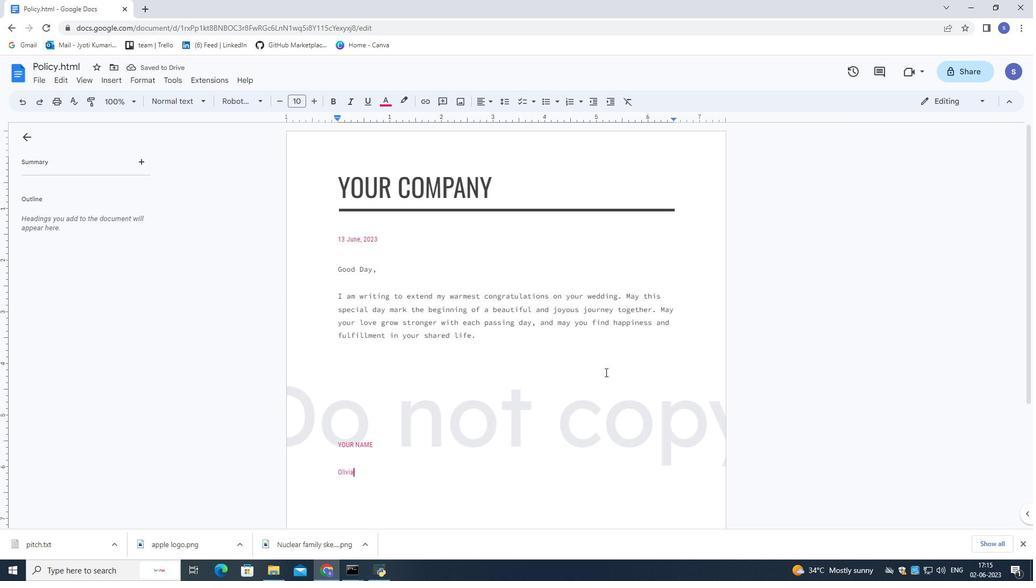 
Action: Mouse scrolled (604, 373) with delta (0, 0)
Screenshot: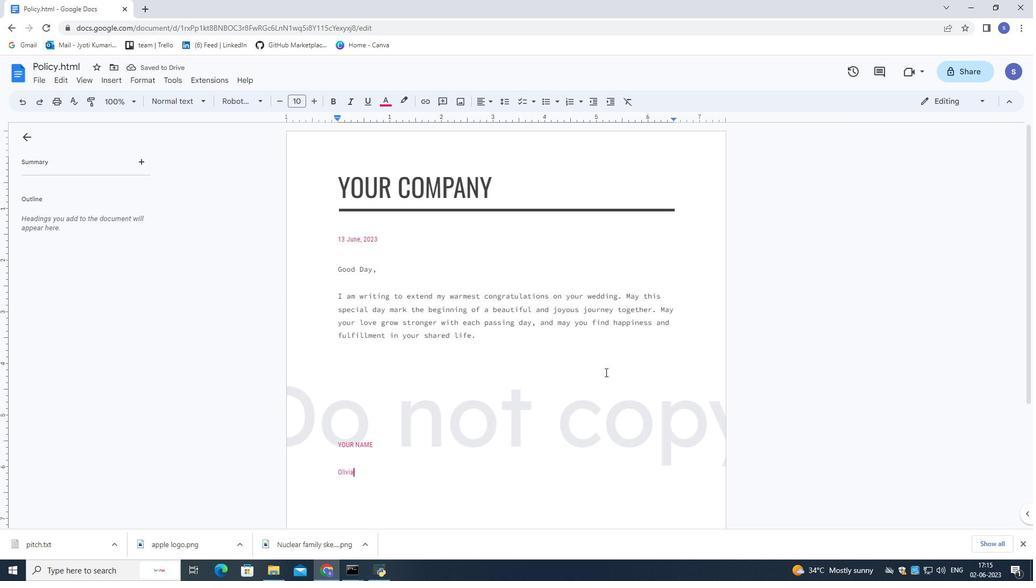 
Action: Mouse scrolled (604, 373) with delta (0, 0)
Screenshot: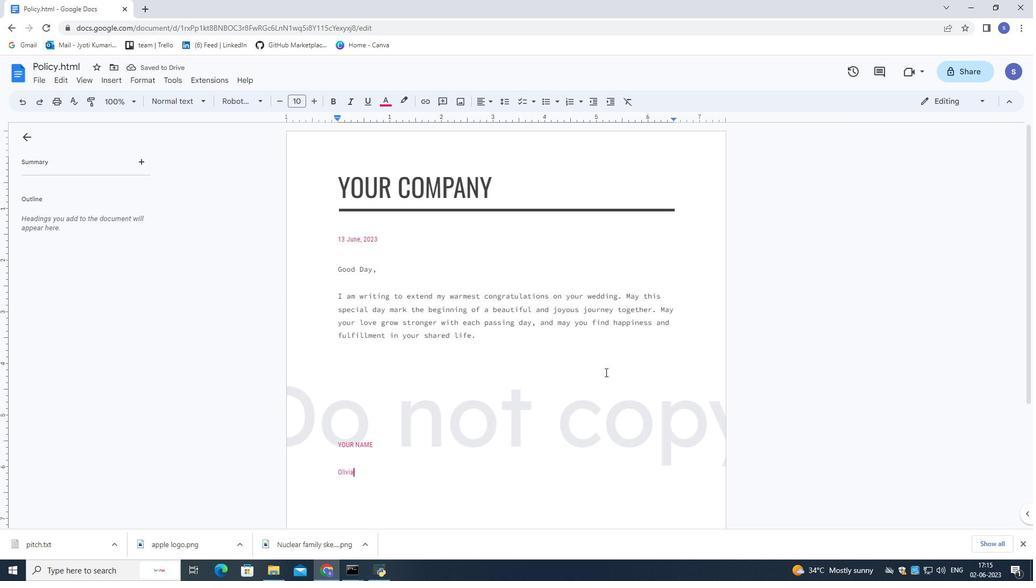 
Action: Mouse scrolled (604, 375) with delta (0, 0)
Screenshot: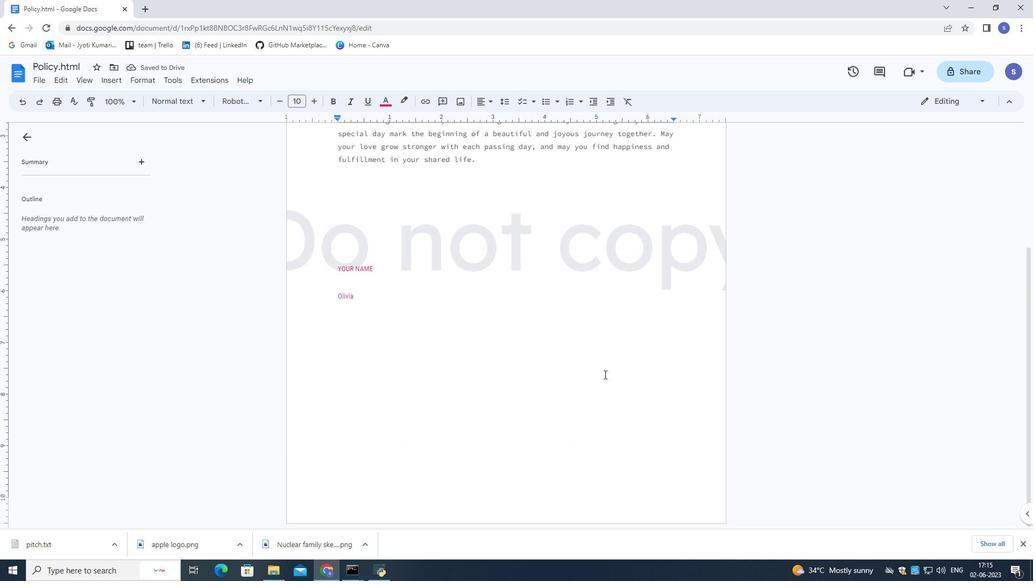 
Action: Mouse scrolled (604, 375) with delta (0, 0)
Screenshot: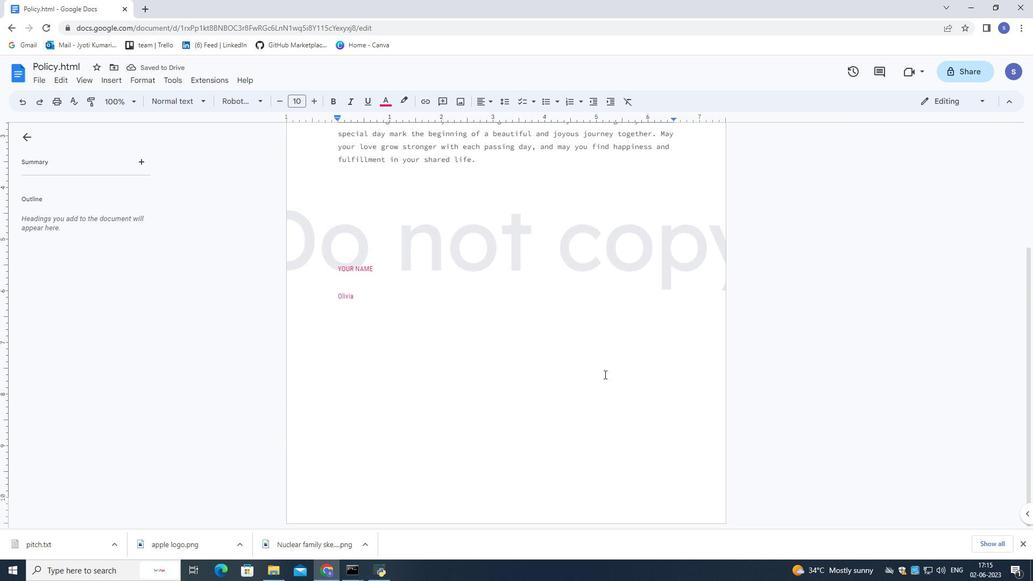 
Action: Mouse scrolled (604, 375) with delta (0, 0)
Screenshot: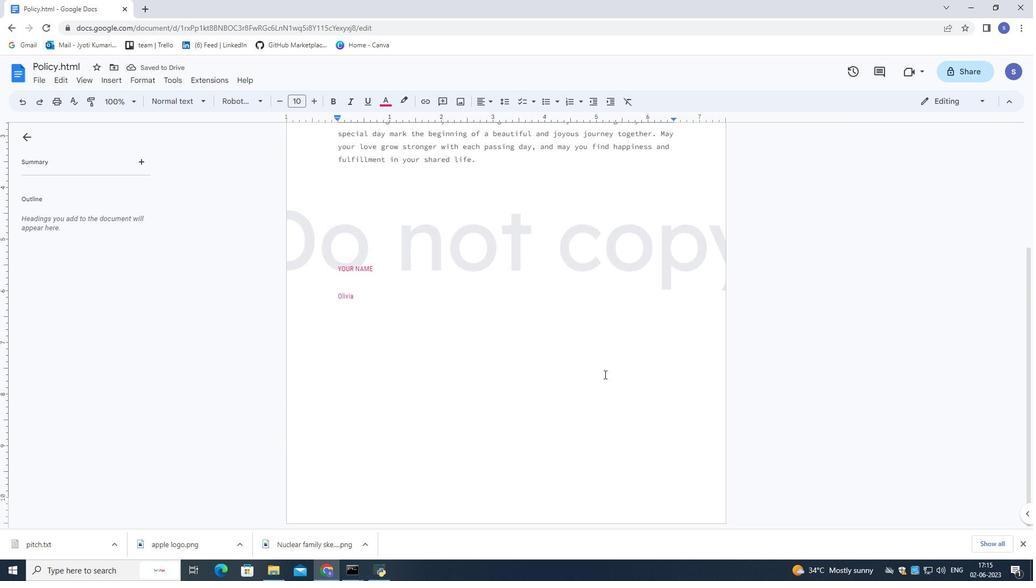 
Action: Mouse scrolled (604, 375) with delta (0, 0)
Screenshot: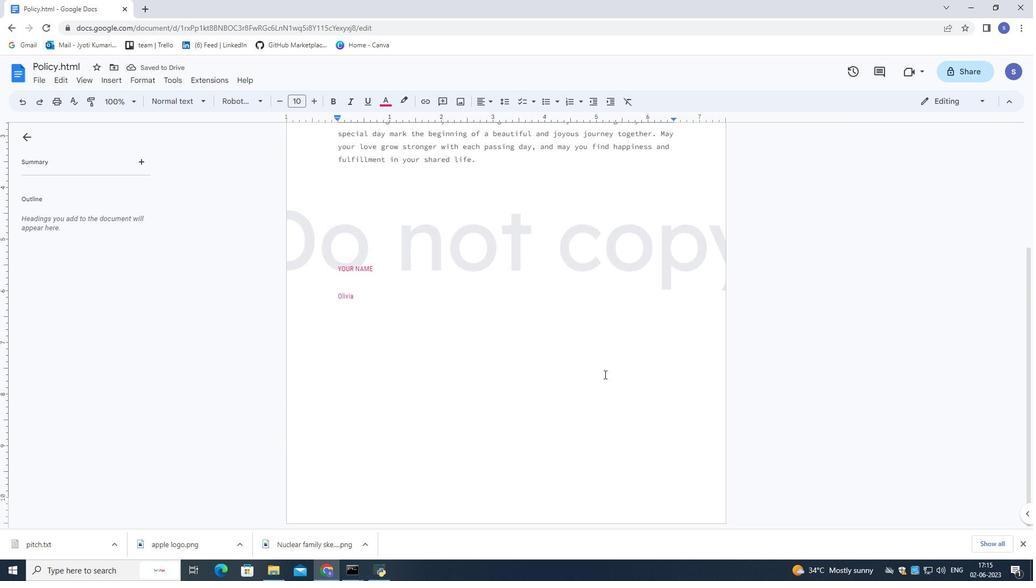 
Action: Mouse moved to (604, 373)
Screenshot: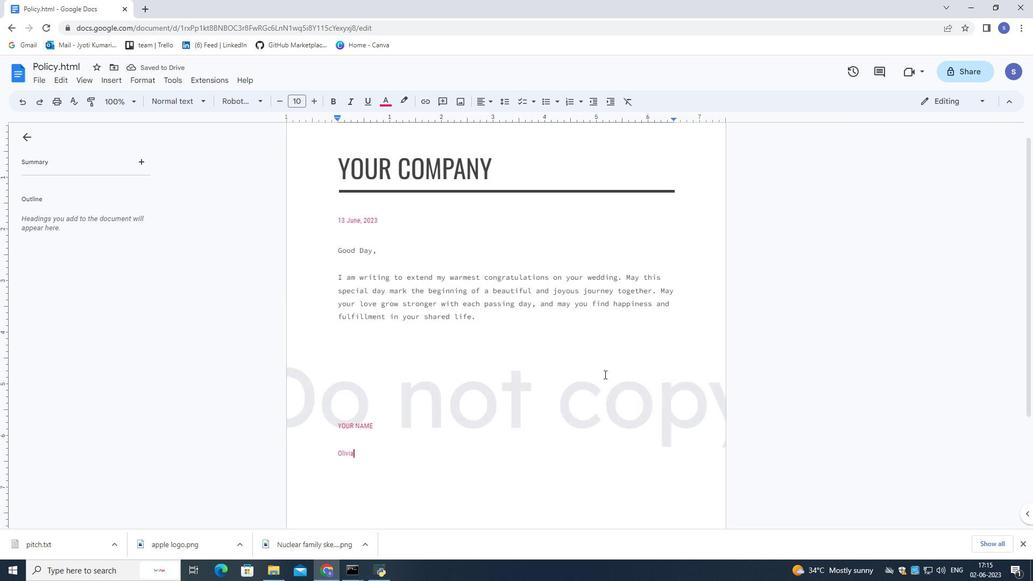 
Action: Mouse scrolled (604, 374) with delta (0, 0)
Screenshot: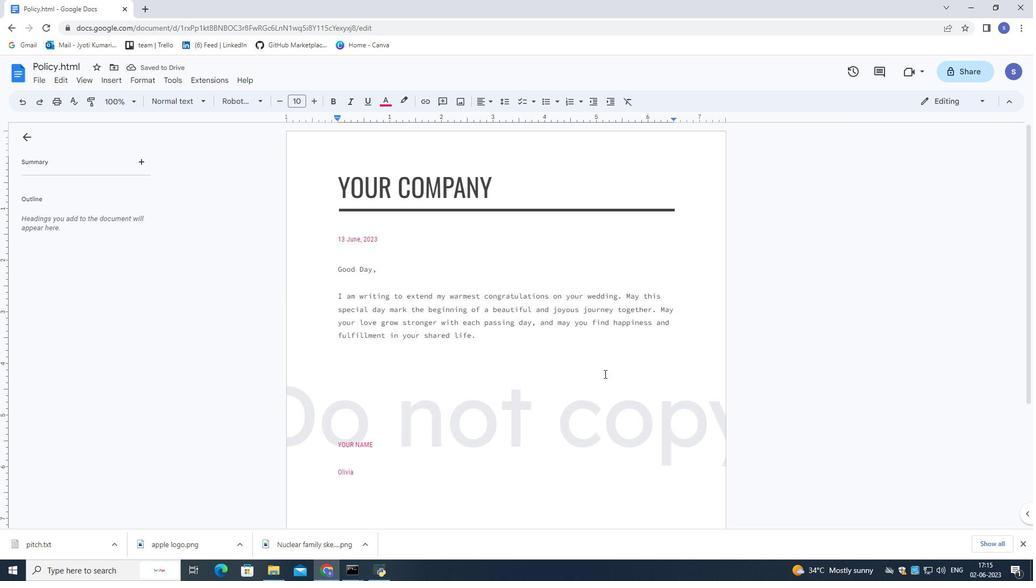 
Action: Mouse moved to (604, 373)
Screenshot: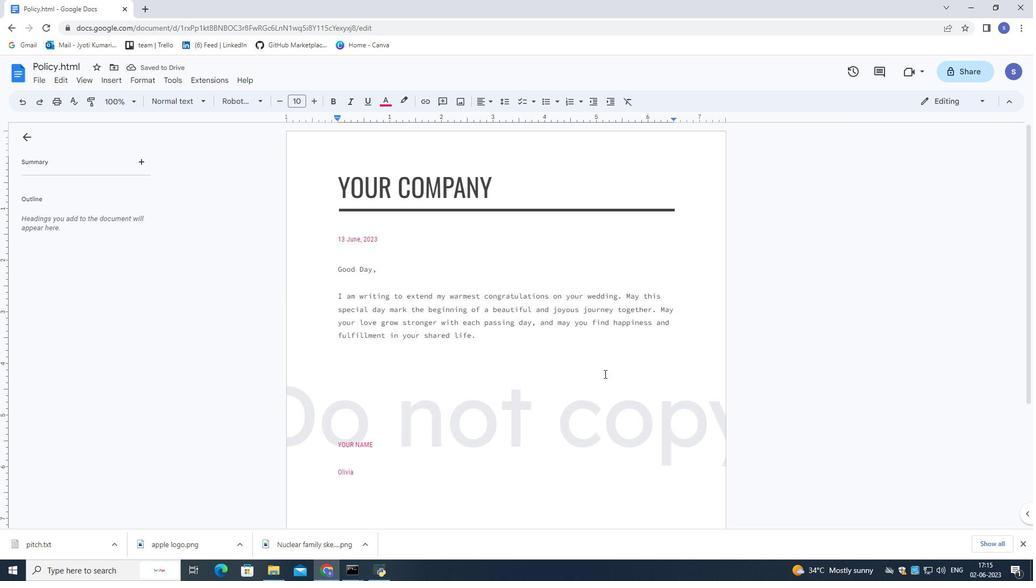 
Action: Mouse scrolled (604, 373) with delta (0, 0)
Screenshot: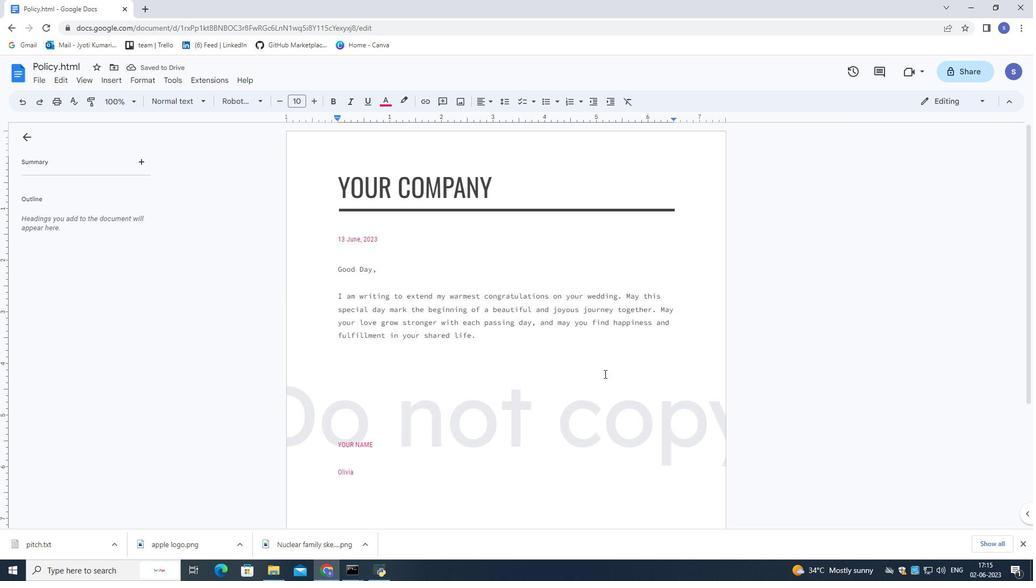 
Action: Mouse moved to (636, 362)
Screenshot: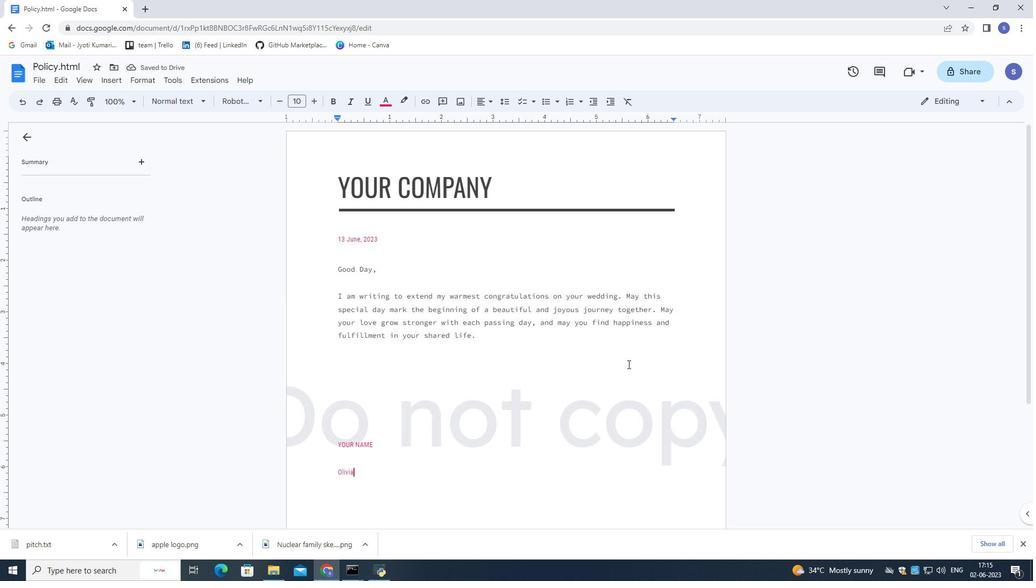 
